 Task: Find connections with filter location Patancheru with filter topic #Energywith filter profile language Potuguese with filter current company Smartworks with filter school K J Somaiya Institute of Management with filter industry Janitorial Services with filter service category Demand Generation with filter keywords title Marketing Director
Action: Mouse moved to (685, 93)
Screenshot: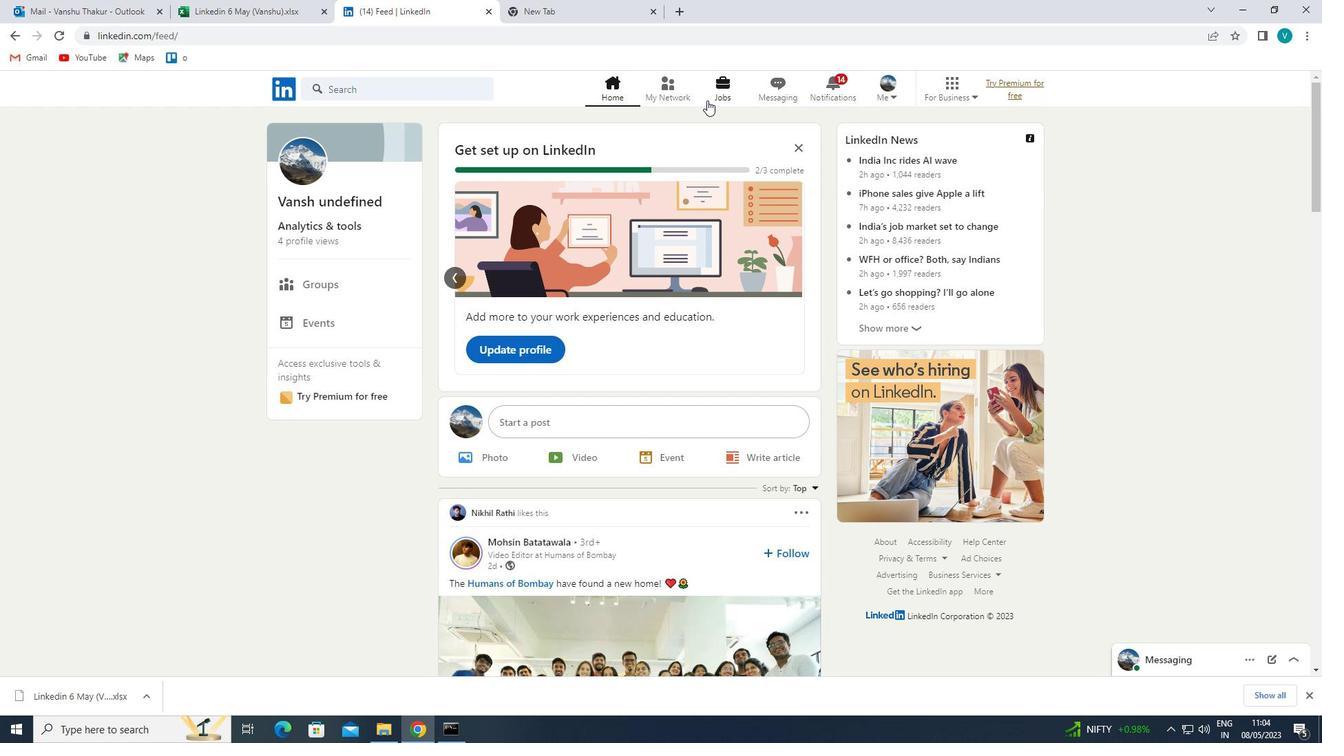 
Action: Mouse pressed left at (685, 93)
Screenshot: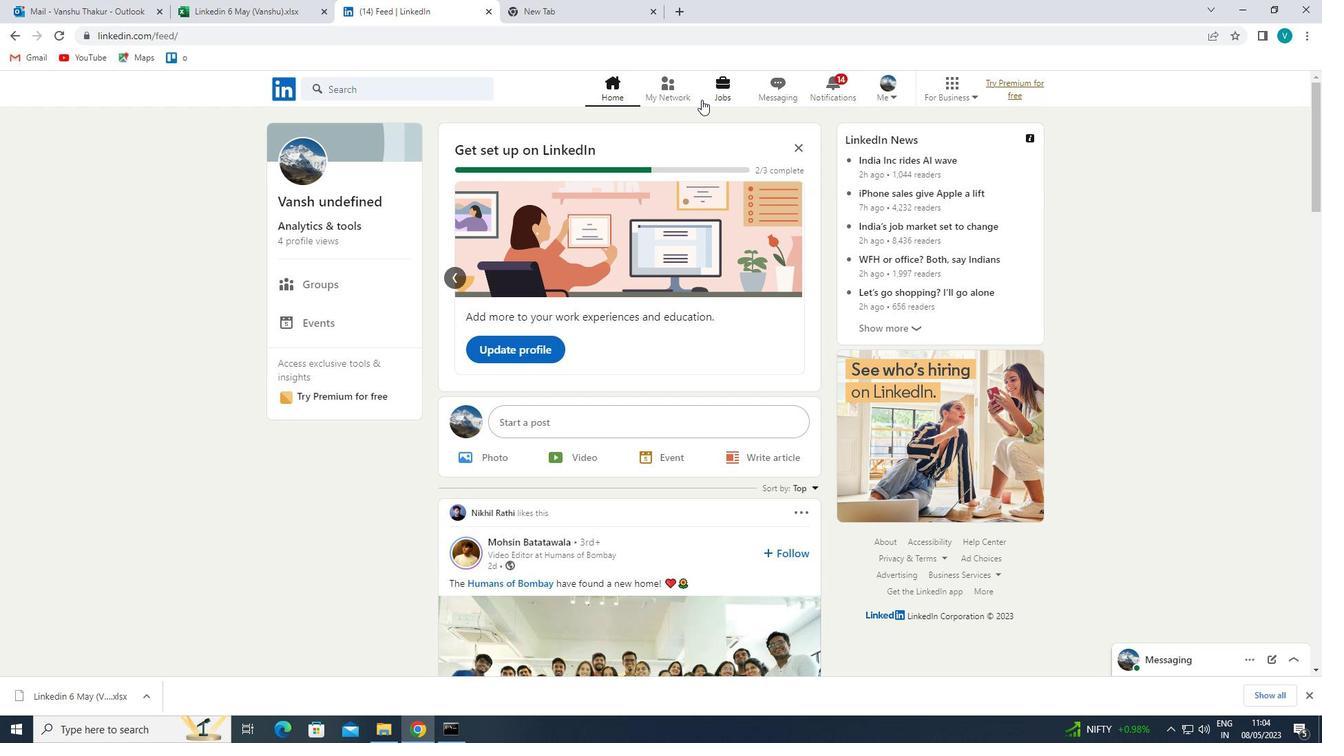 
Action: Mouse moved to (404, 163)
Screenshot: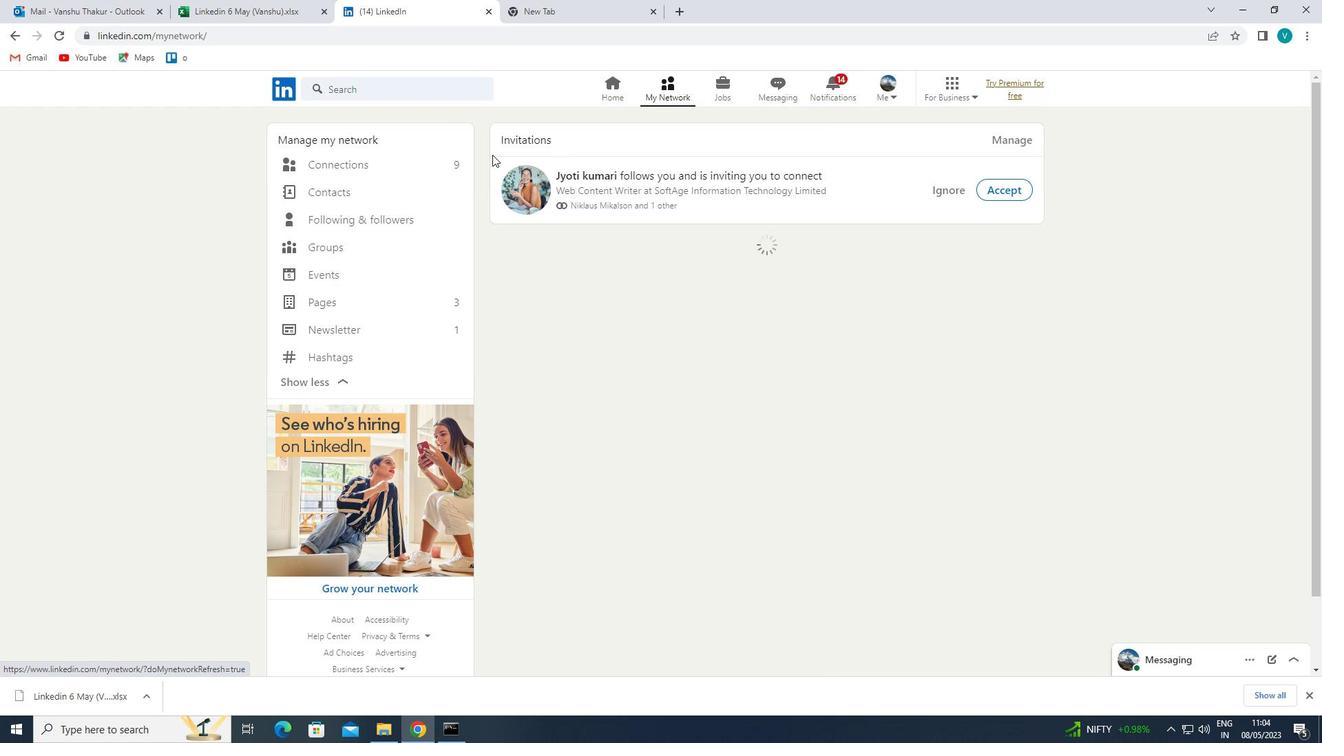 
Action: Mouse pressed left at (404, 163)
Screenshot: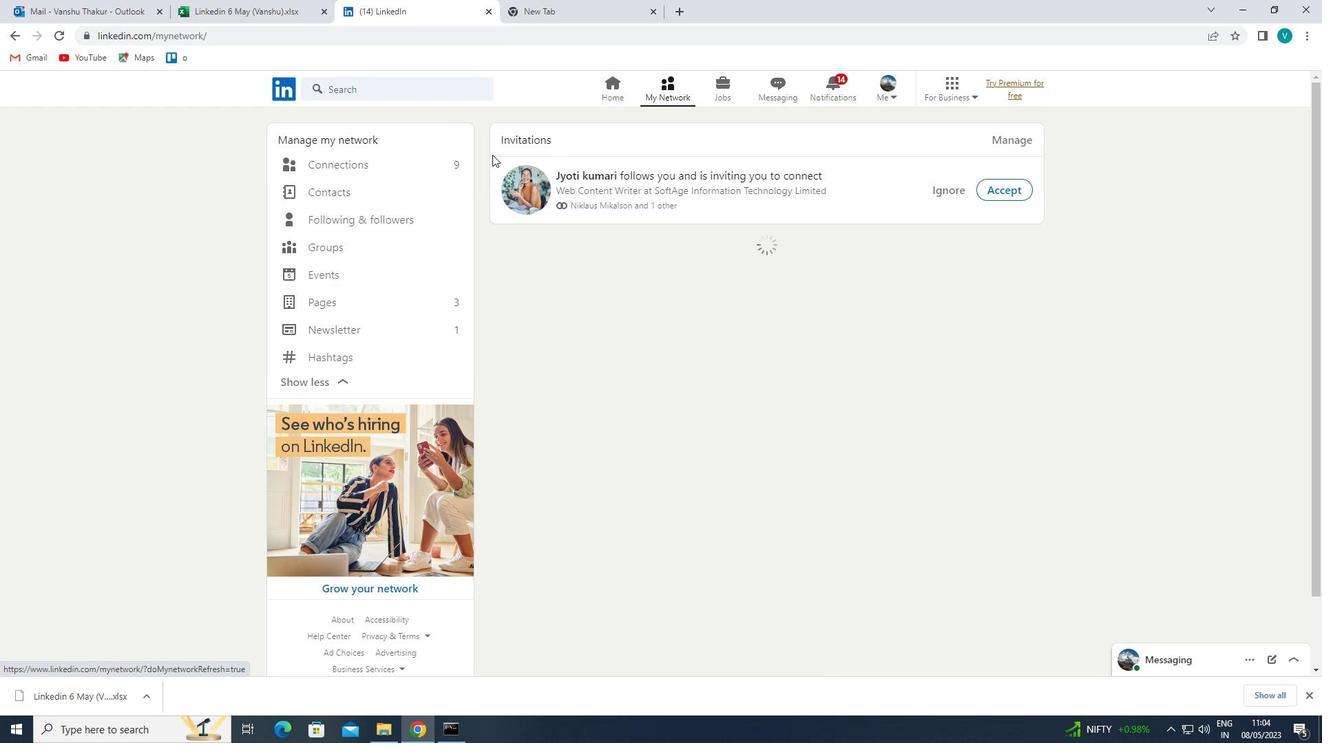 
Action: Mouse moved to (751, 168)
Screenshot: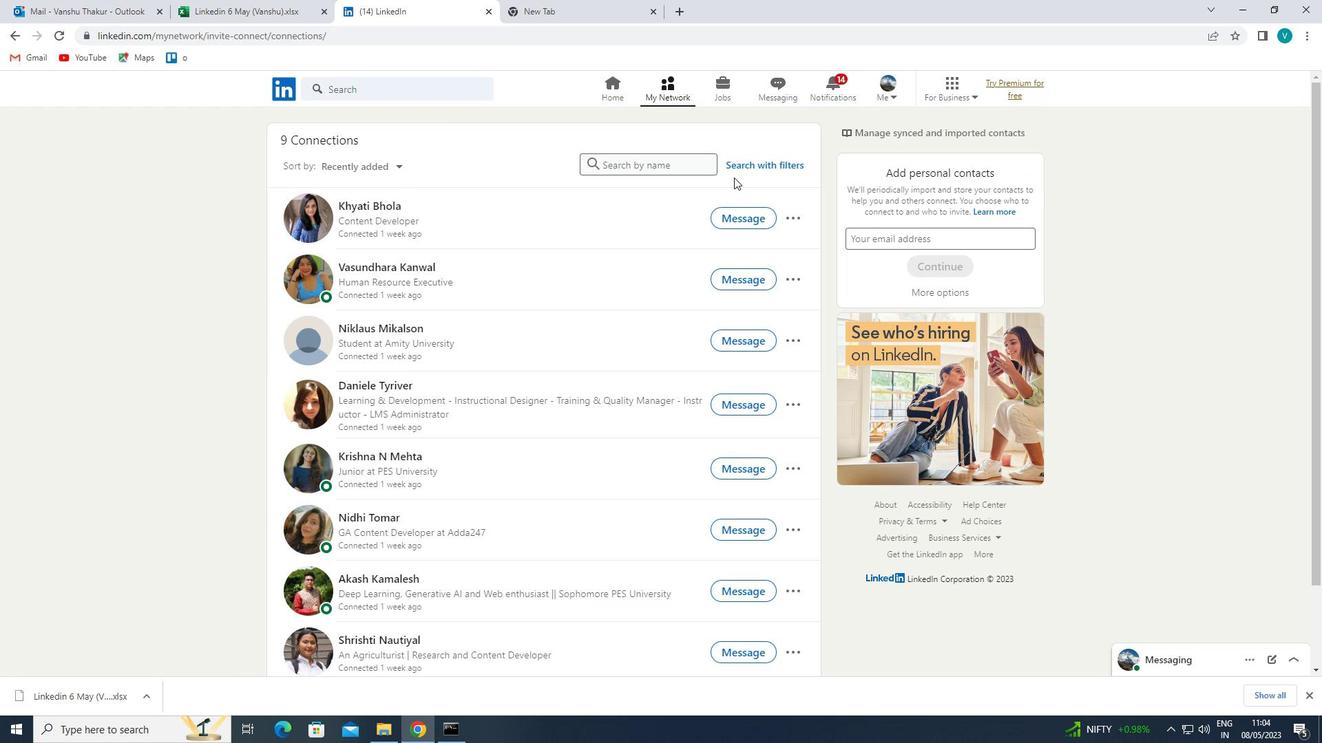 
Action: Mouse pressed left at (751, 168)
Screenshot: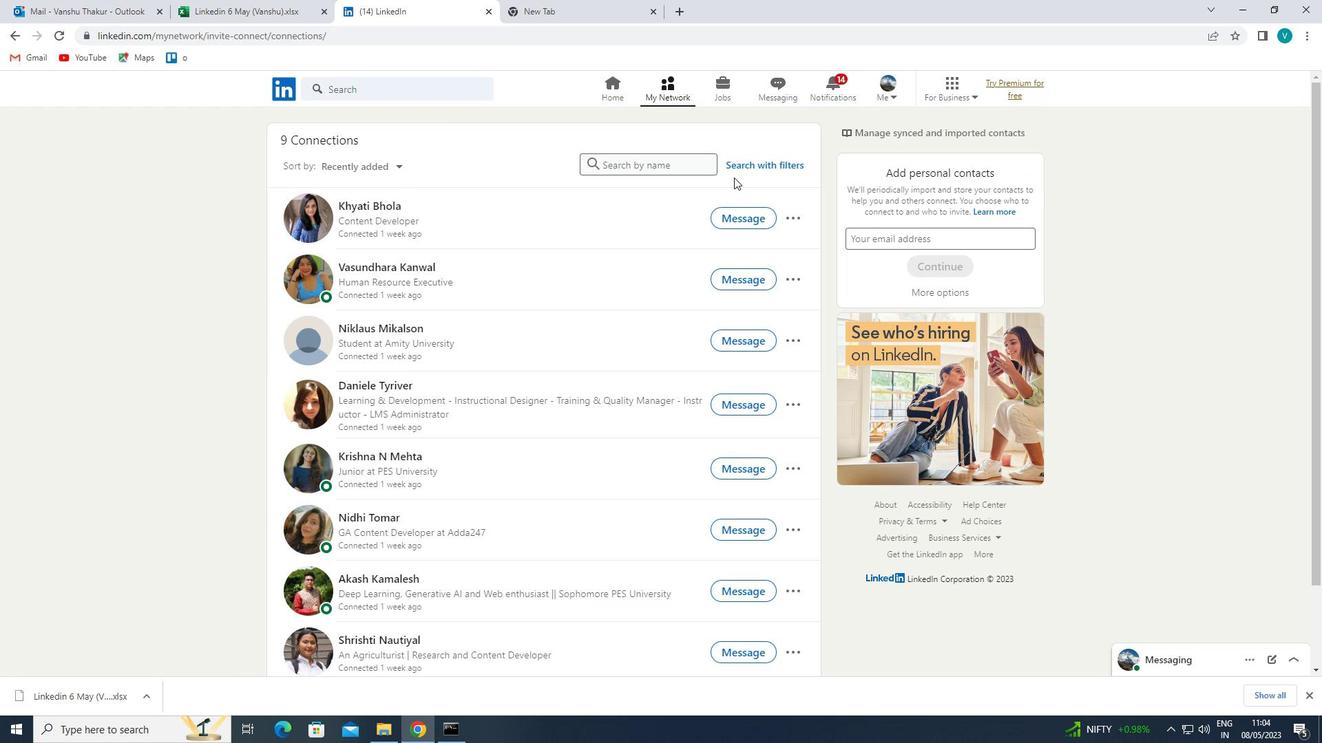 
Action: Mouse moved to (680, 129)
Screenshot: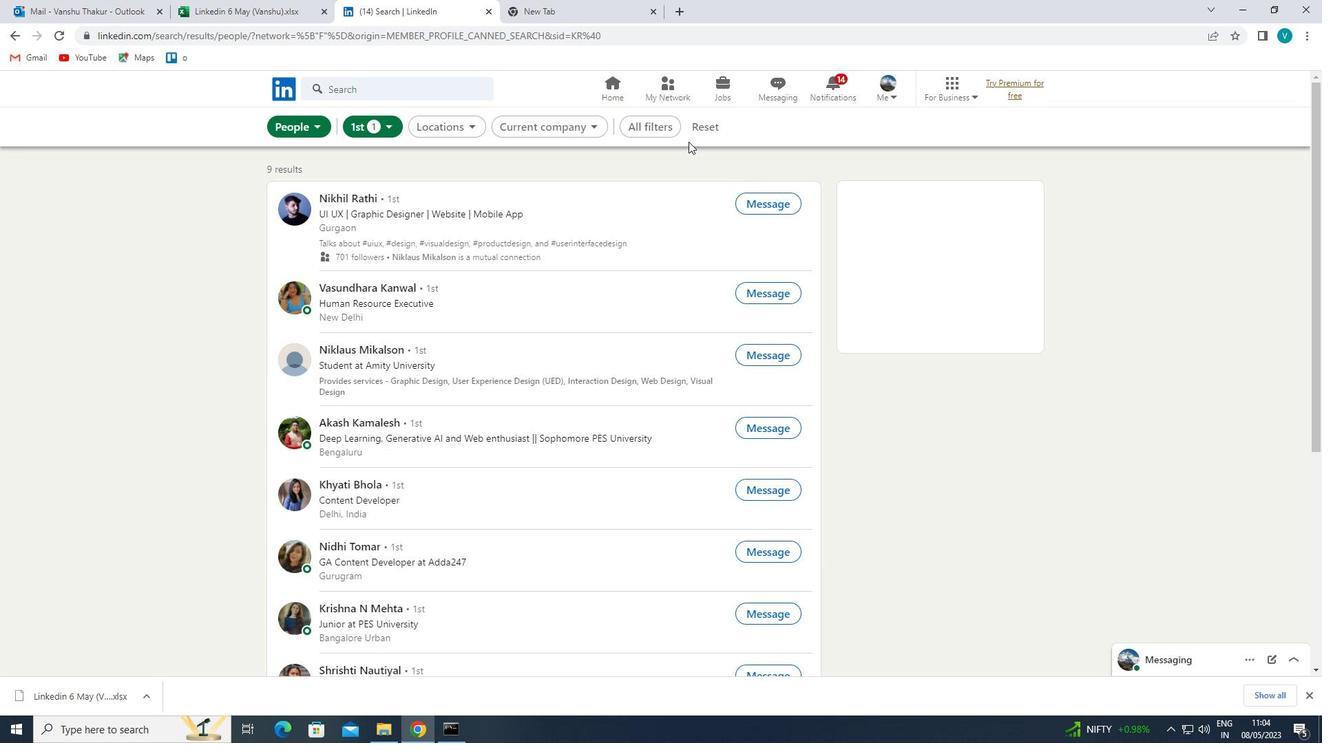 
Action: Mouse pressed left at (680, 129)
Screenshot: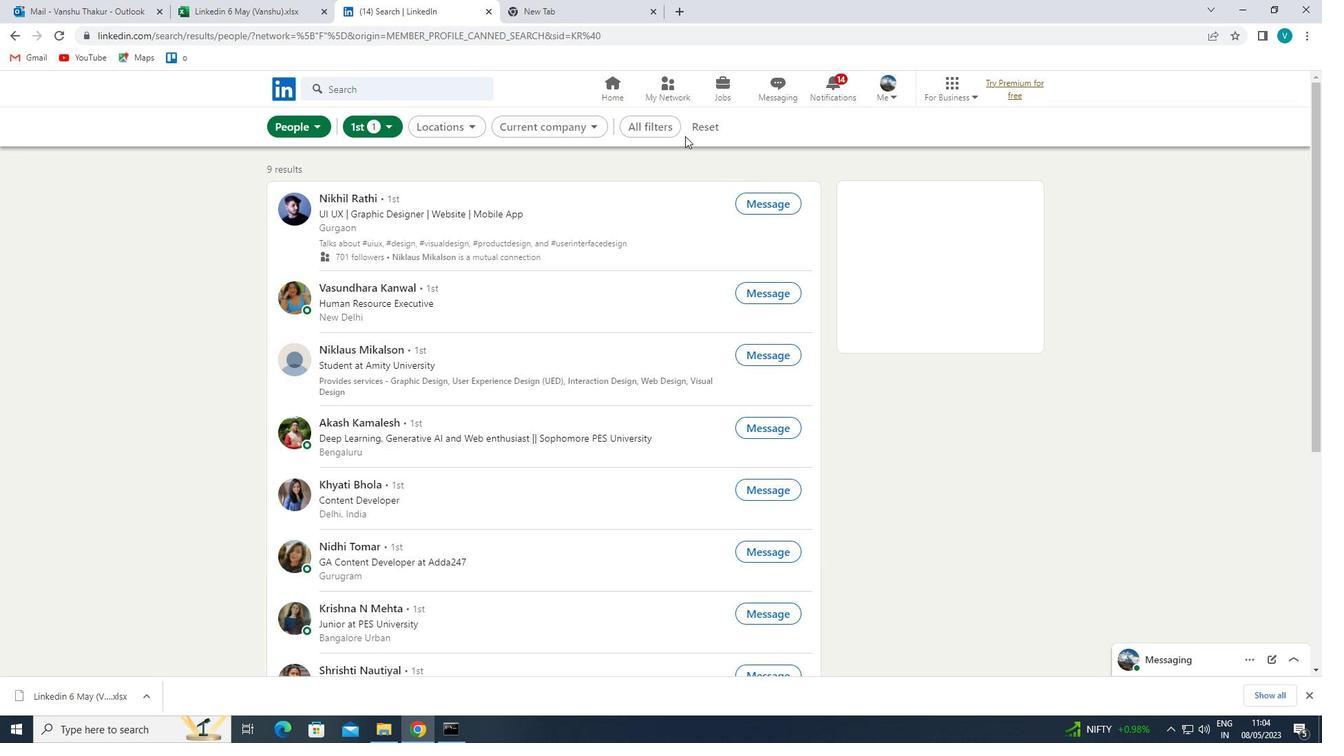 
Action: Mouse moved to (1126, 337)
Screenshot: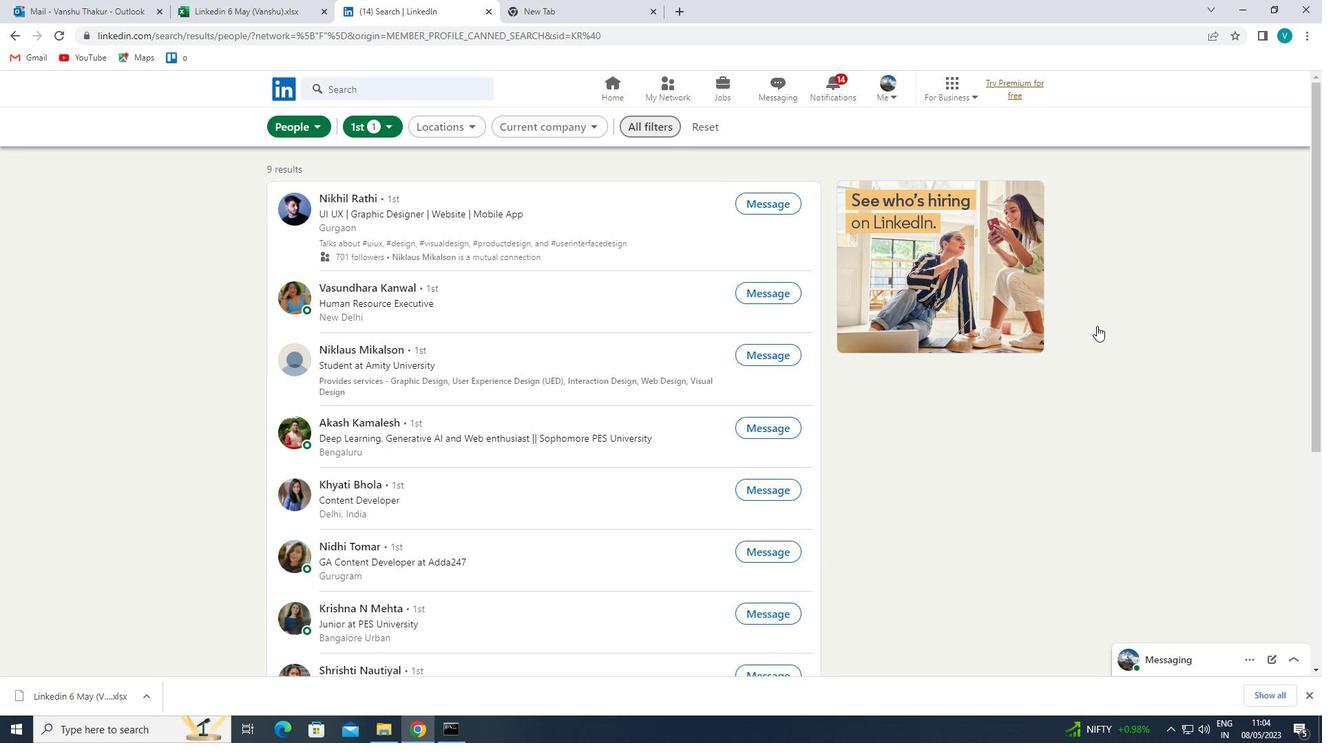 
Action: Mouse scrolled (1126, 336) with delta (0, 0)
Screenshot: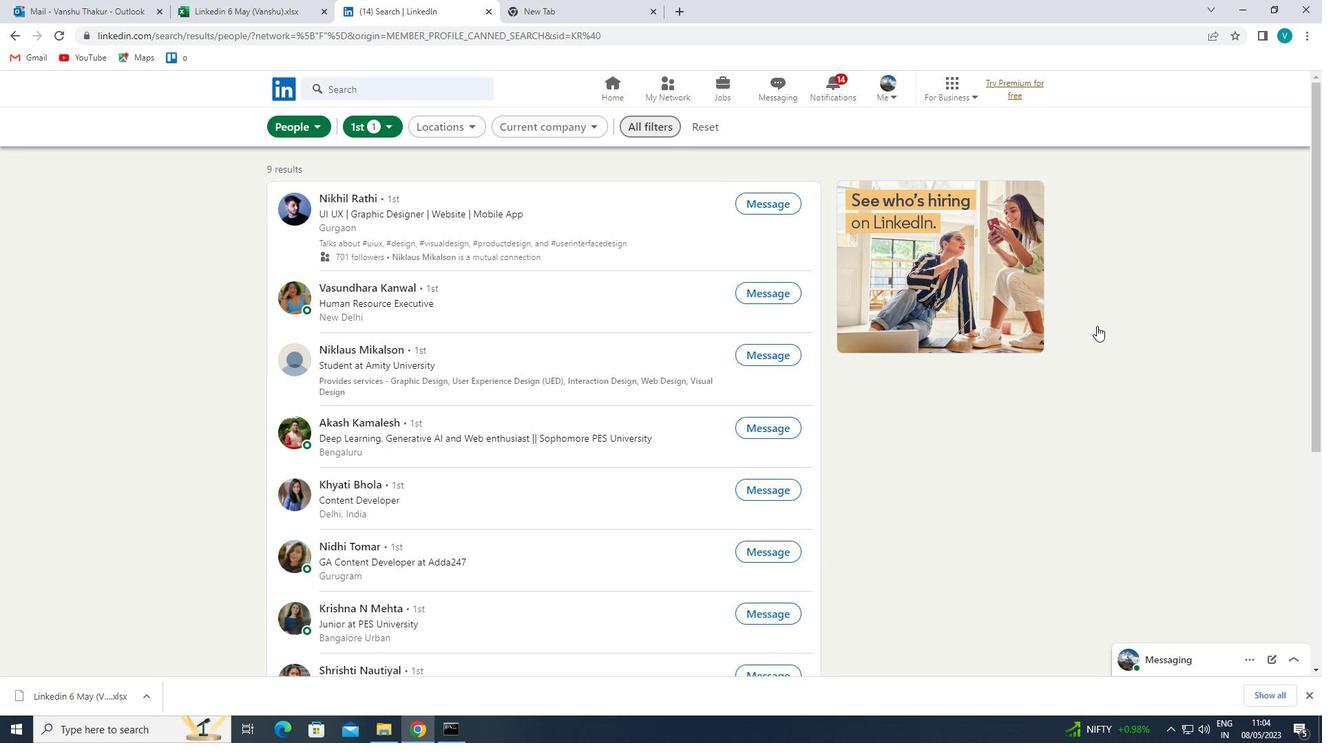 
Action: Mouse scrolled (1126, 336) with delta (0, 0)
Screenshot: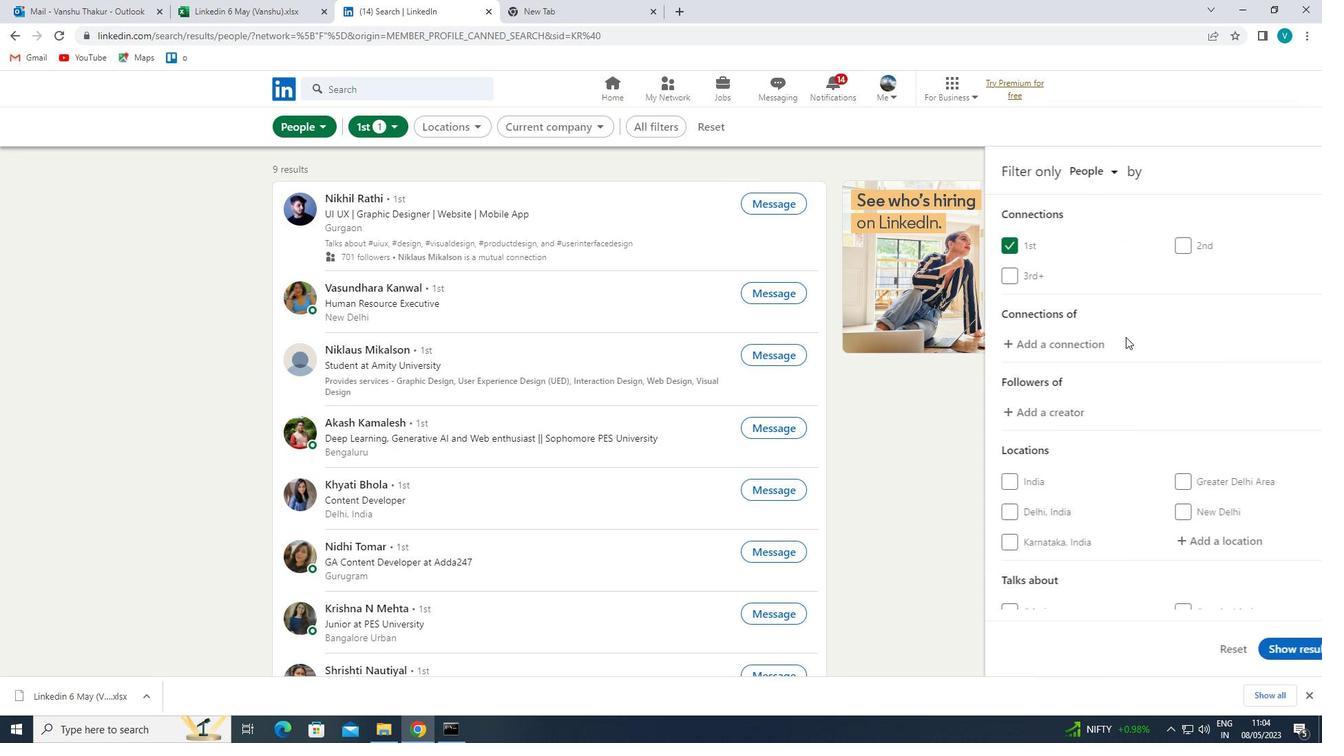 
Action: Mouse scrolled (1126, 336) with delta (0, 0)
Screenshot: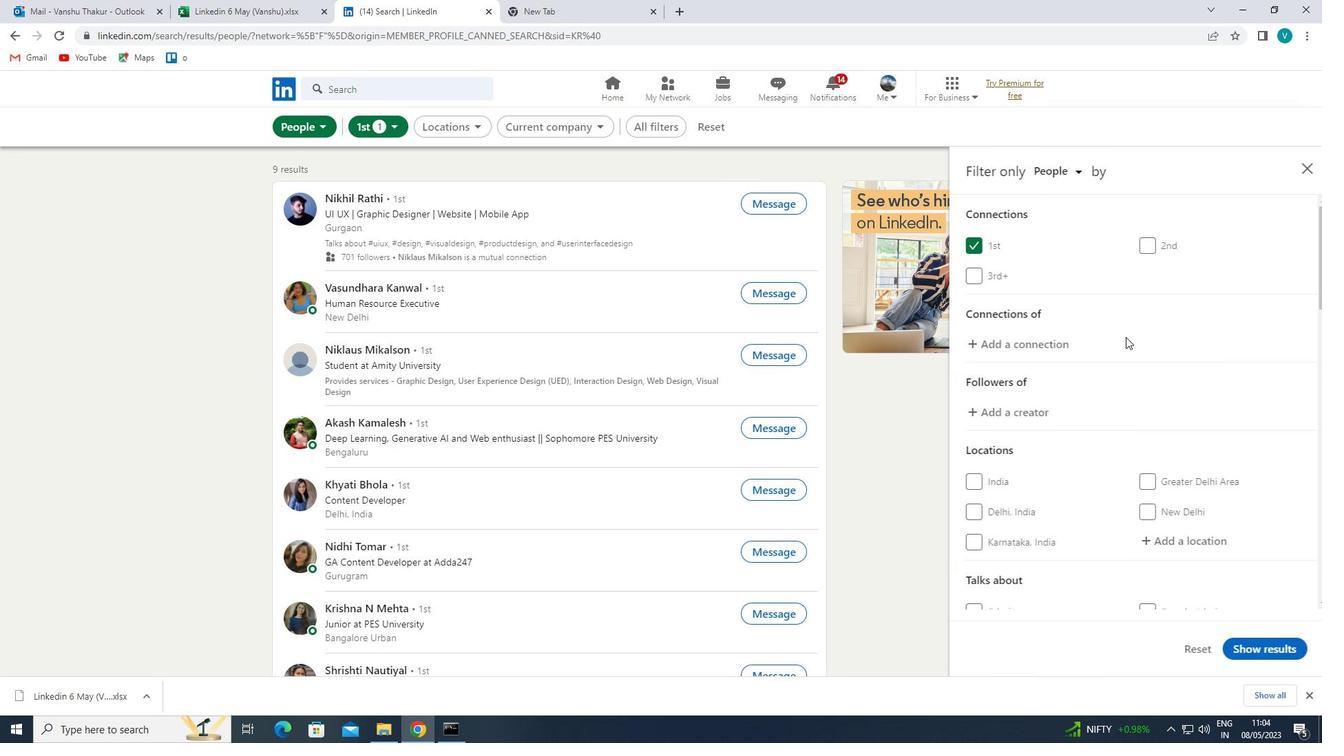 
Action: Mouse moved to (1165, 394)
Screenshot: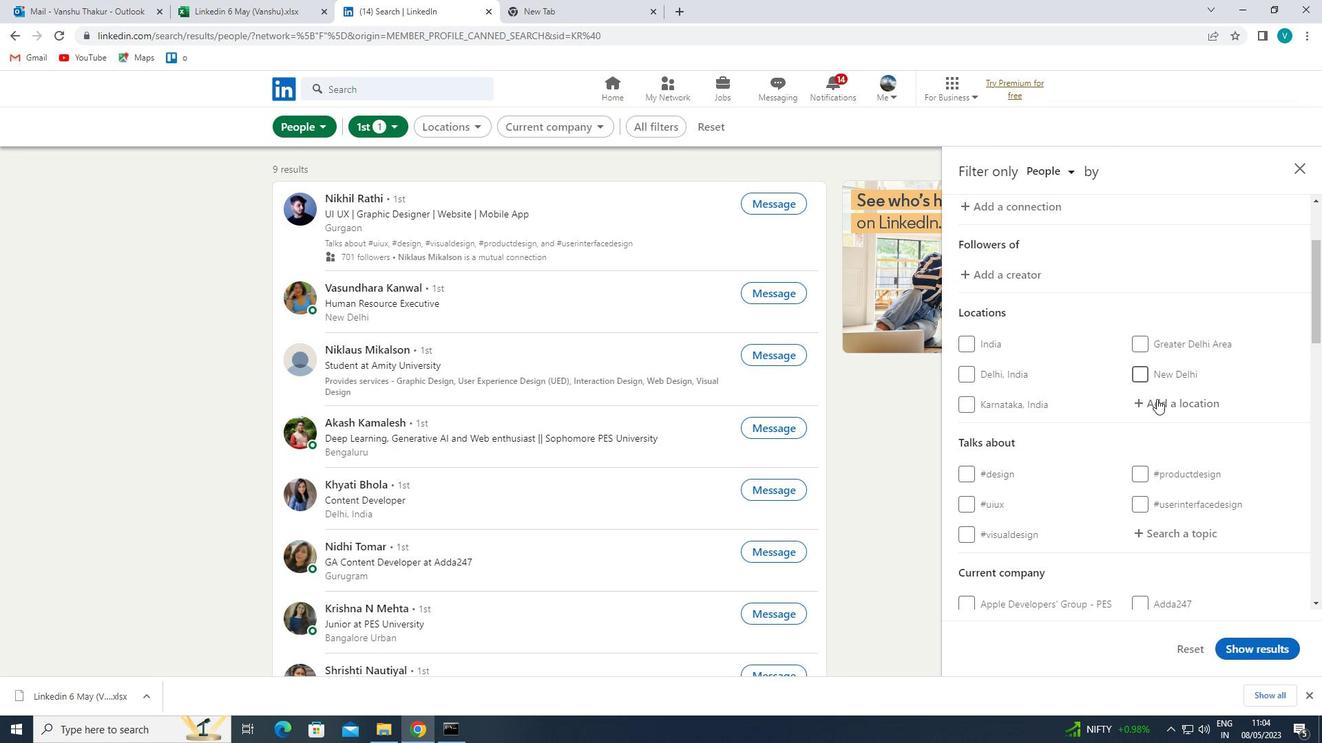 
Action: Mouse pressed left at (1165, 394)
Screenshot: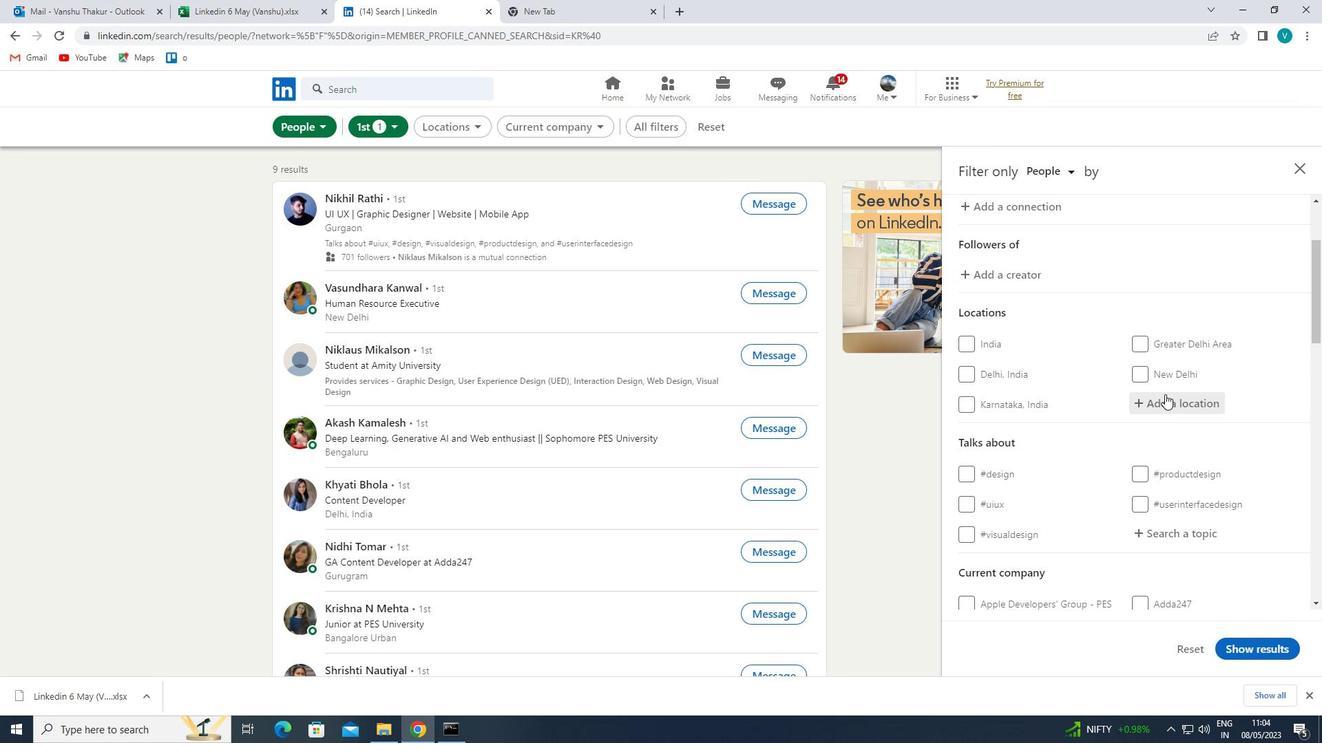 
Action: Mouse moved to (1053, 332)
Screenshot: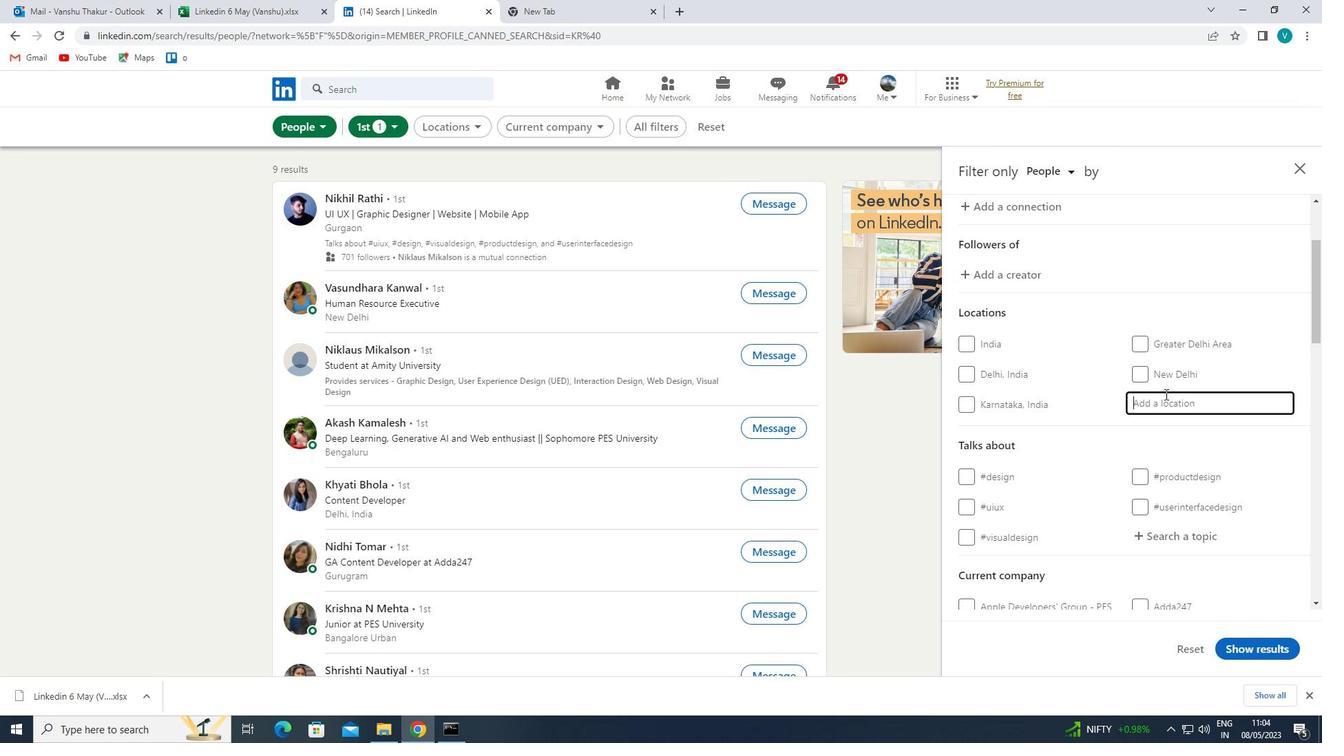 
Action: Key pressed <Key.shift>PATANCHERU
Screenshot: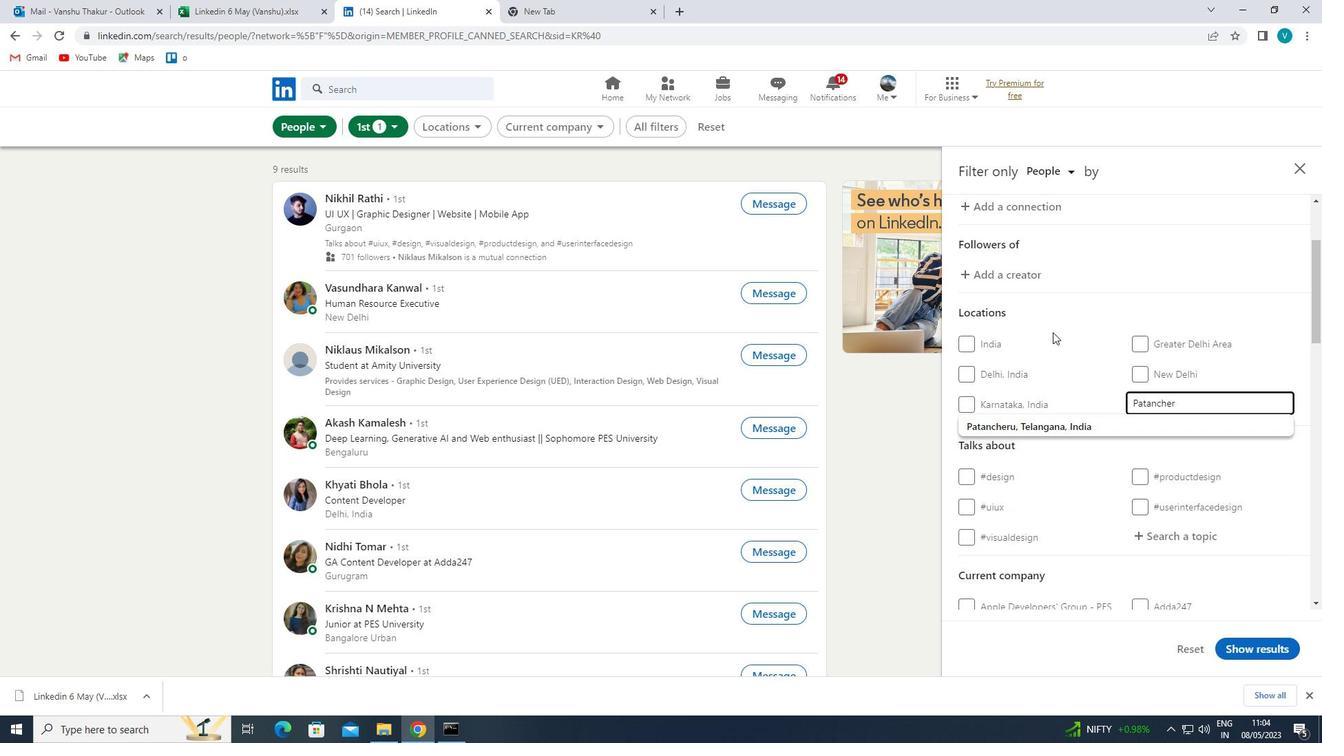 
Action: Mouse moved to (1075, 422)
Screenshot: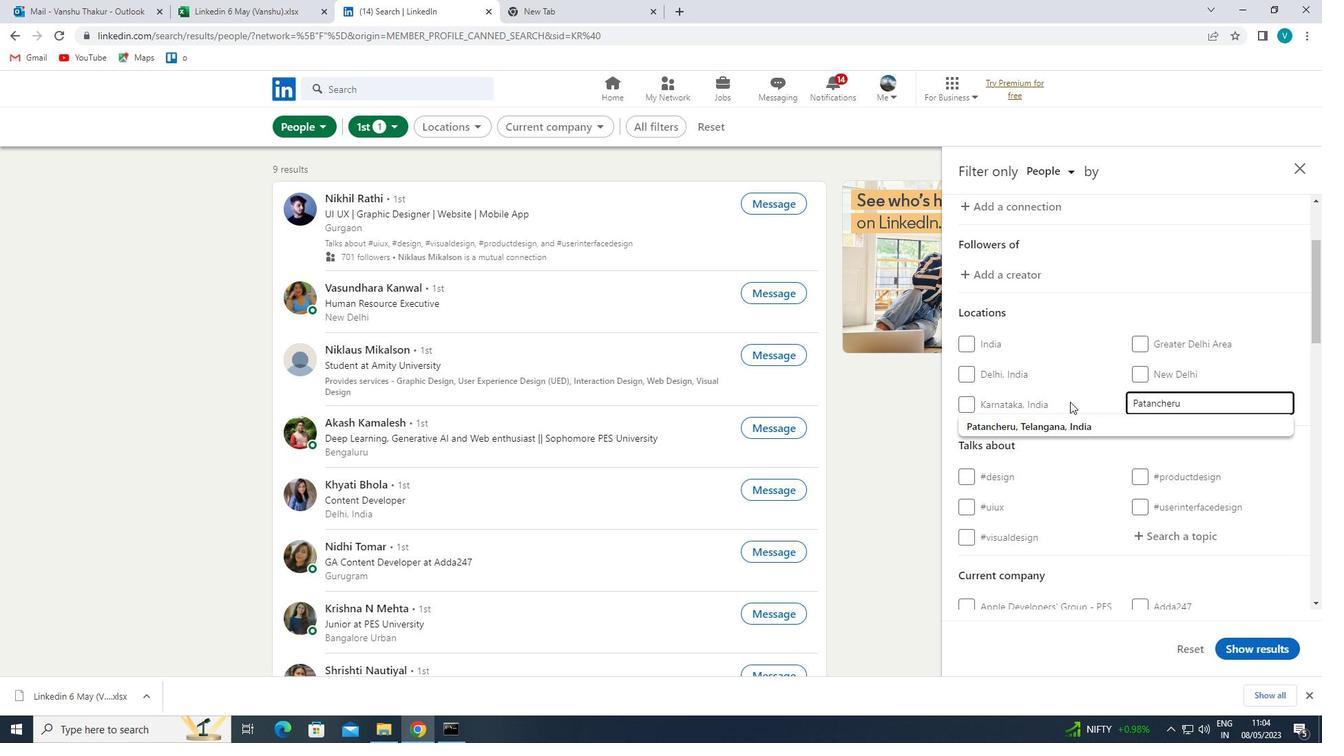 
Action: Mouse pressed left at (1075, 422)
Screenshot: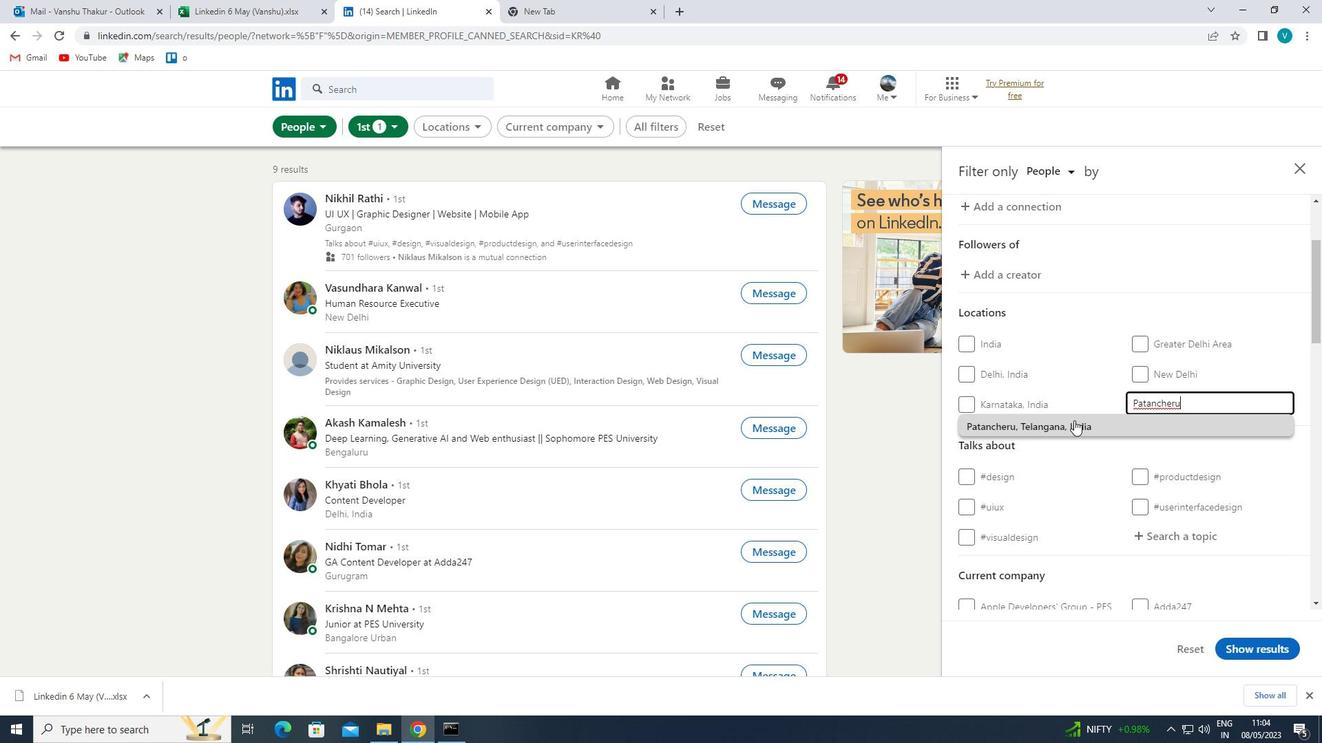 
Action: Mouse moved to (1078, 424)
Screenshot: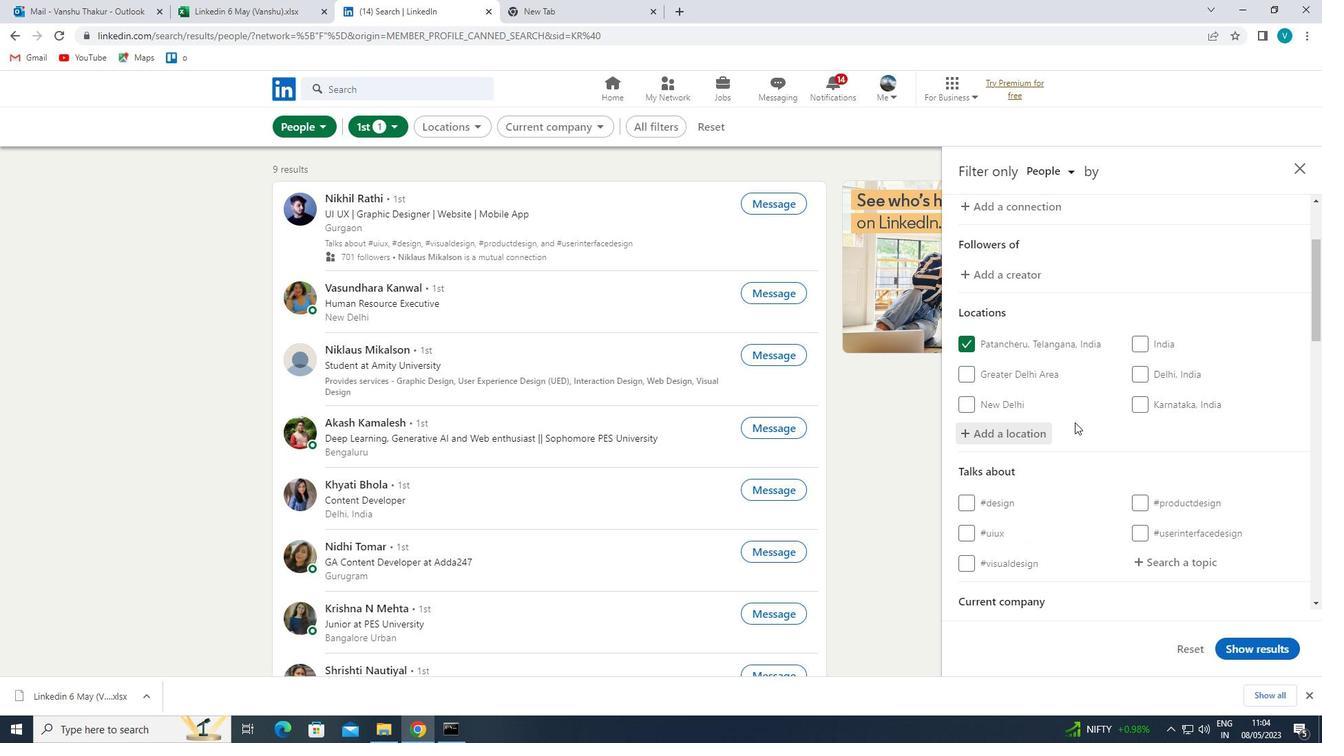 
Action: Mouse scrolled (1078, 423) with delta (0, 0)
Screenshot: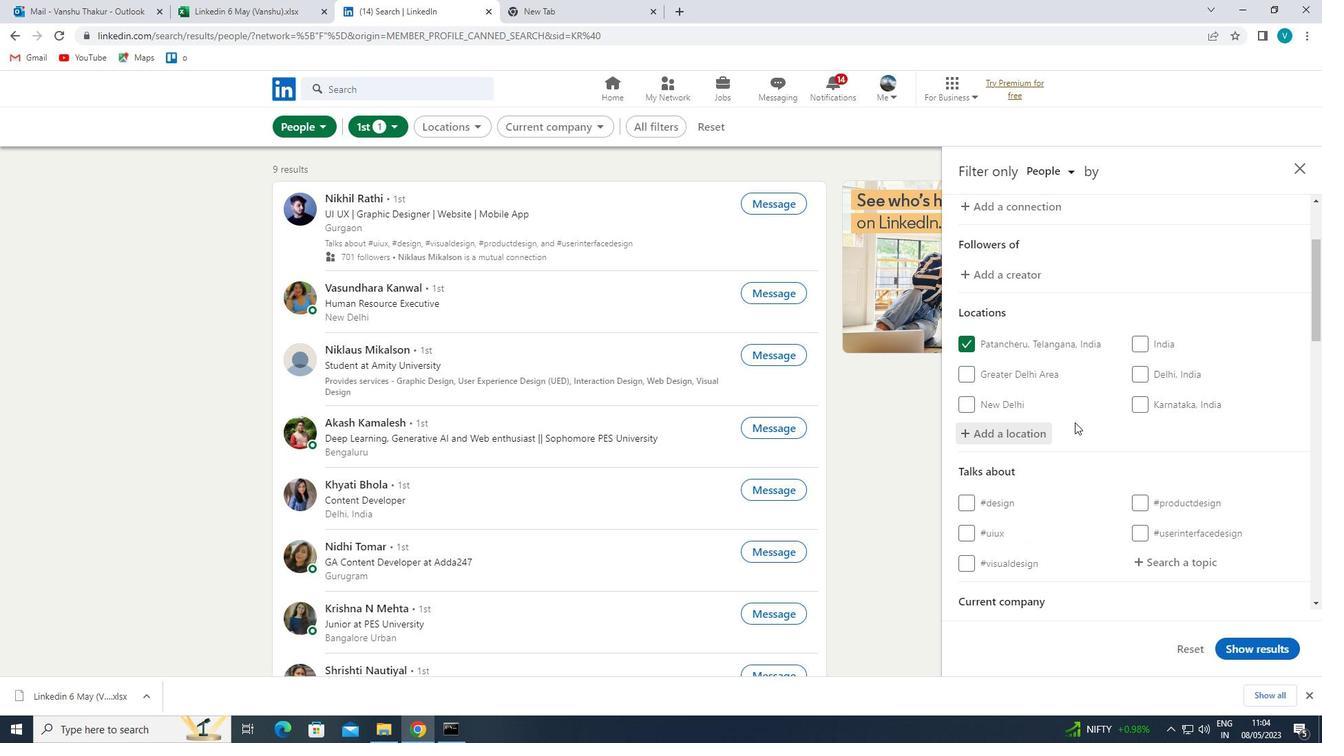 
Action: Mouse moved to (1090, 430)
Screenshot: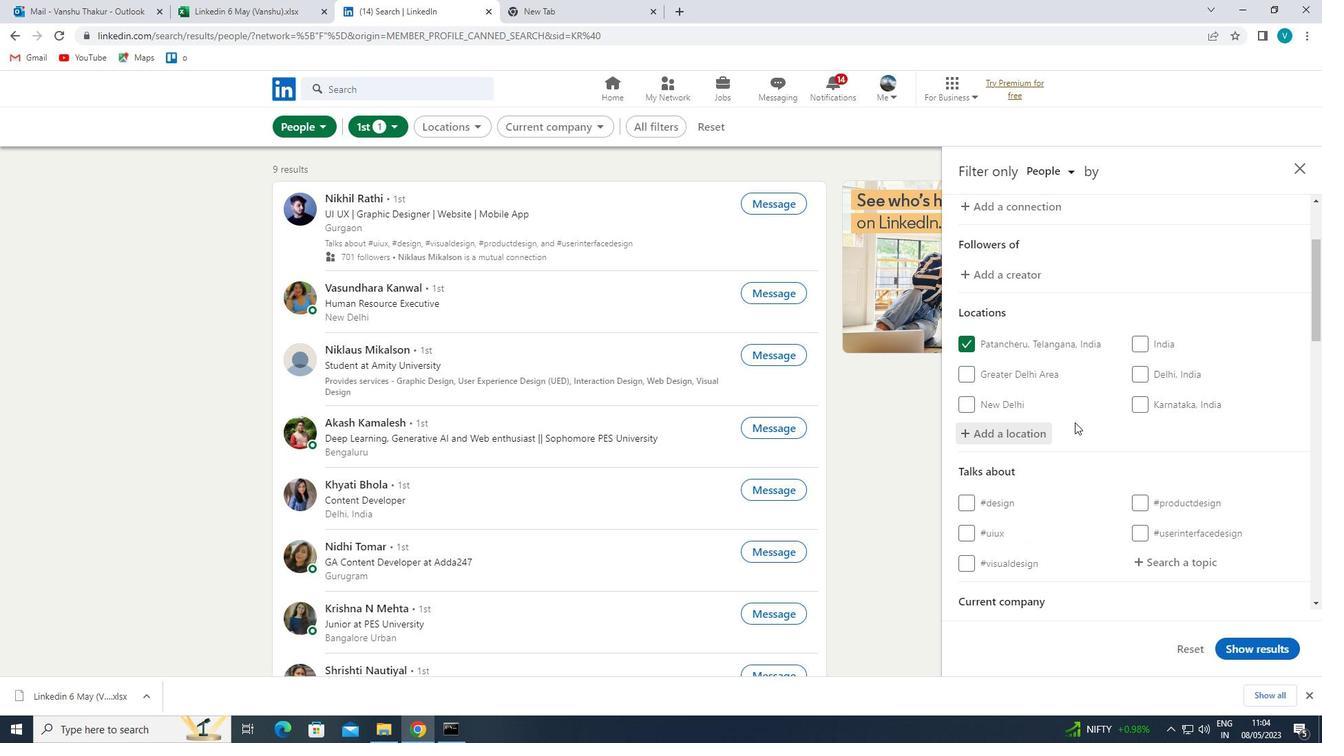 
Action: Mouse scrolled (1090, 429) with delta (0, 0)
Screenshot: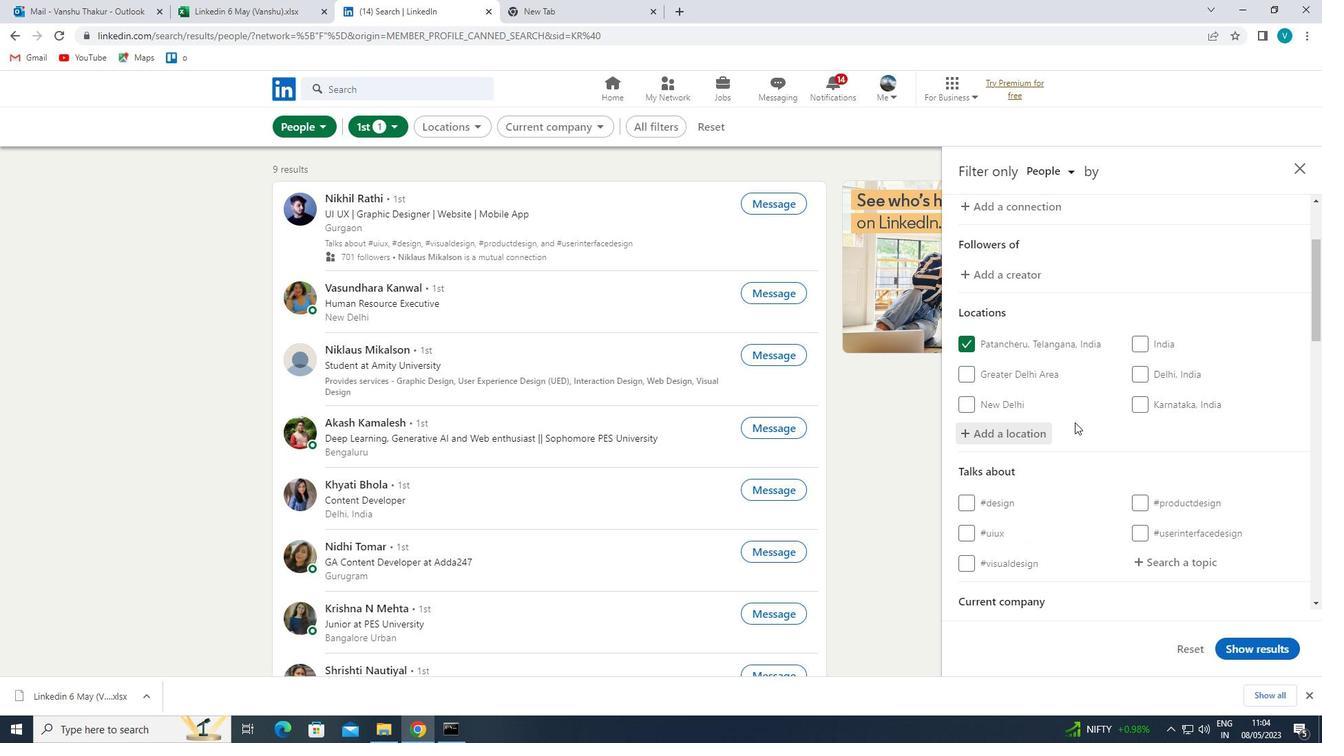 
Action: Mouse moved to (1161, 425)
Screenshot: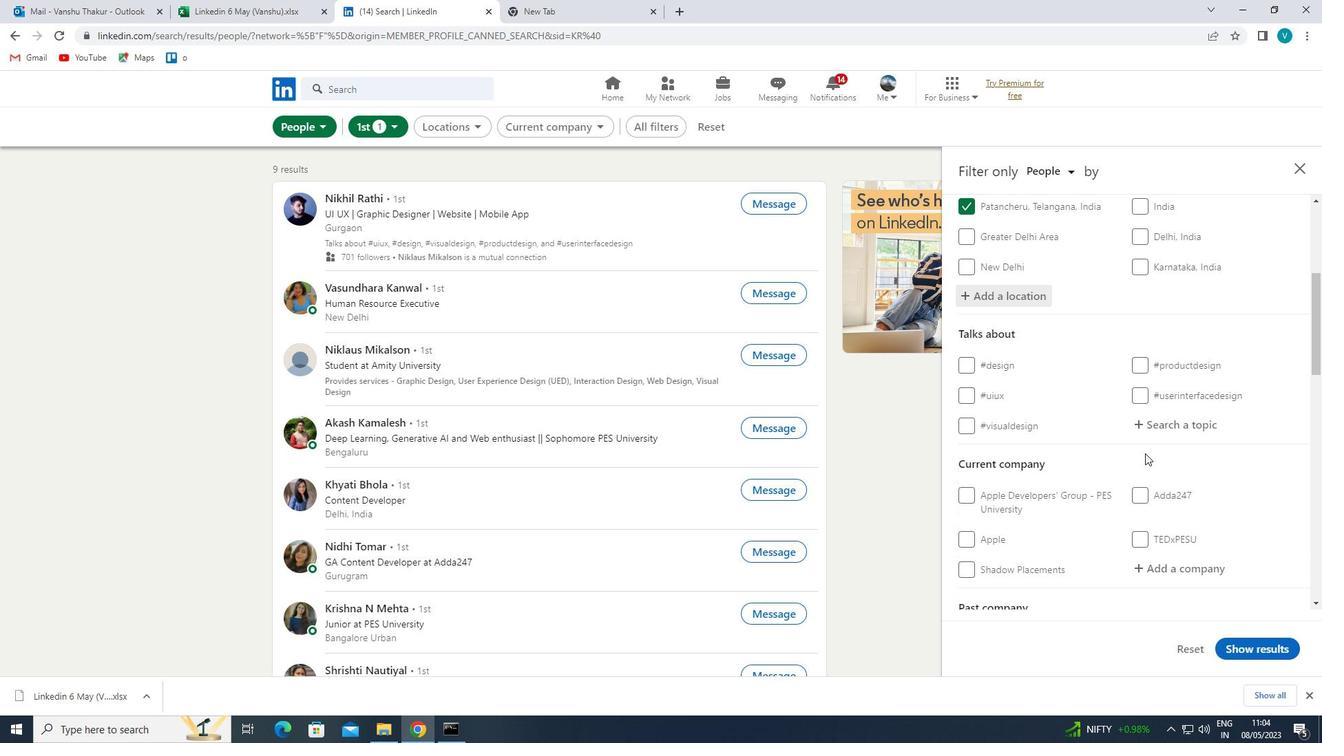 
Action: Mouse pressed left at (1161, 425)
Screenshot: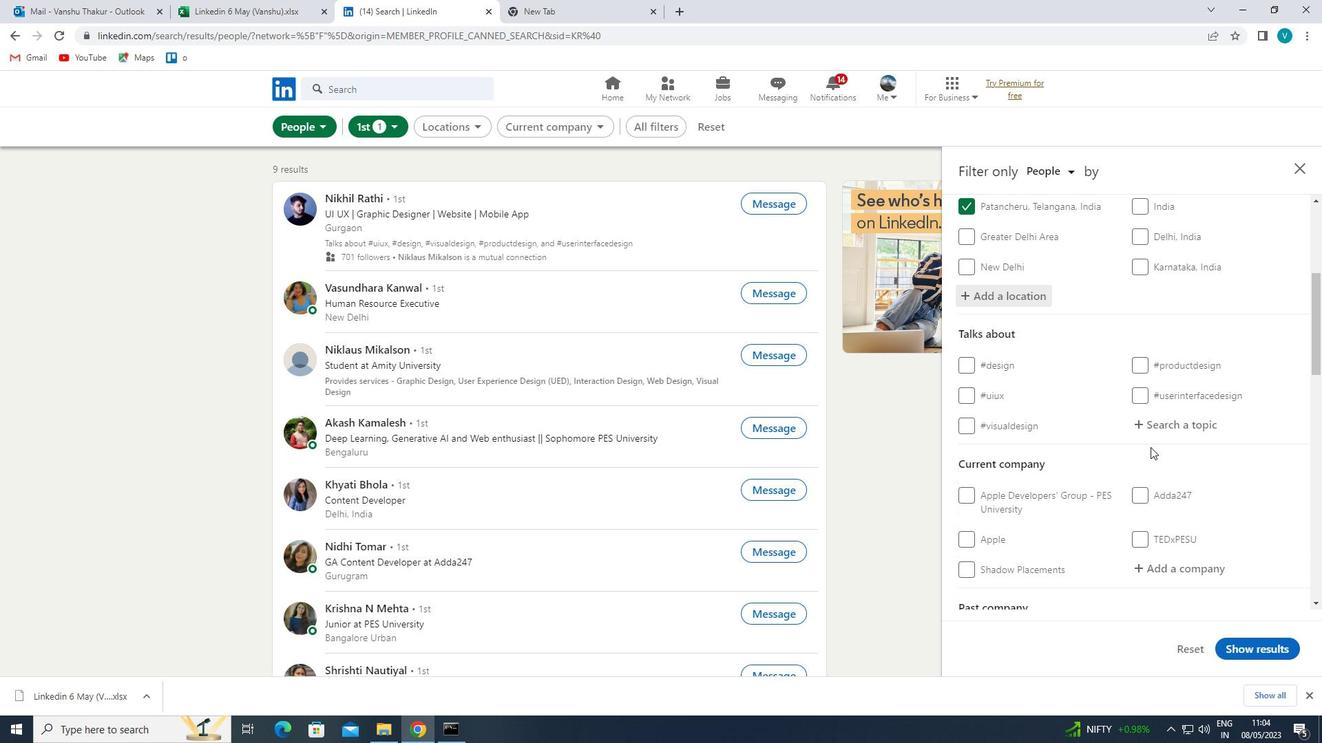 
Action: Key pressed ENERGY
Screenshot: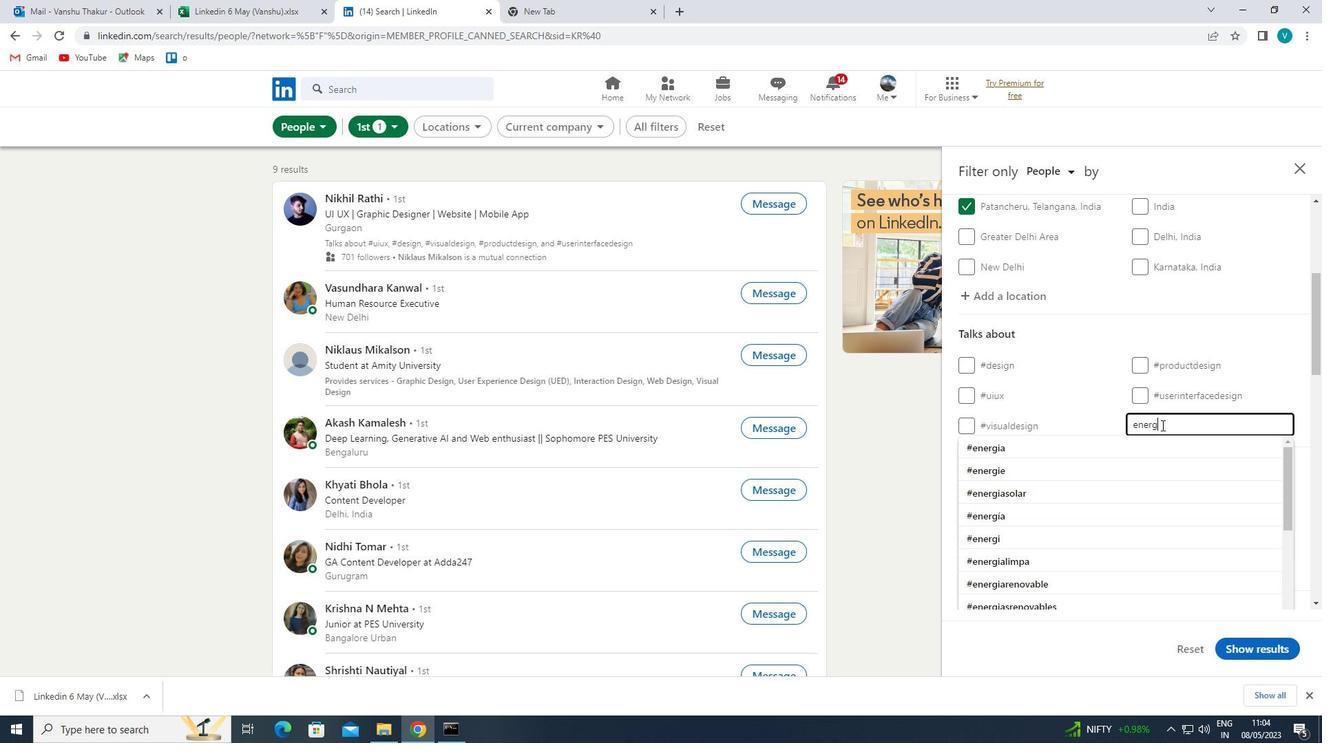 
Action: Mouse moved to (1137, 449)
Screenshot: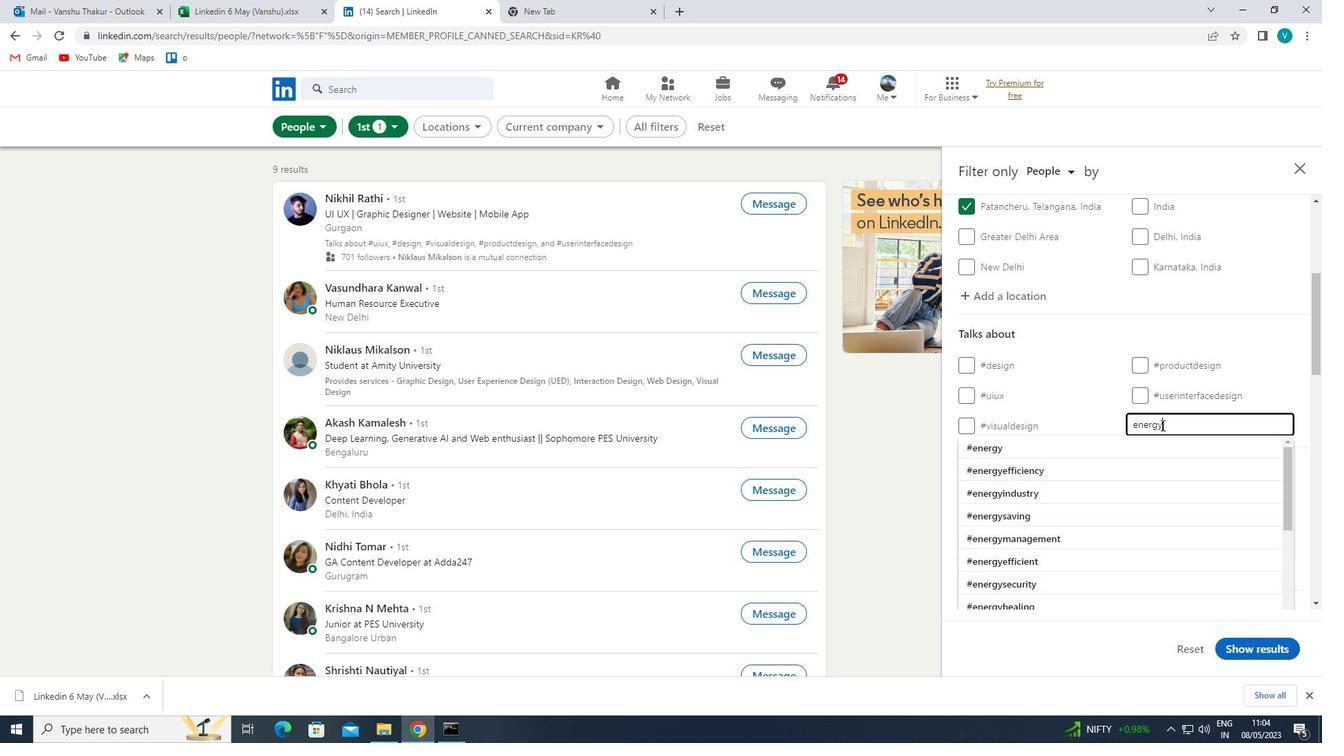 
Action: Mouse pressed left at (1137, 449)
Screenshot: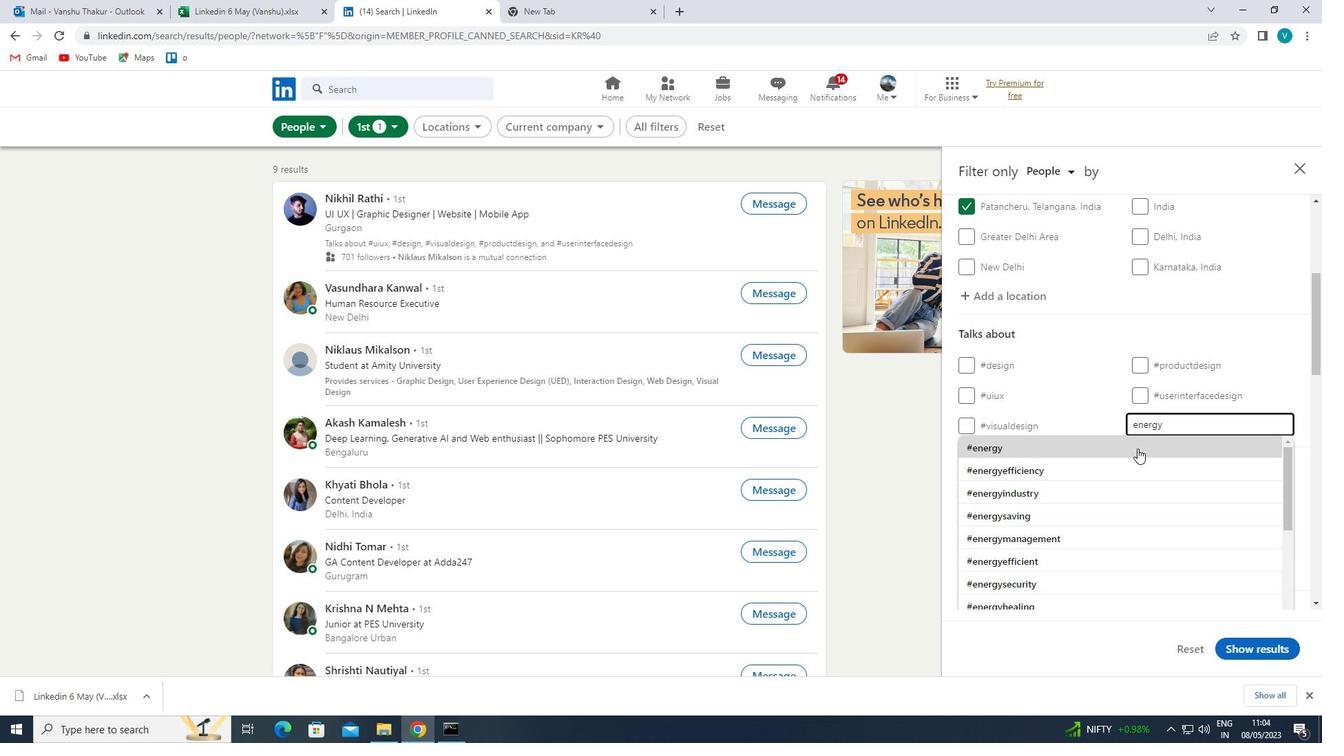 
Action: Mouse scrolled (1137, 448) with delta (0, 0)
Screenshot: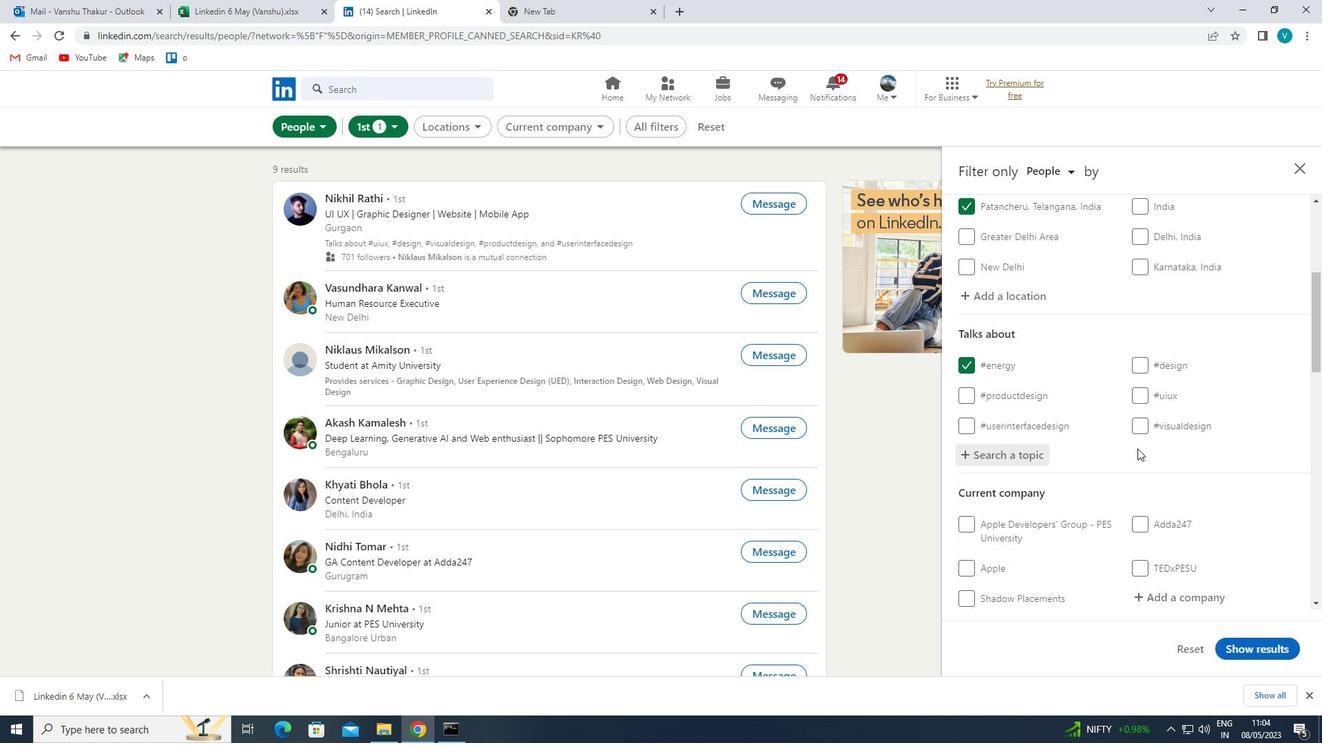 
Action: Mouse scrolled (1137, 448) with delta (0, 0)
Screenshot: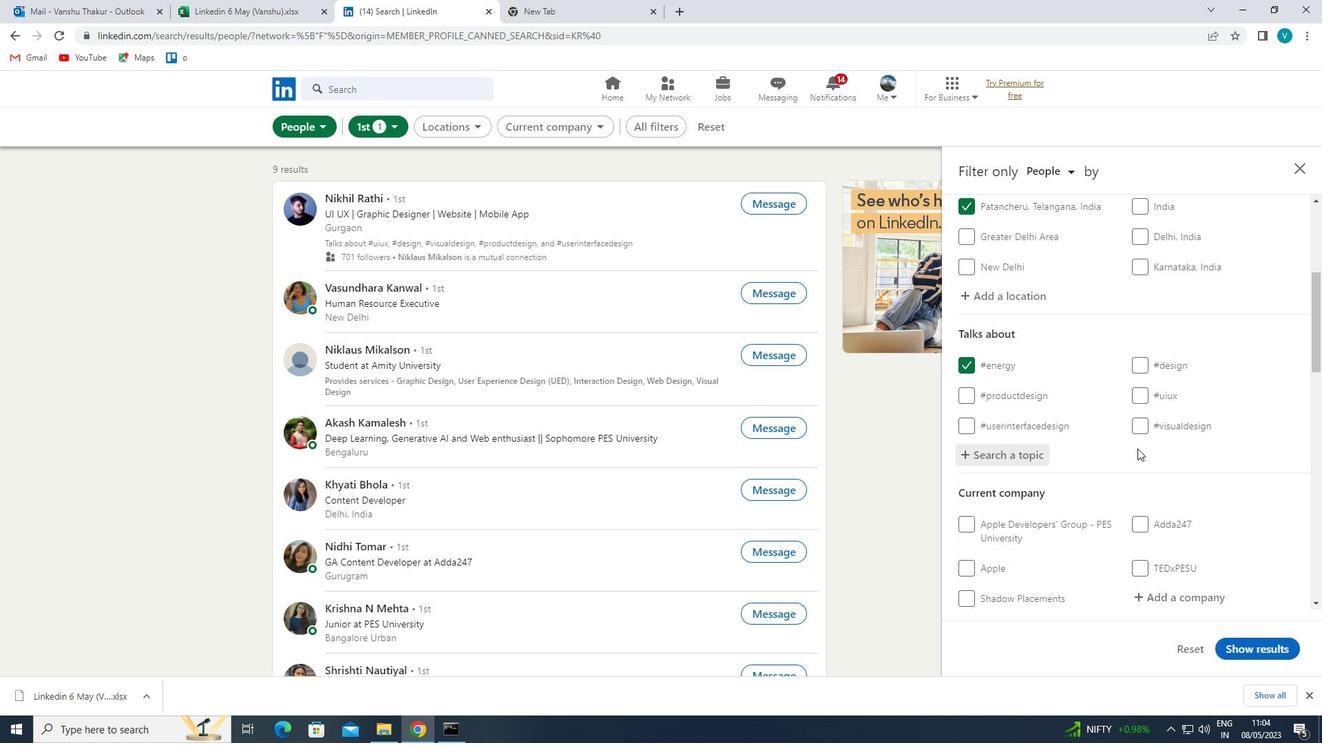 
Action: Mouse moved to (1151, 451)
Screenshot: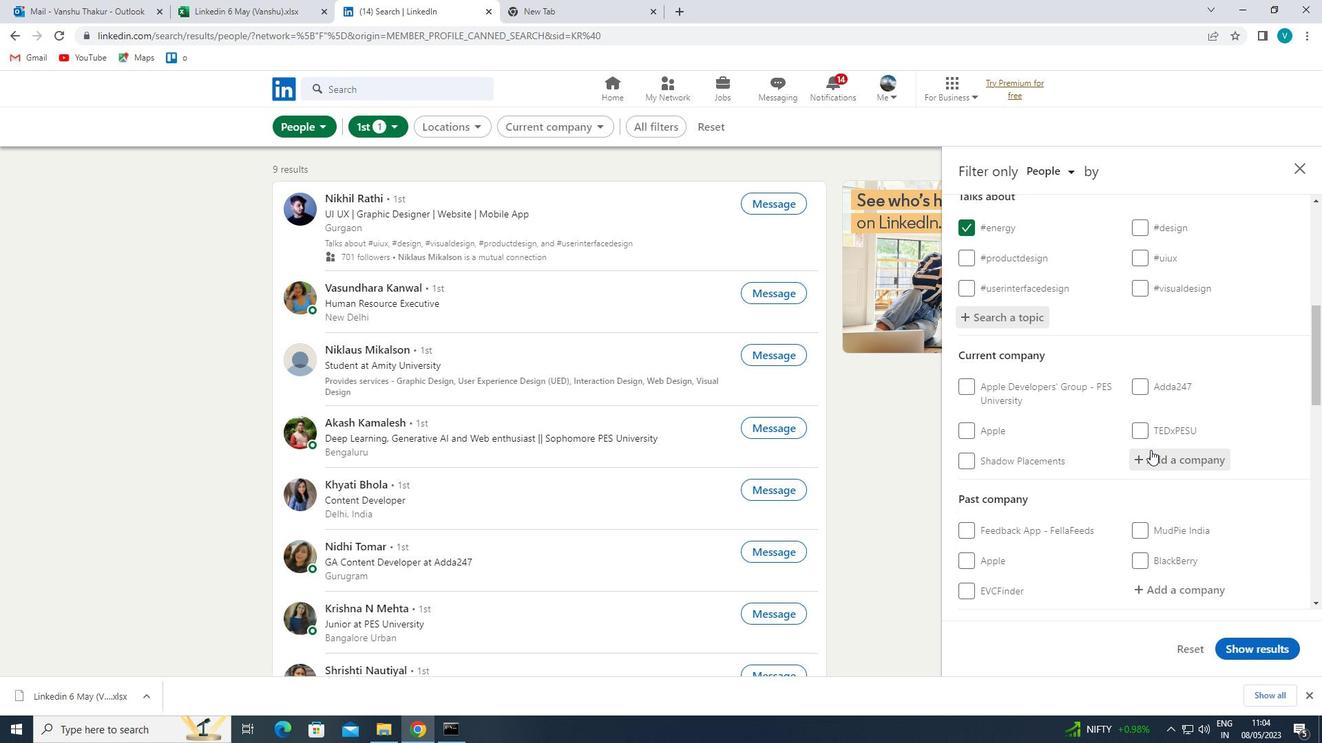 
Action: Mouse pressed left at (1151, 451)
Screenshot: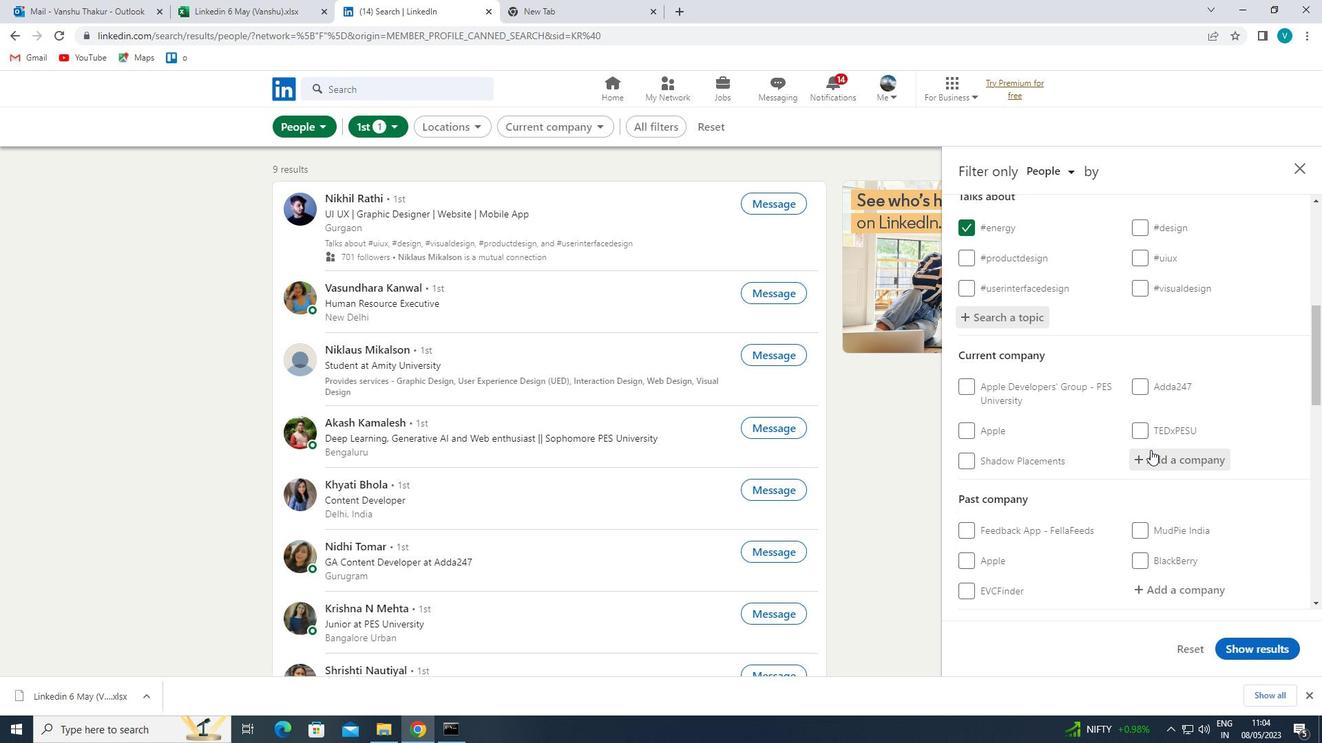 
Action: Key pressed <Key.shift>SMARTWORKS
Screenshot: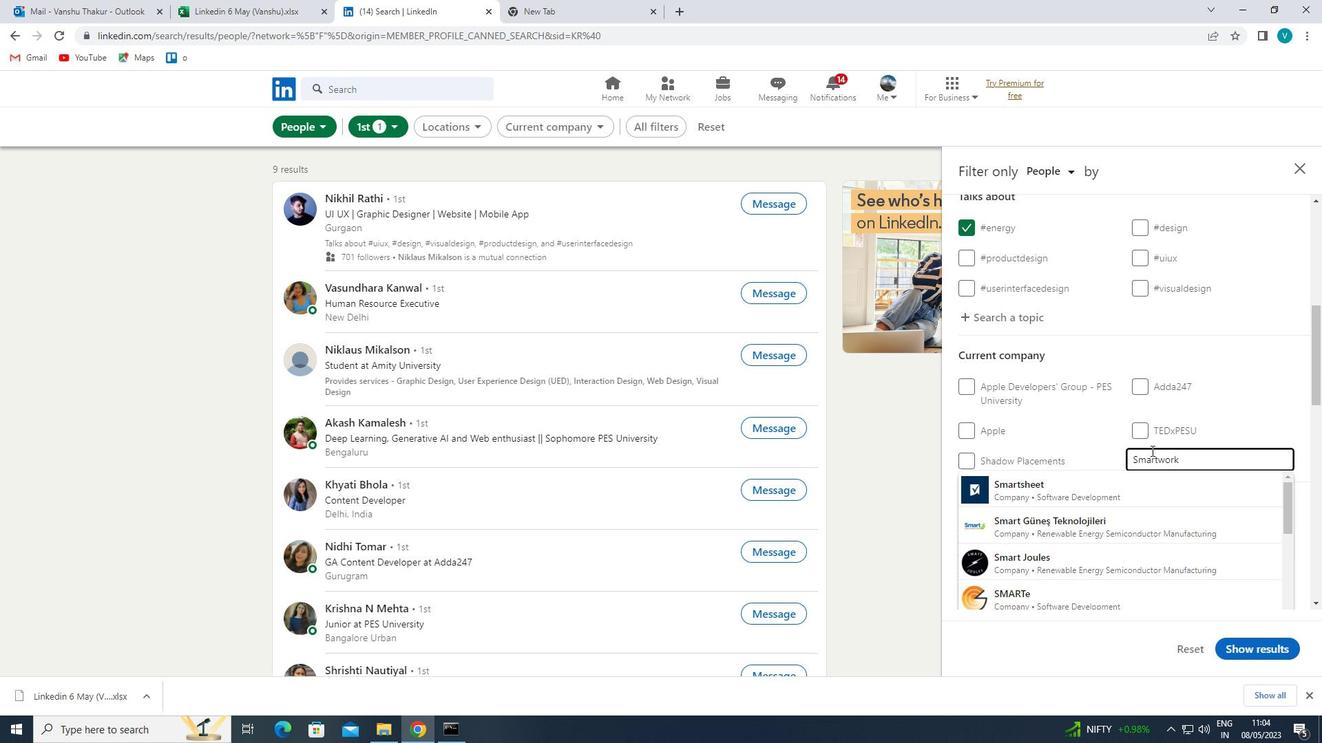 
Action: Mouse moved to (1136, 493)
Screenshot: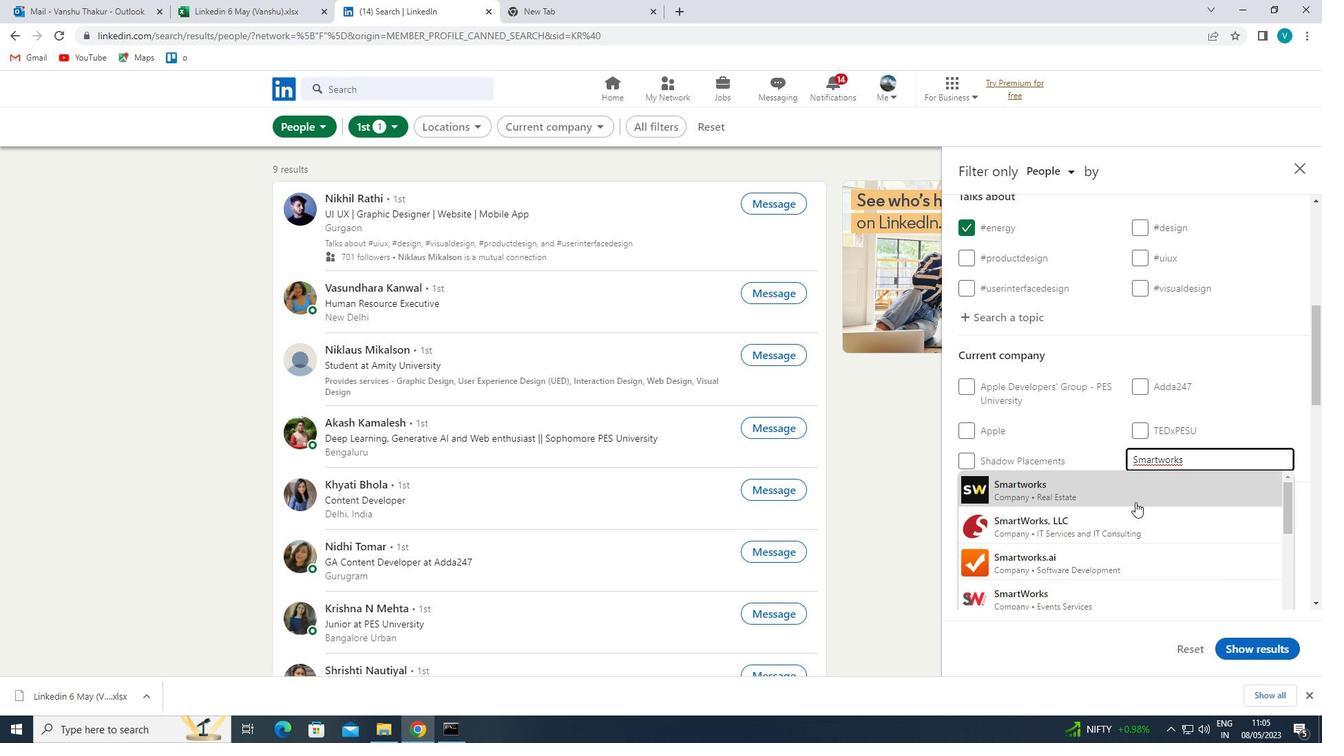 
Action: Mouse pressed left at (1136, 493)
Screenshot: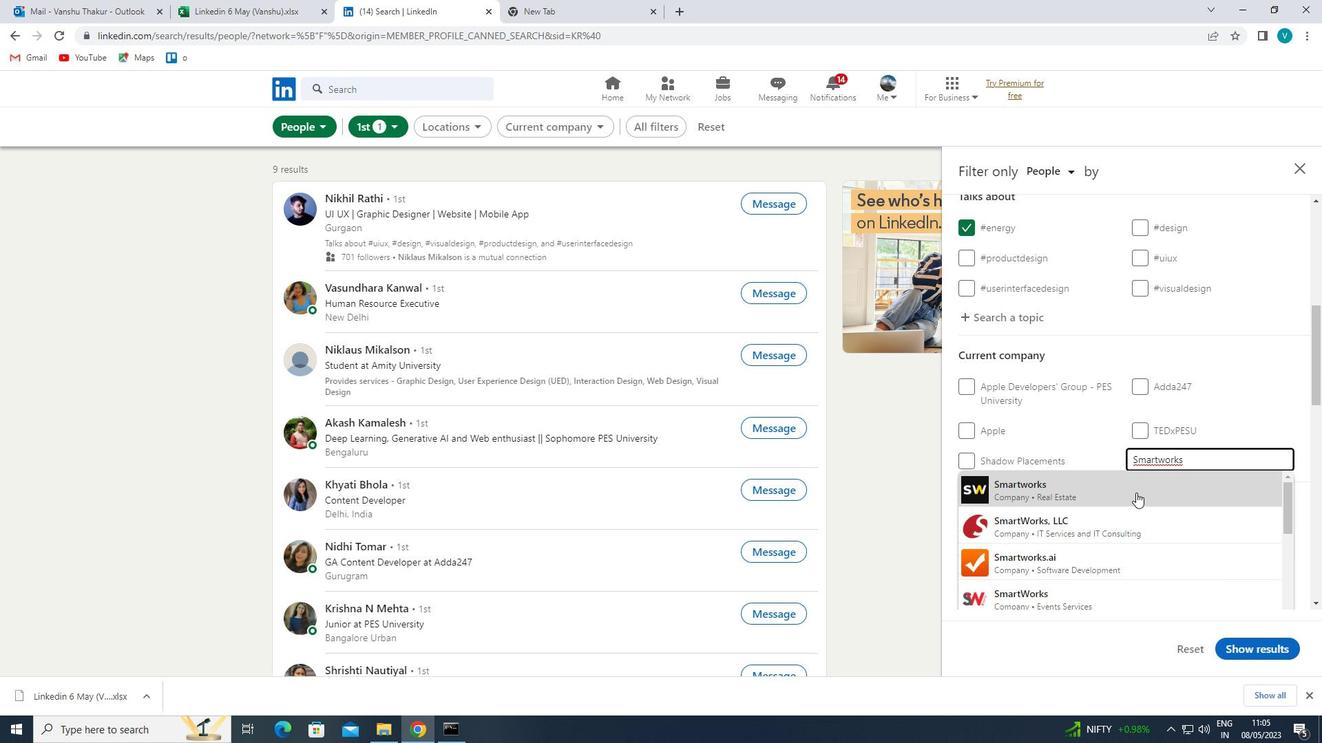 
Action: Mouse moved to (1137, 491)
Screenshot: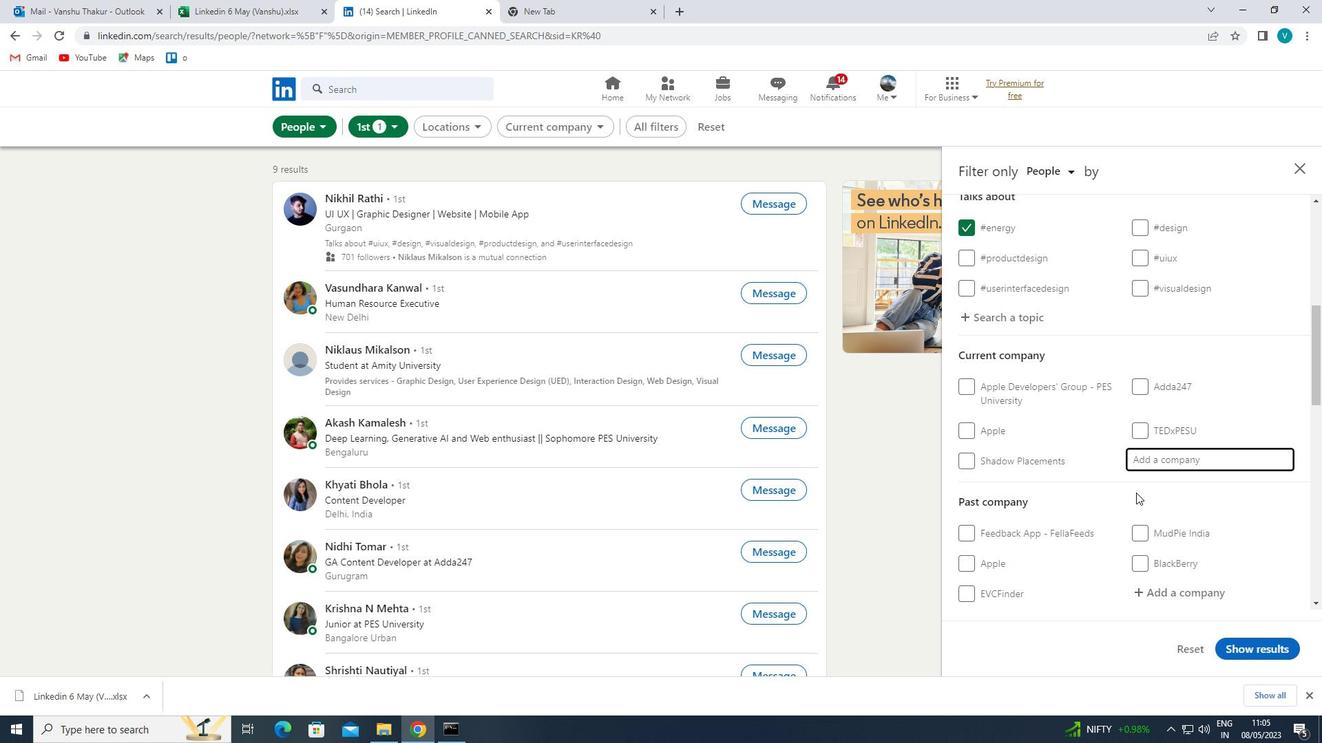 
Action: Mouse scrolled (1137, 491) with delta (0, 0)
Screenshot: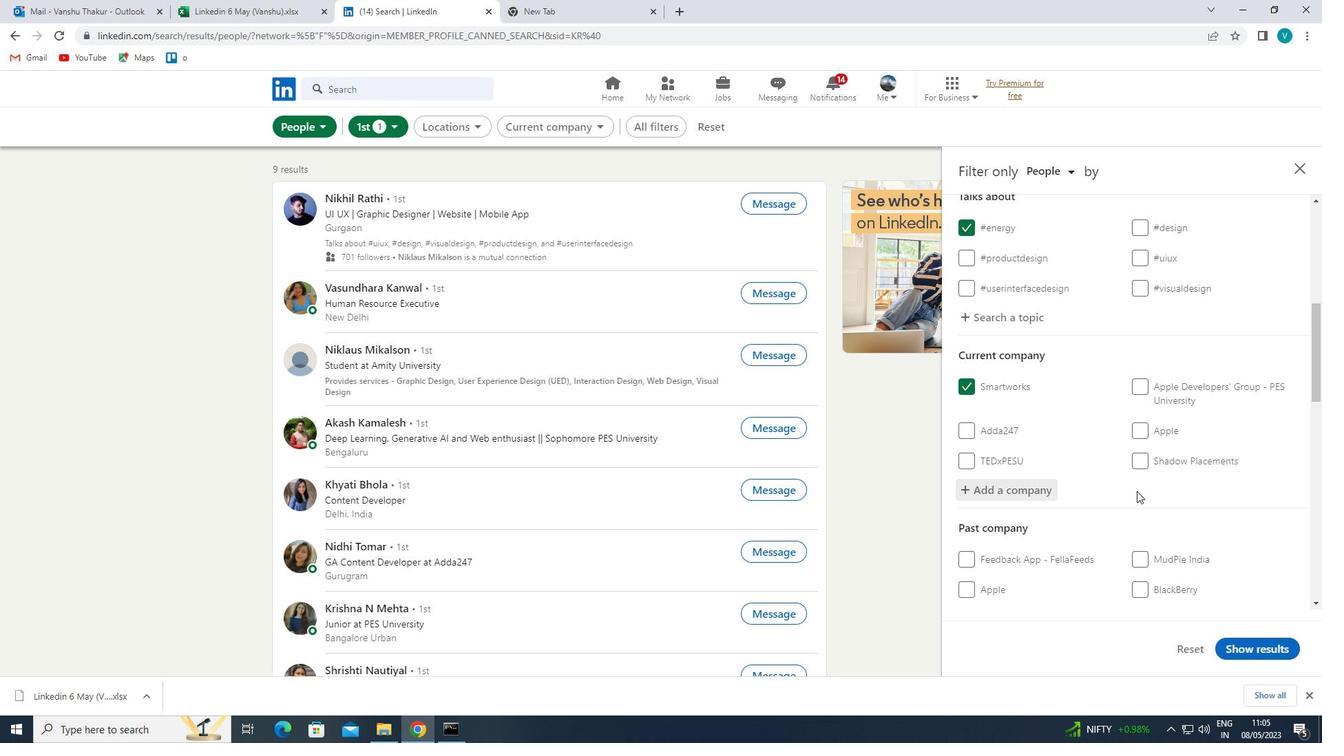 
Action: Mouse scrolled (1137, 491) with delta (0, 0)
Screenshot: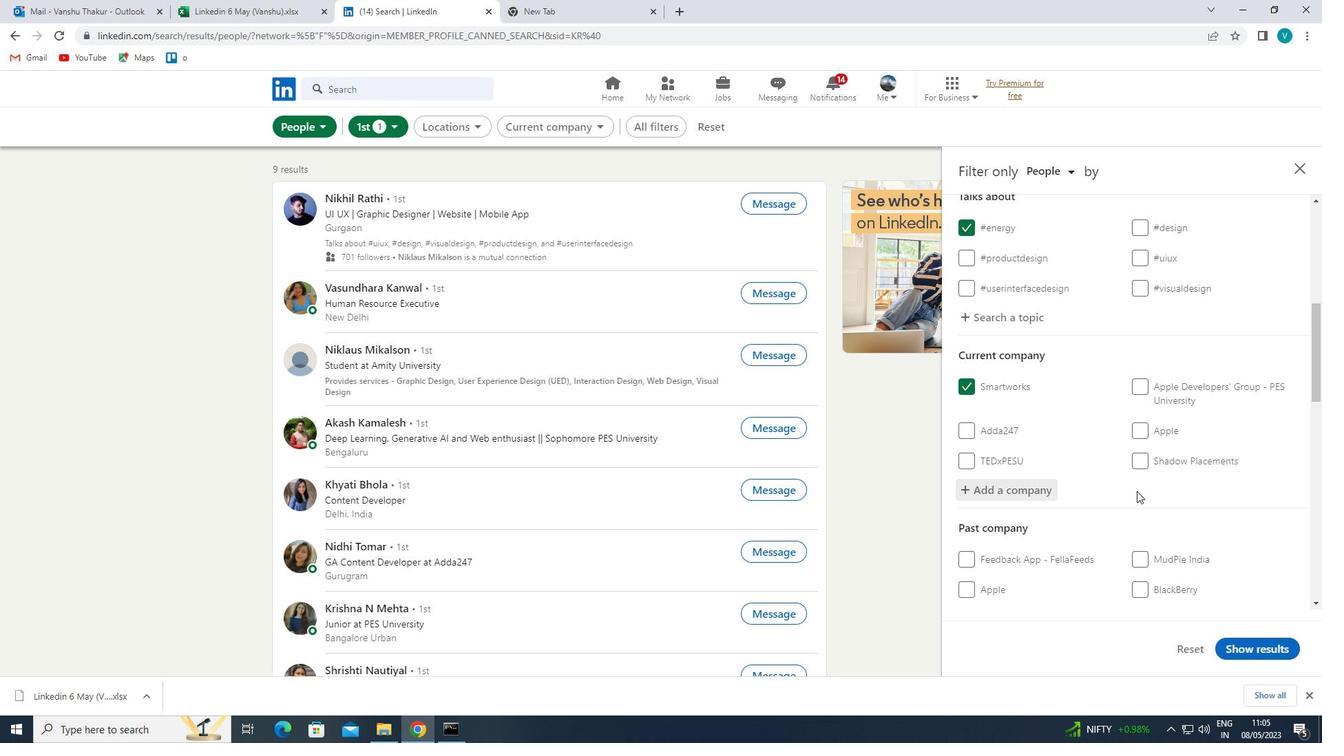 
Action: Mouse scrolled (1137, 491) with delta (0, 0)
Screenshot: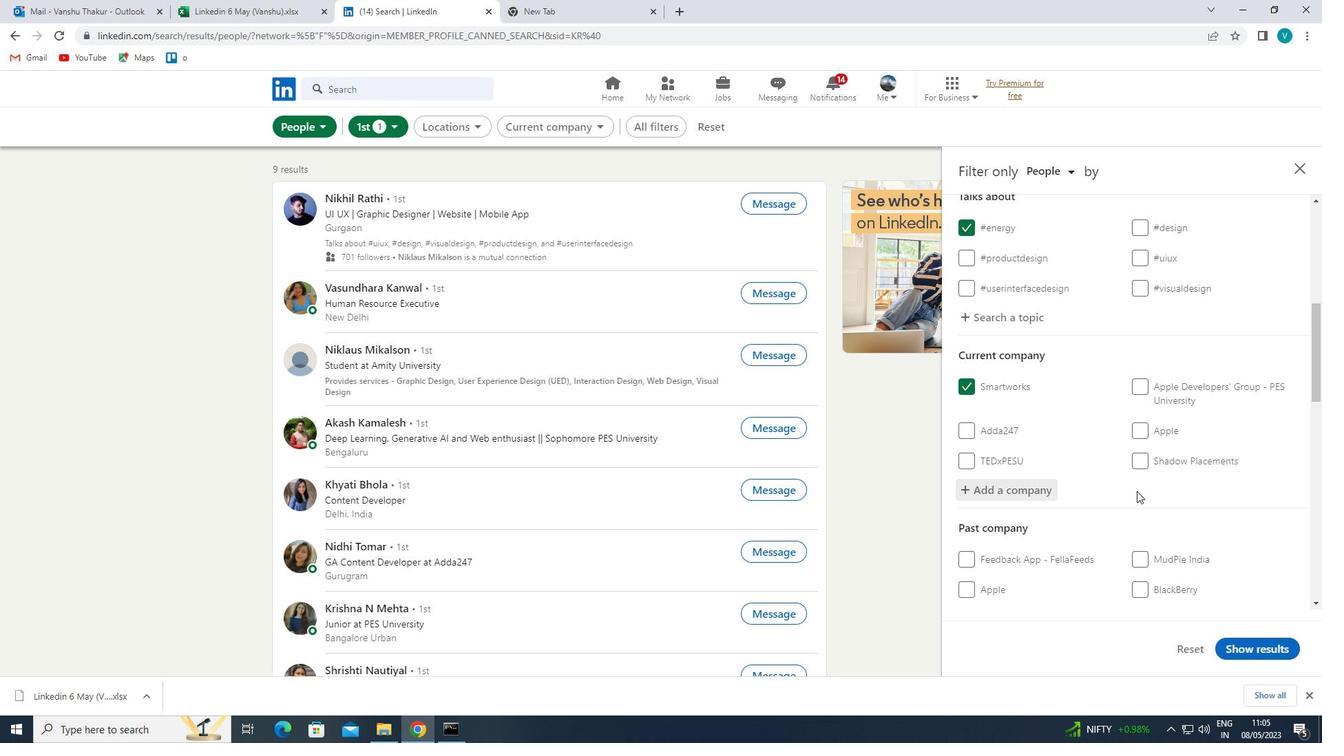 
Action: Mouse scrolled (1137, 491) with delta (0, 0)
Screenshot: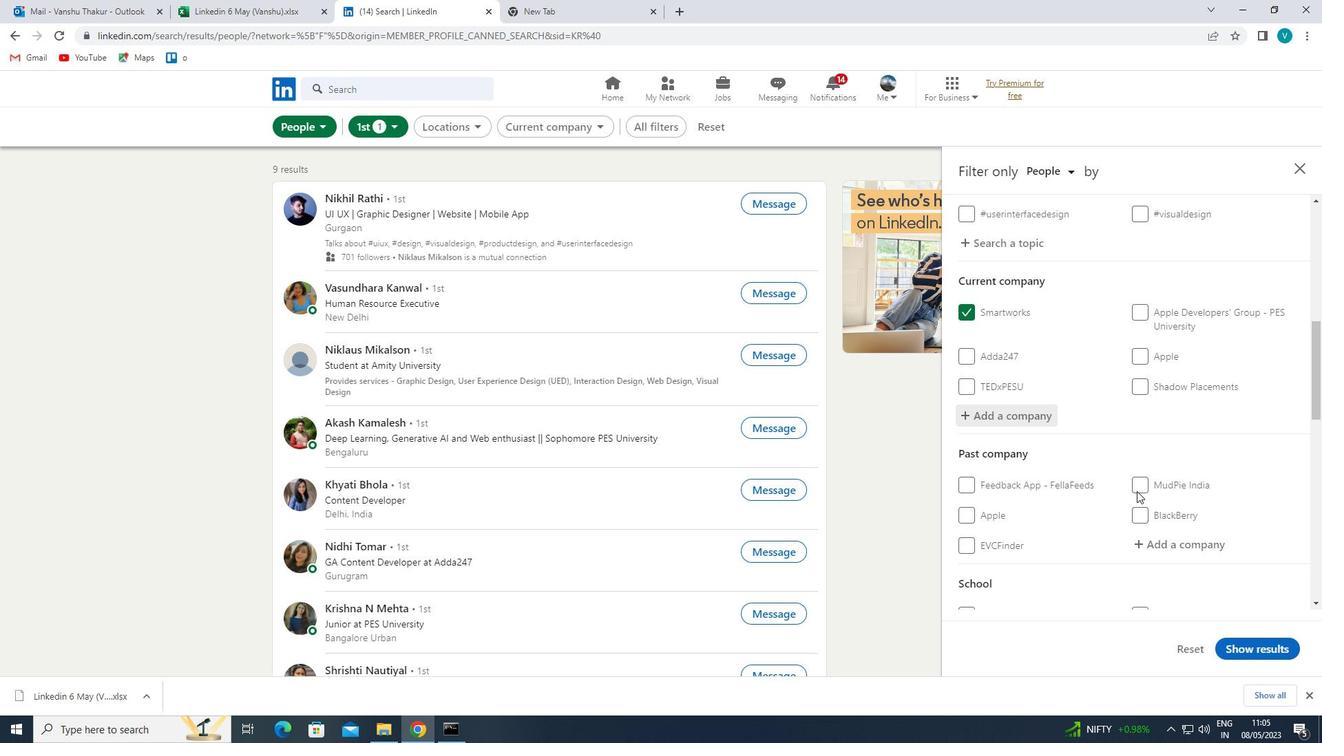 
Action: Mouse moved to (1150, 516)
Screenshot: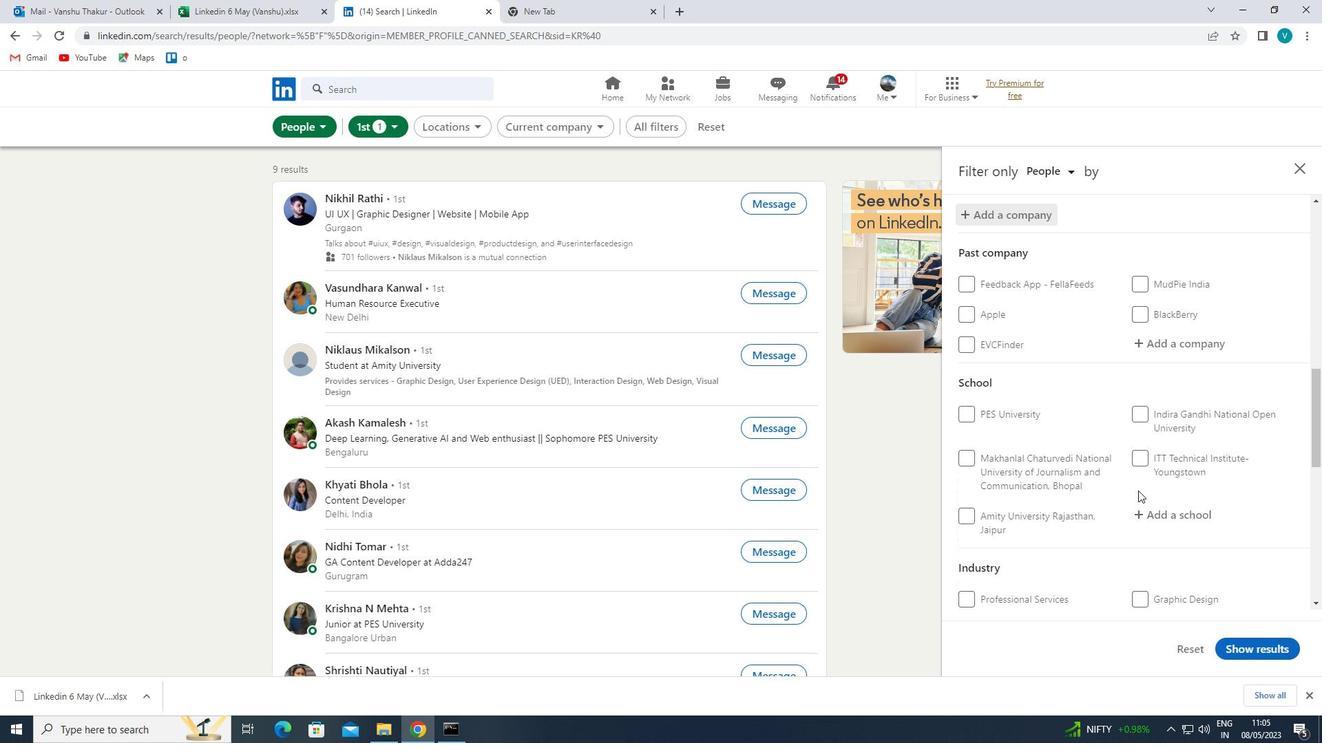 
Action: Mouse pressed left at (1150, 516)
Screenshot: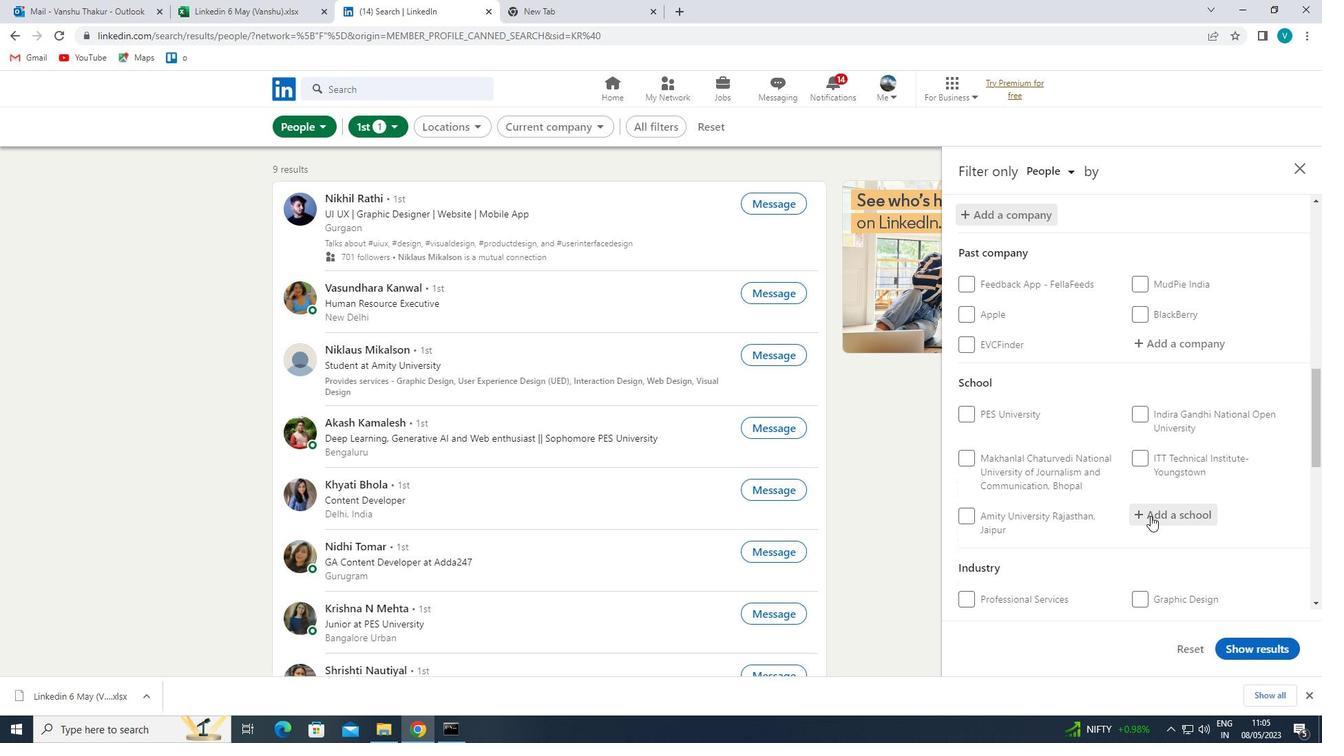
Action: Key pressed <Key.shift><Key.shift><Key.shift><Key.shift><Key.shift><Key.shift><Key.shift><Key.shift><Key.shift><Key.shift><Key.shift><Key.shift><Key.shift><Key.shift><Key.shift><Key.shift><Key.shift><Key.shift><Key.shift><Key.backspace><Key.shift>K<Key.space><Key.shift>J<Key.space><Key.shift>SOMAIYA
Screenshot: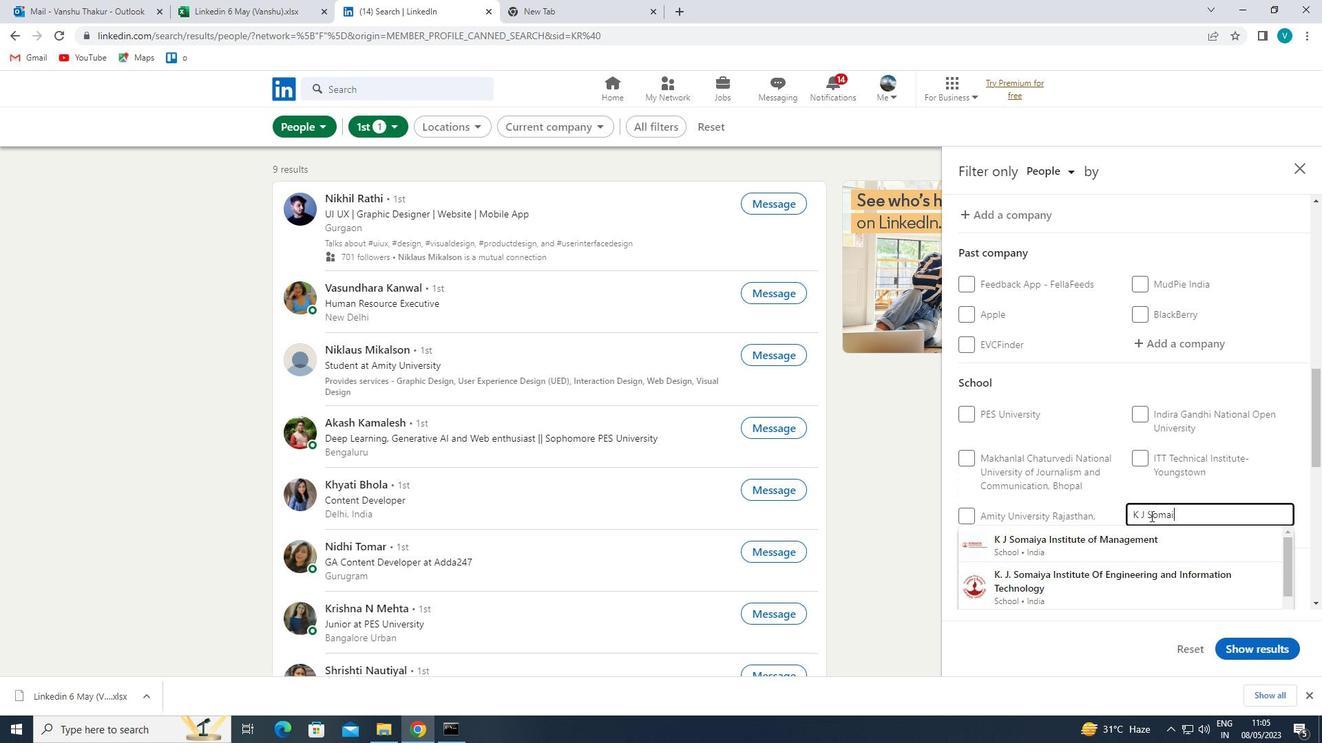 
Action: Mouse moved to (1148, 535)
Screenshot: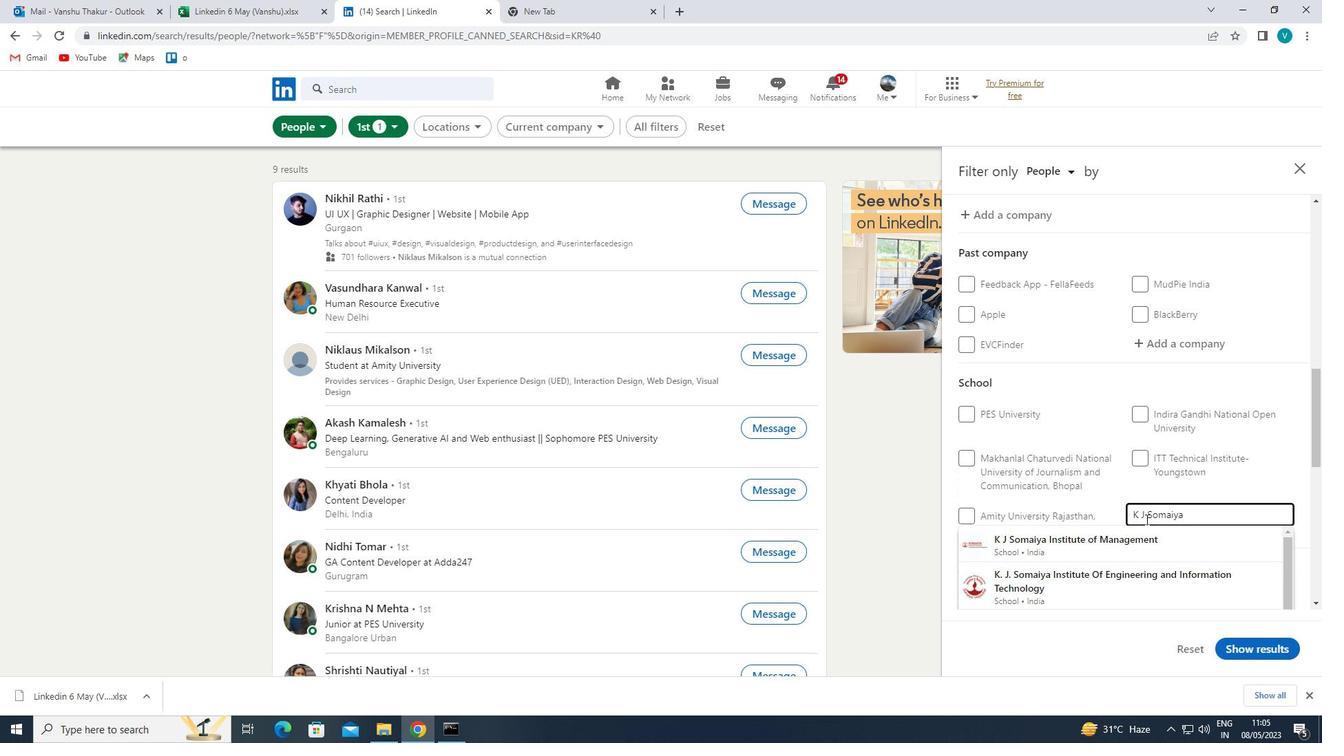 
Action: Mouse pressed left at (1148, 535)
Screenshot: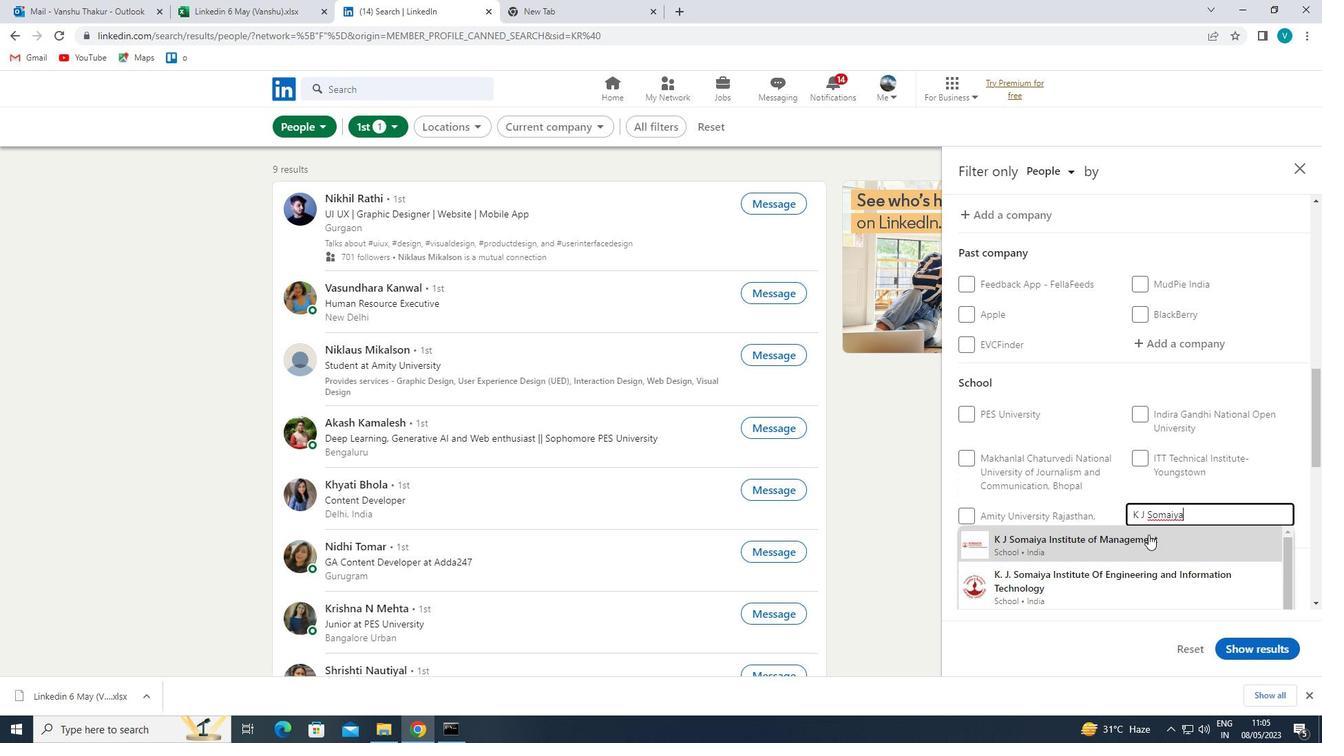
Action: Mouse scrolled (1148, 534) with delta (0, 0)
Screenshot: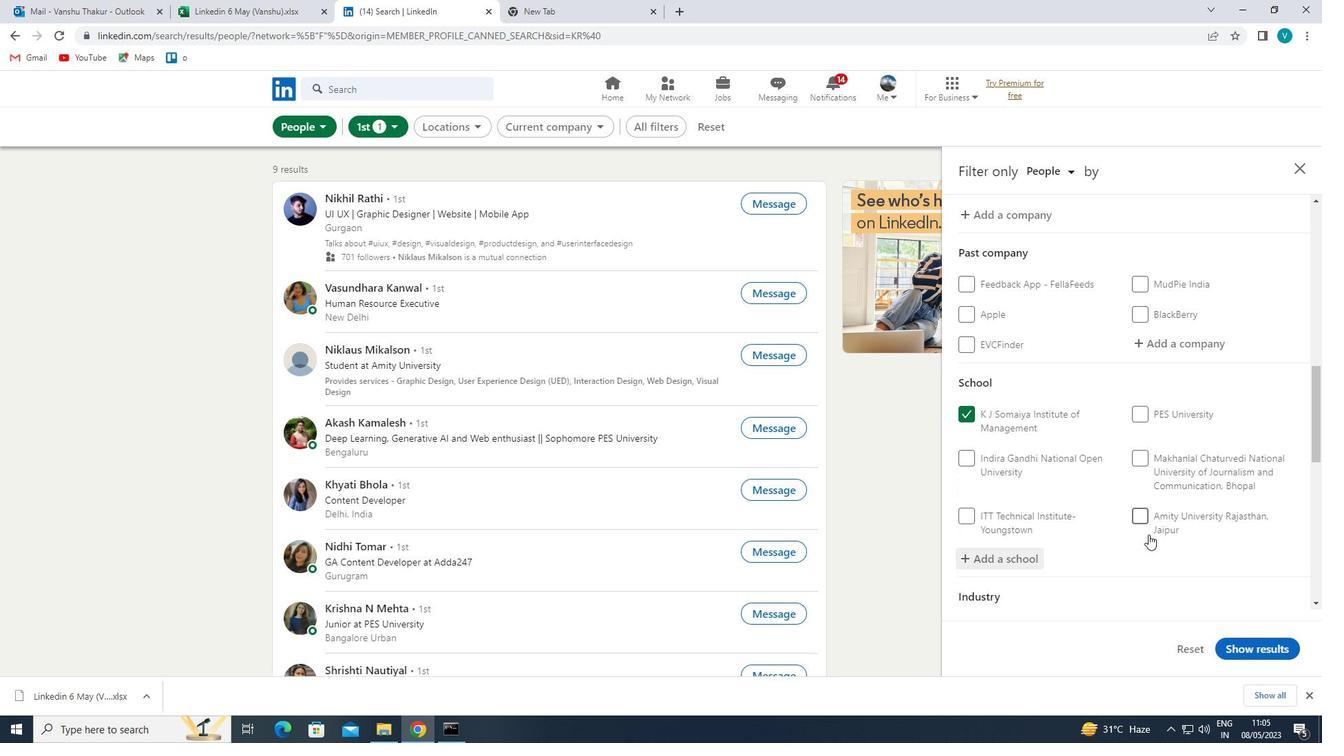 
Action: Mouse scrolled (1148, 534) with delta (0, 0)
Screenshot: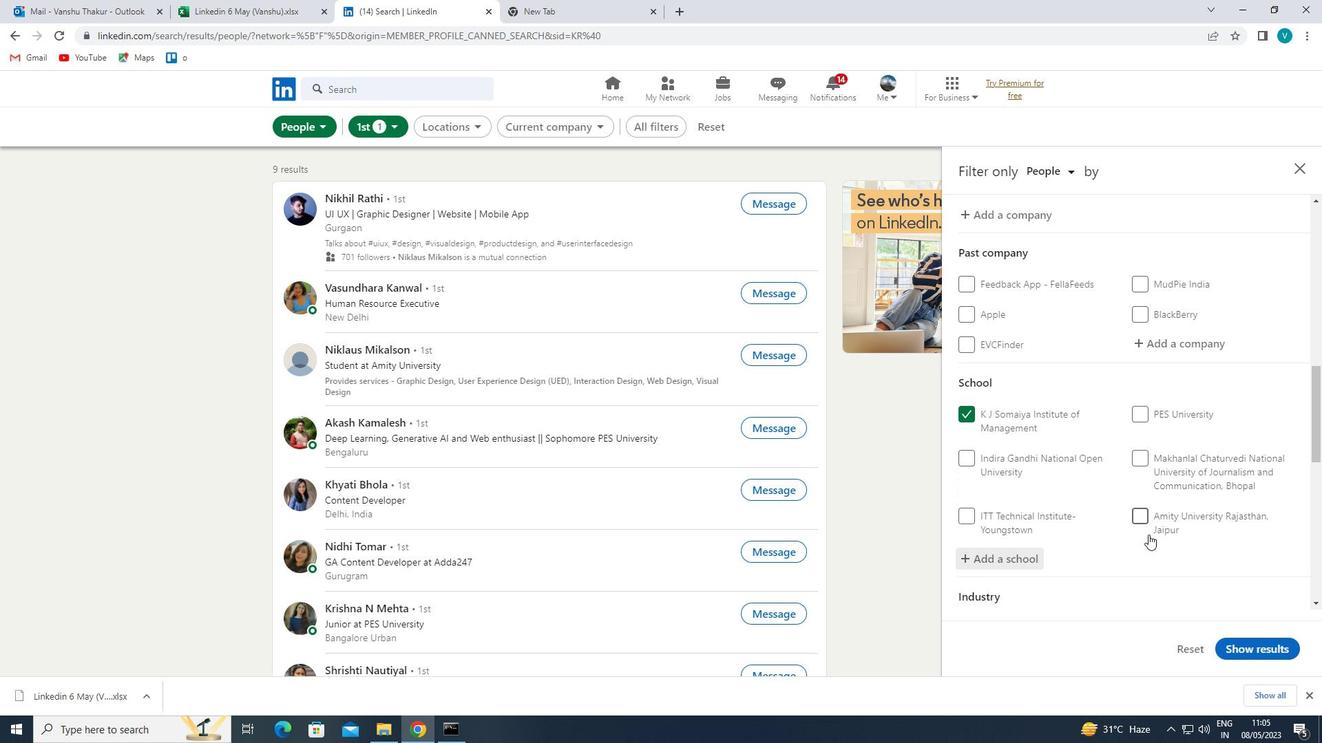 
Action: Mouse scrolled (1148, 534) with delta (0, 0)
Screenshot: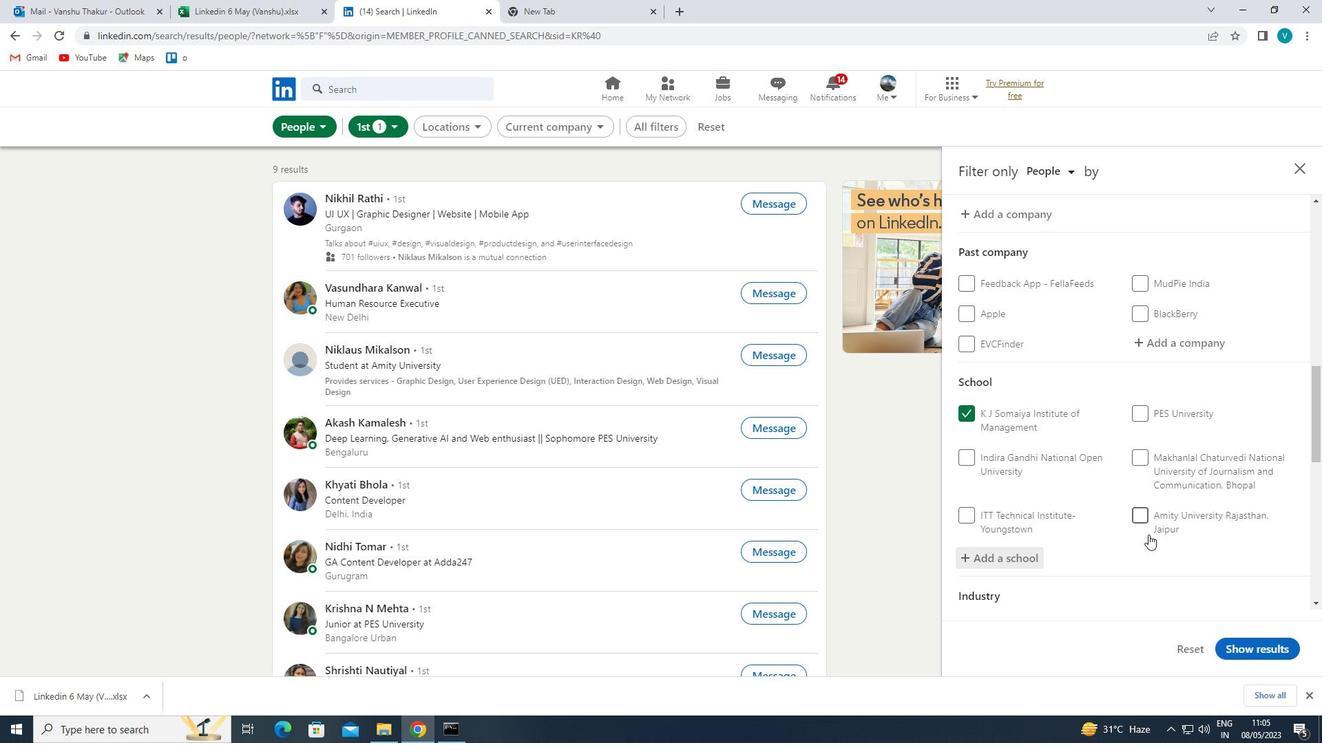 
Action: Mouse scrolled (1148, 534) with delta (0, 0)
Screenshot: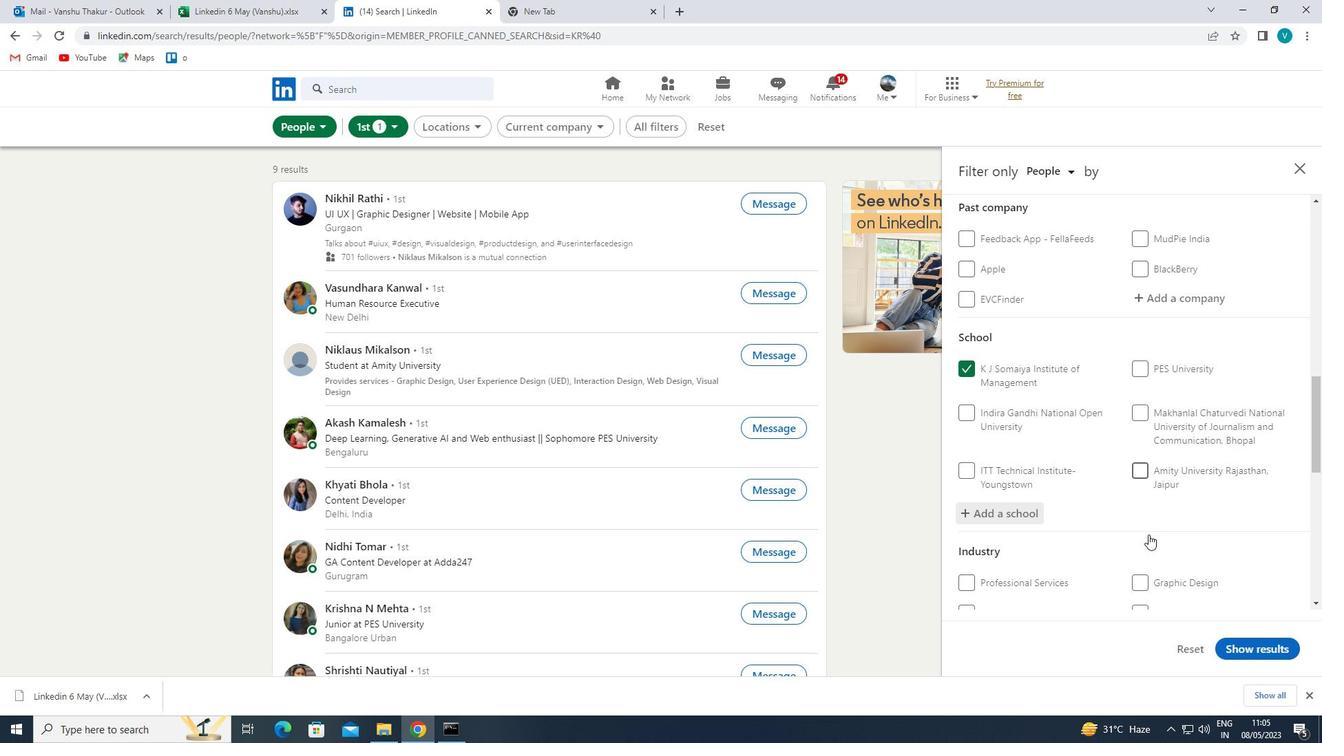 
Action: Mouse moved to (1188, 424)
Screenshot: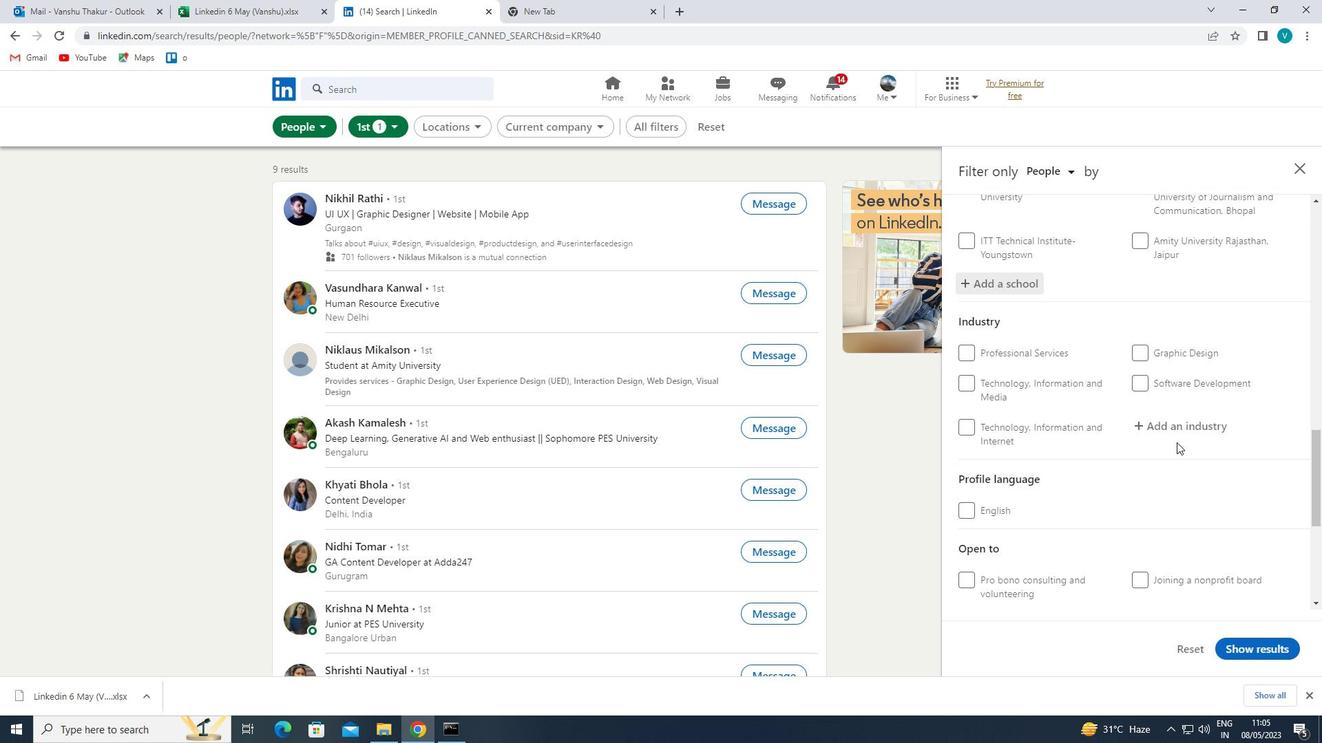 
Action: Mouse pressed left at (1188, 424)
Screenshot: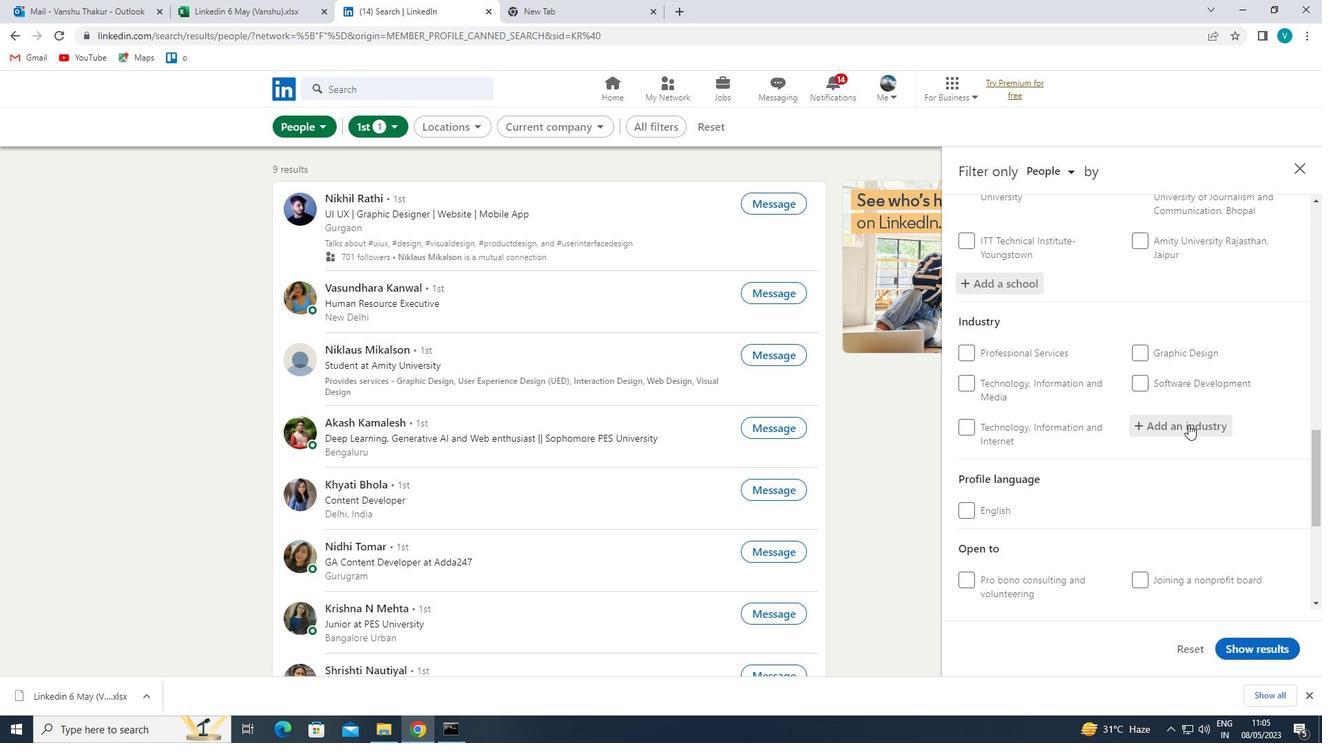 
Action: Key pressed <Key.shift>JANITOT<Key.backspace>RIAL
Screenshot: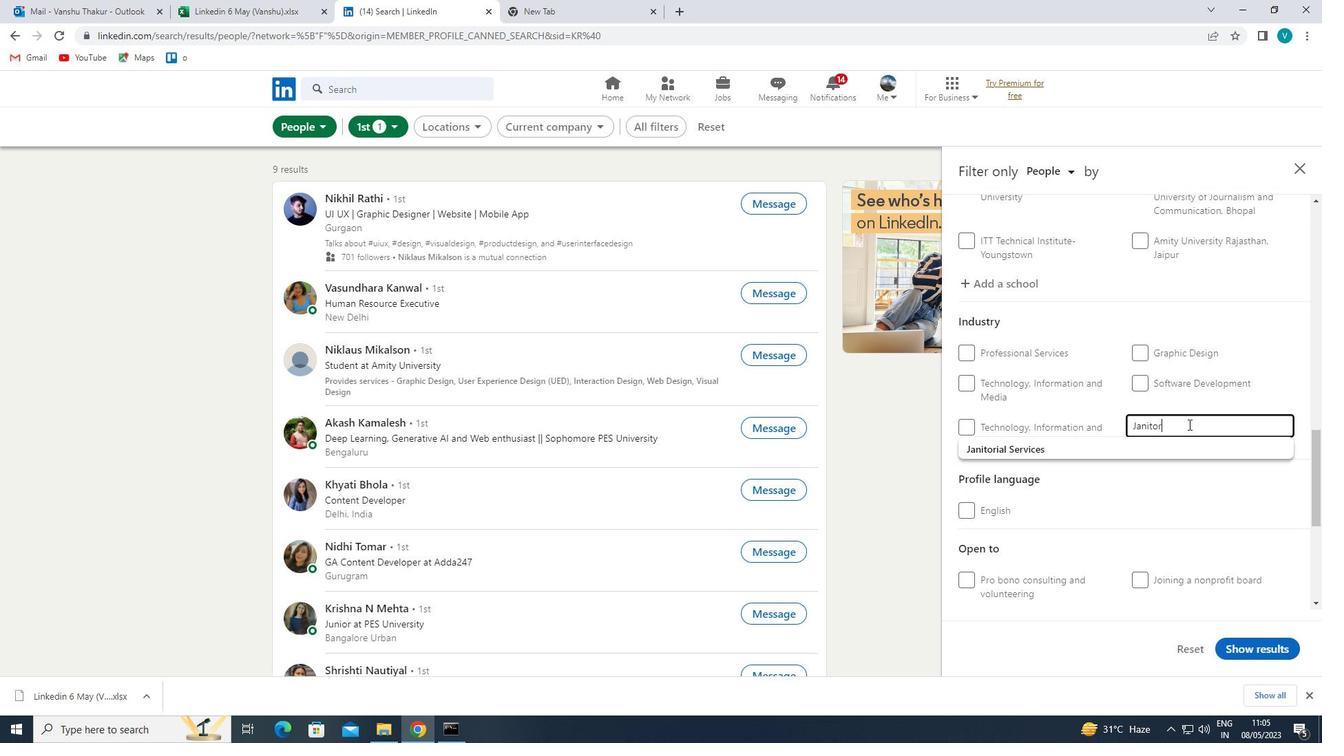 
Action: Mouse moved to (1164, 449)
Screenshot: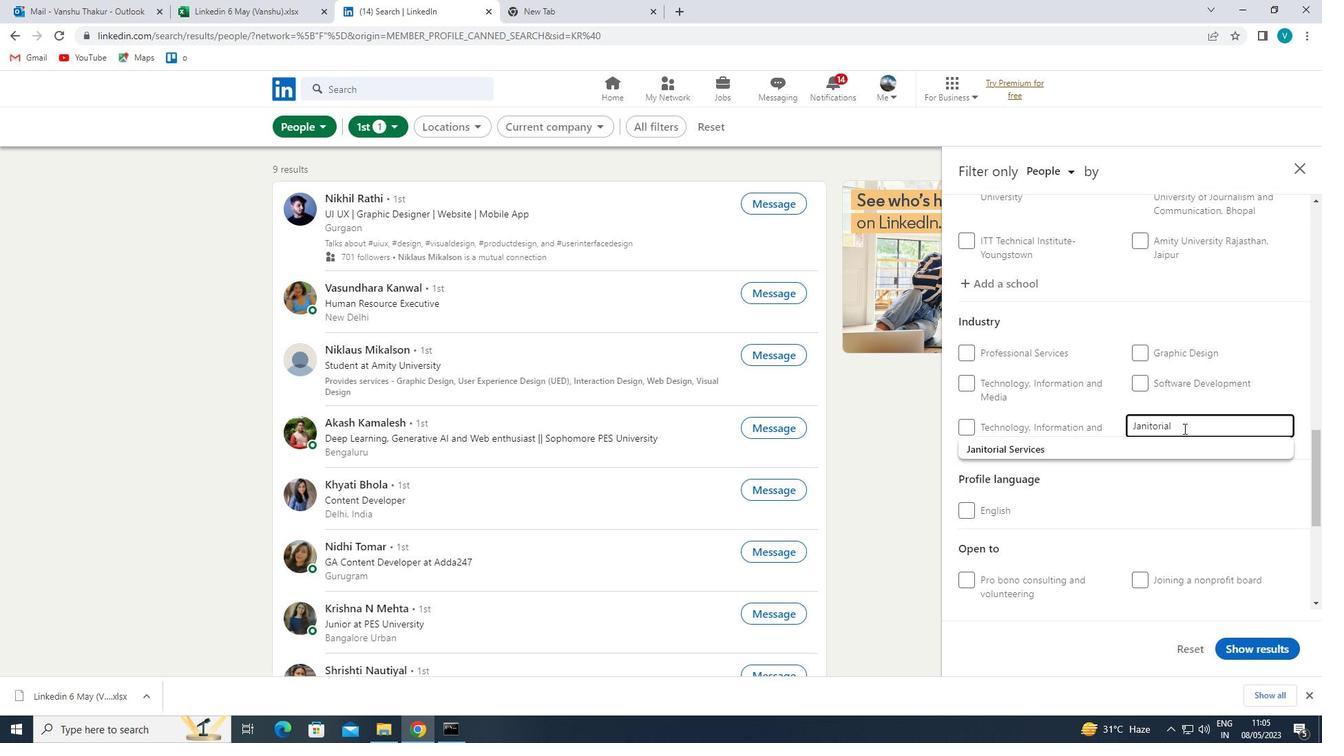 
Action: Mouse pressed left at (1164, 449)
Screenshot: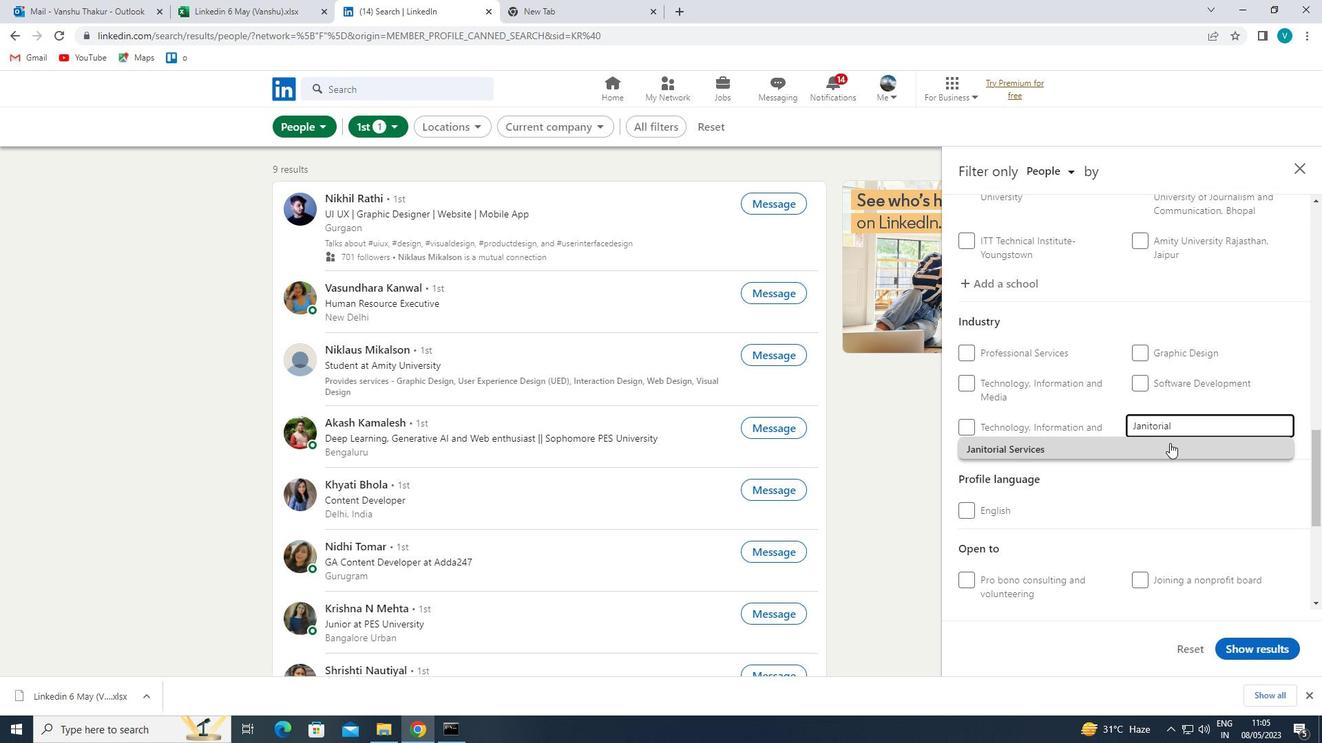 
Action: Mouse moved to (1164, 451)
Screenshot: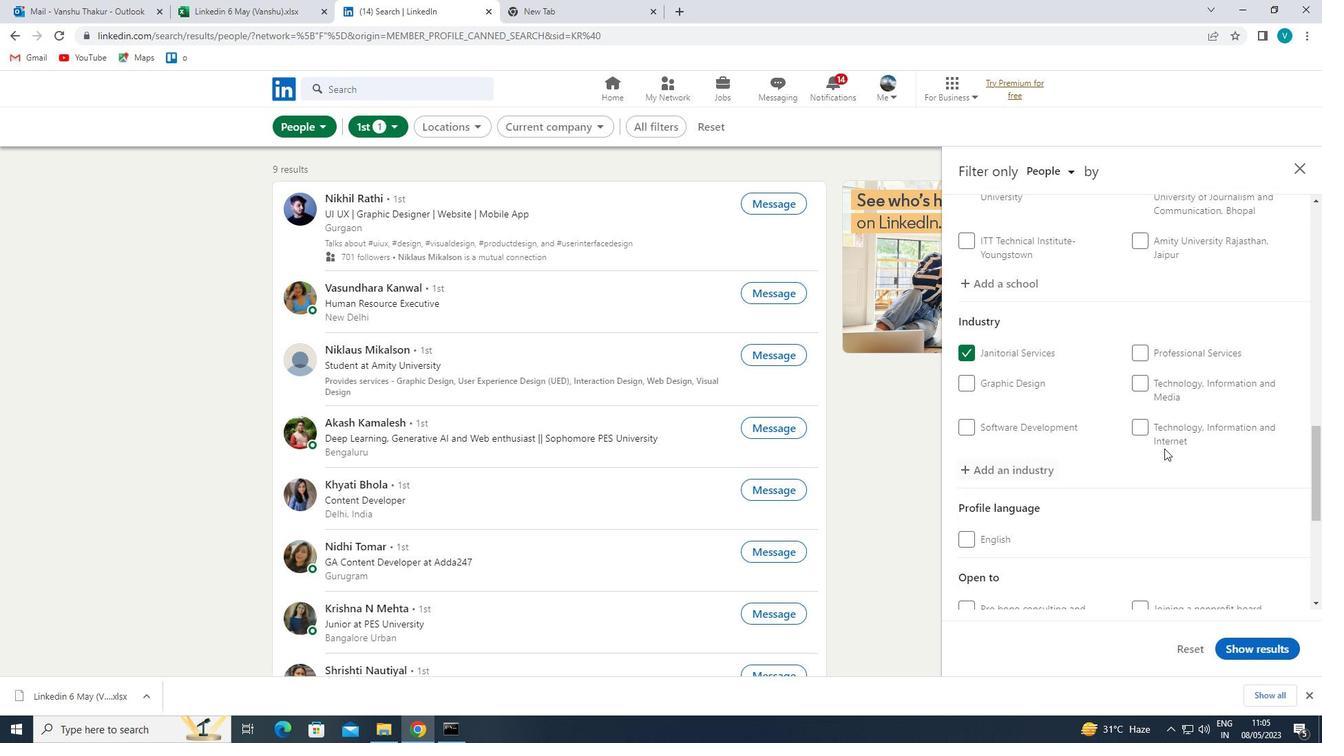 
Action: Mouse scrolled (1164, 450) with delta (0, 0)
Screenshot: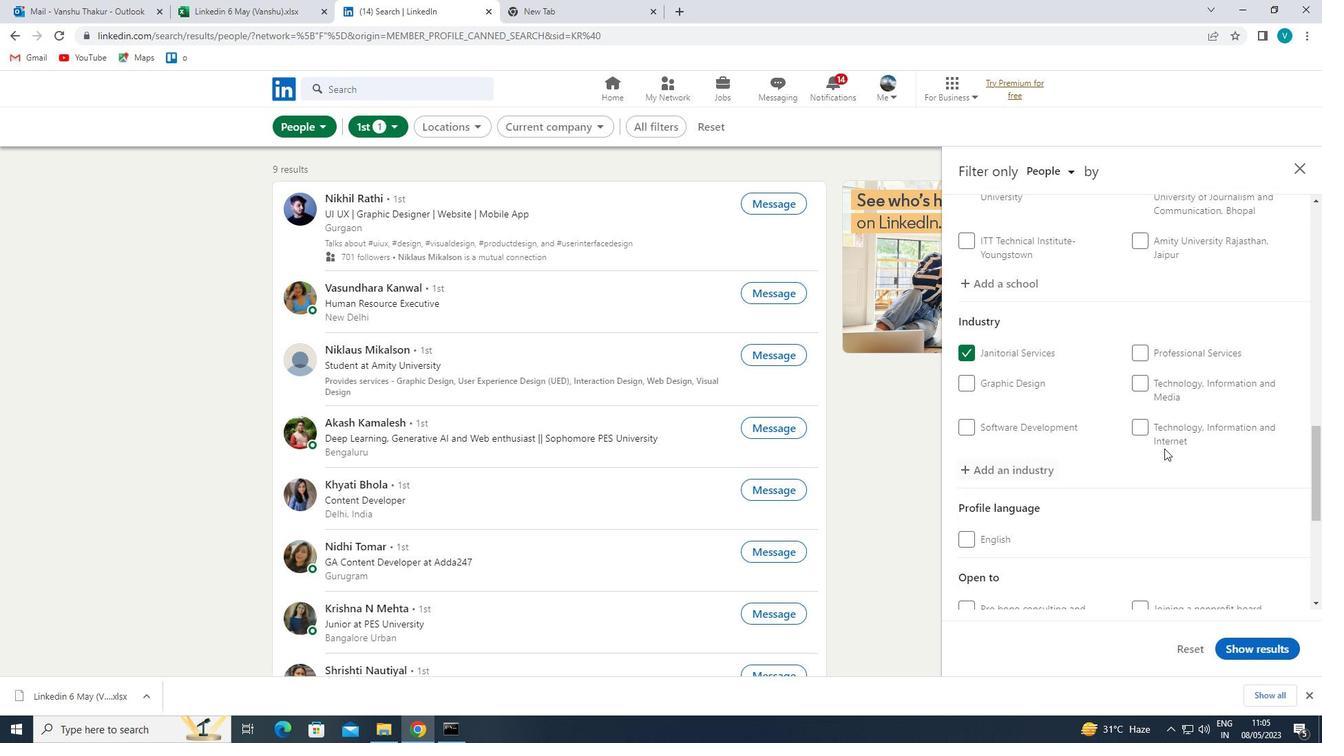 
Action: Mouse moved to (1164, 453)
Screenshot: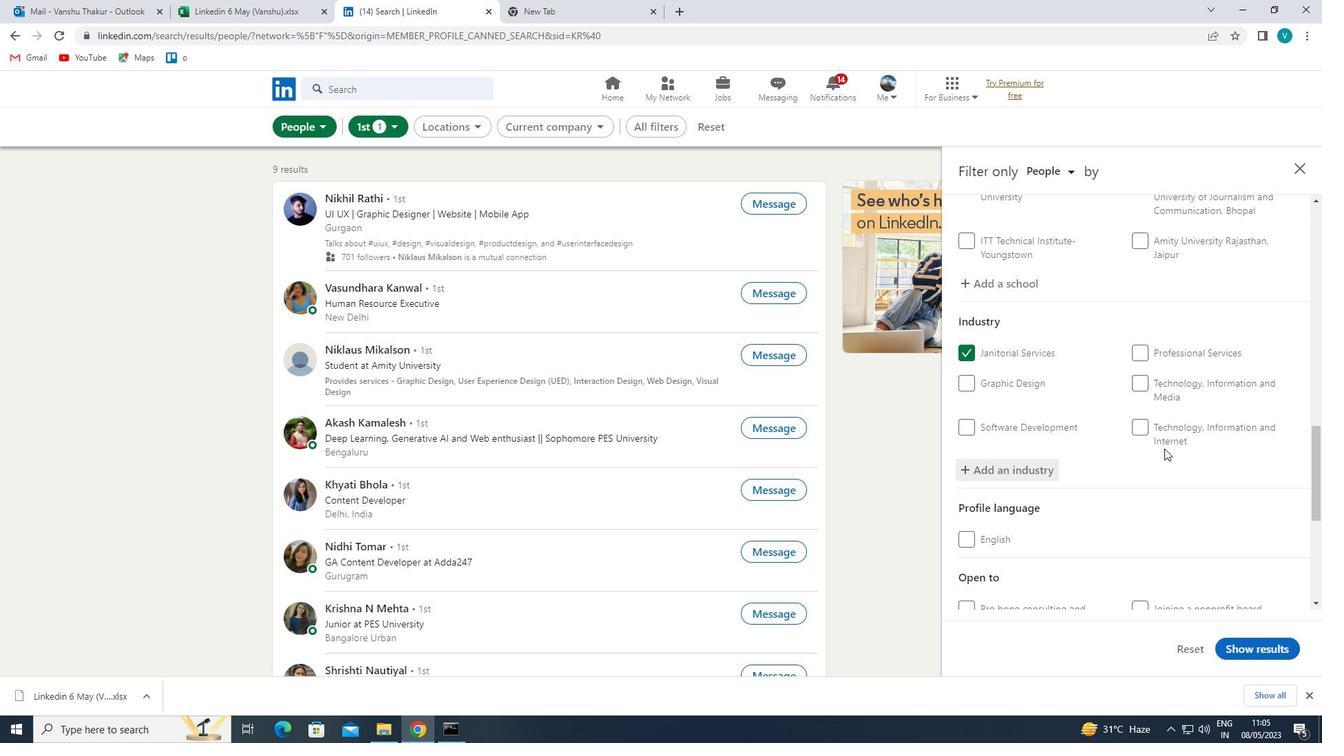 
Action: Mouse scrolled (1164, 452) with delta (0, 0)
Screenshot: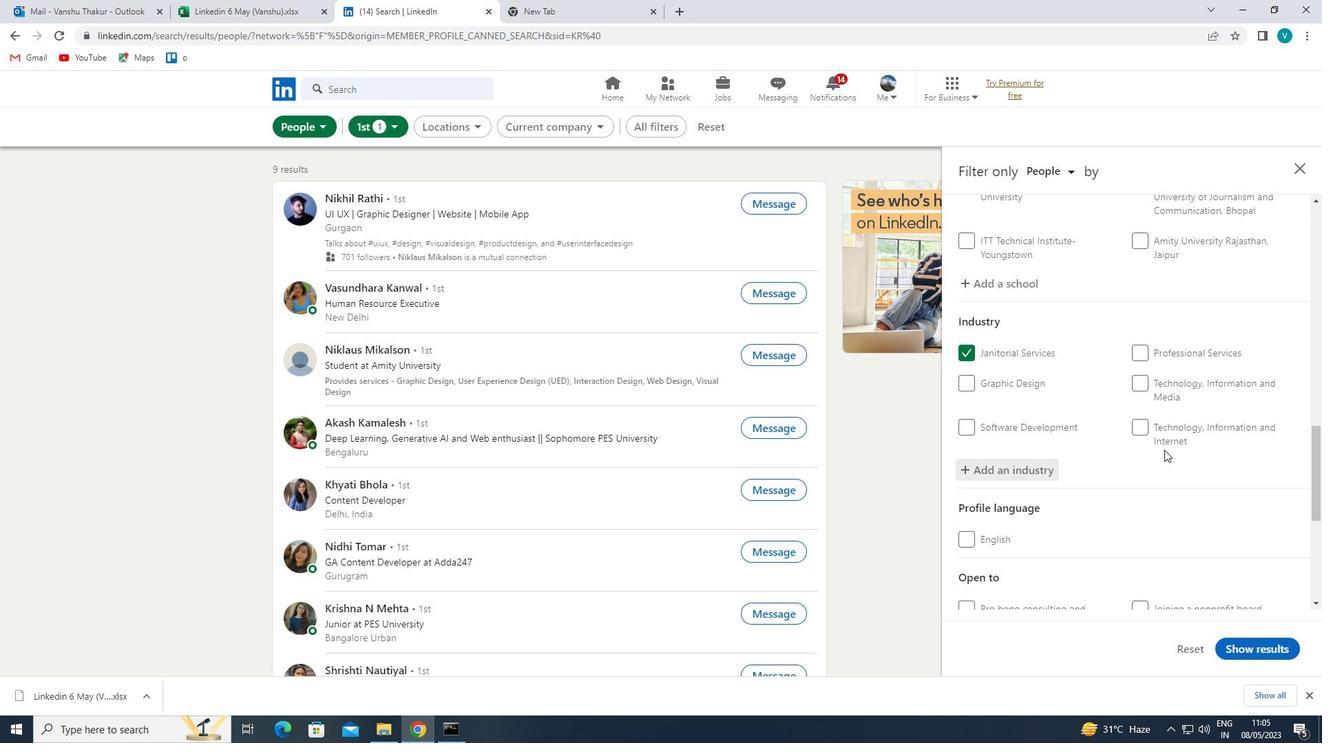 
Action: Mouse moved to (1164, 453)
Screenshot: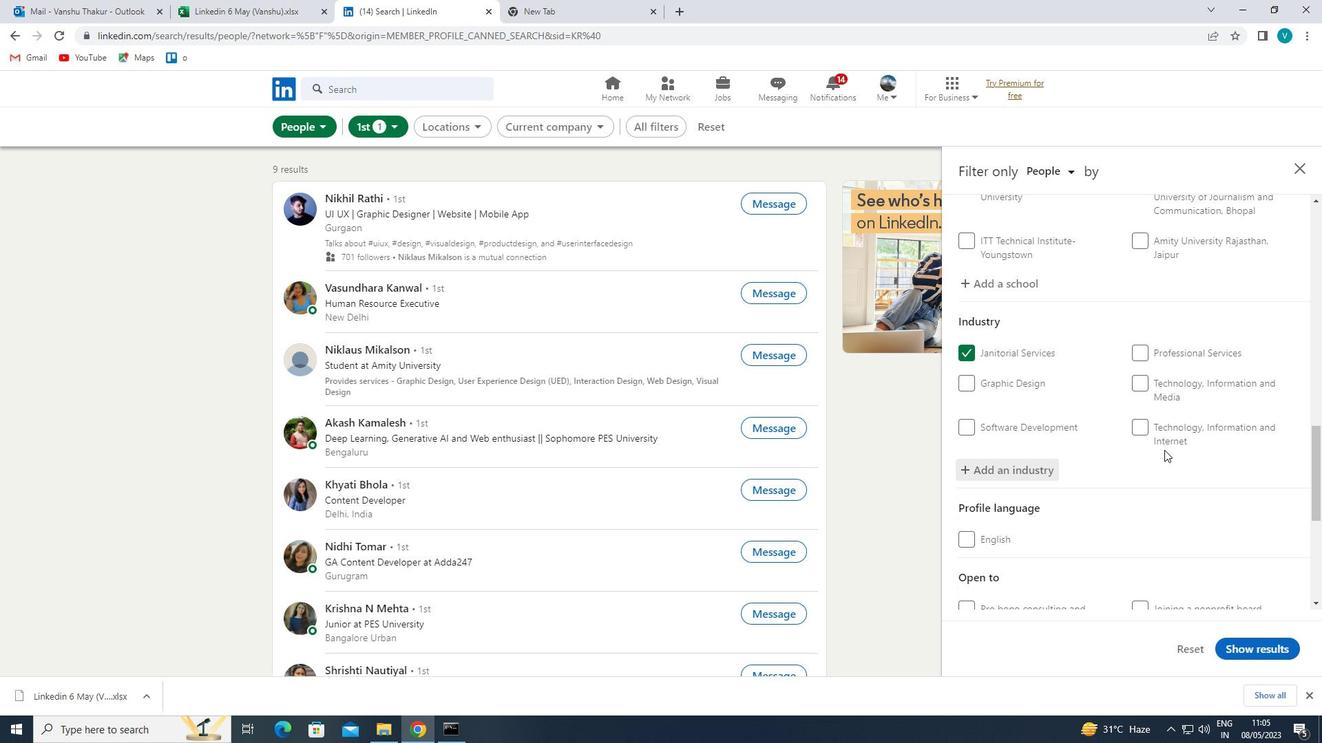 
Action: Mouse scrolled (1164, 453) with delta (0, 0)
Screenshot: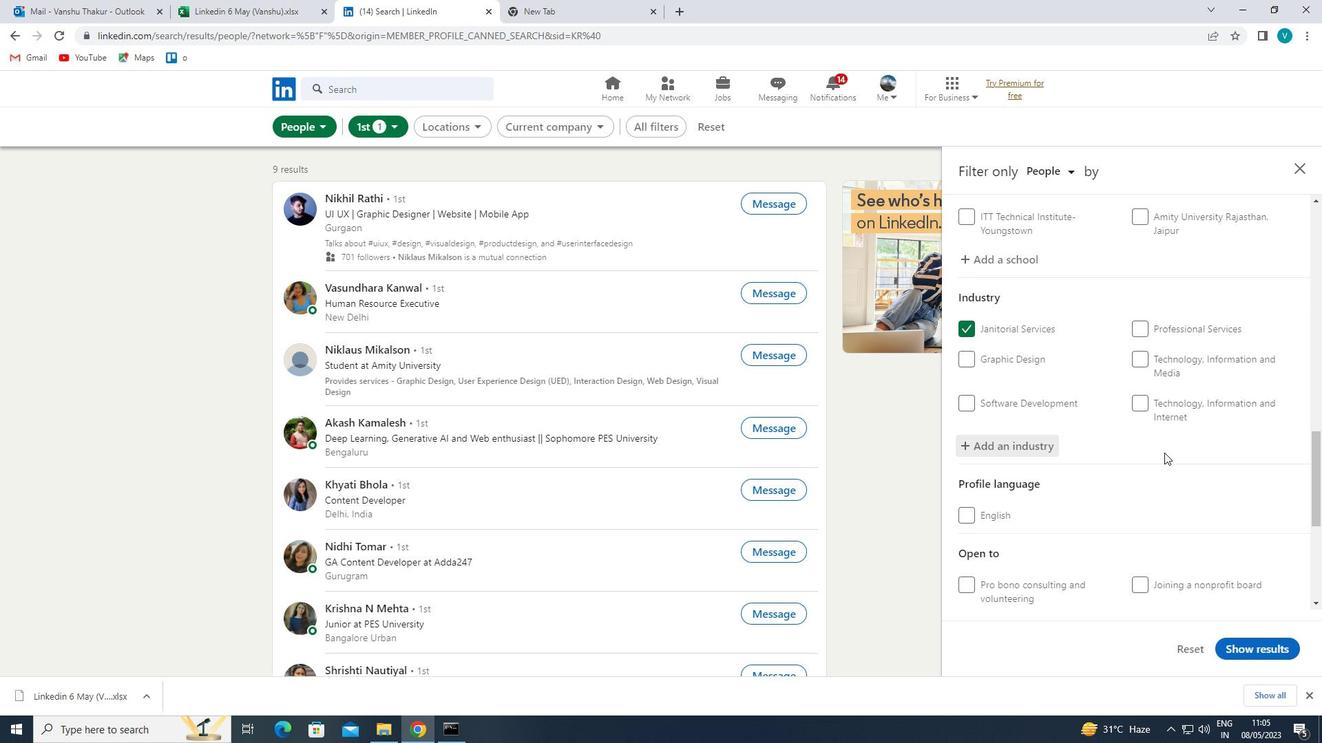 
Action: Mouse scrolled (1164, 453) with delta (0, 0)
Screenshot: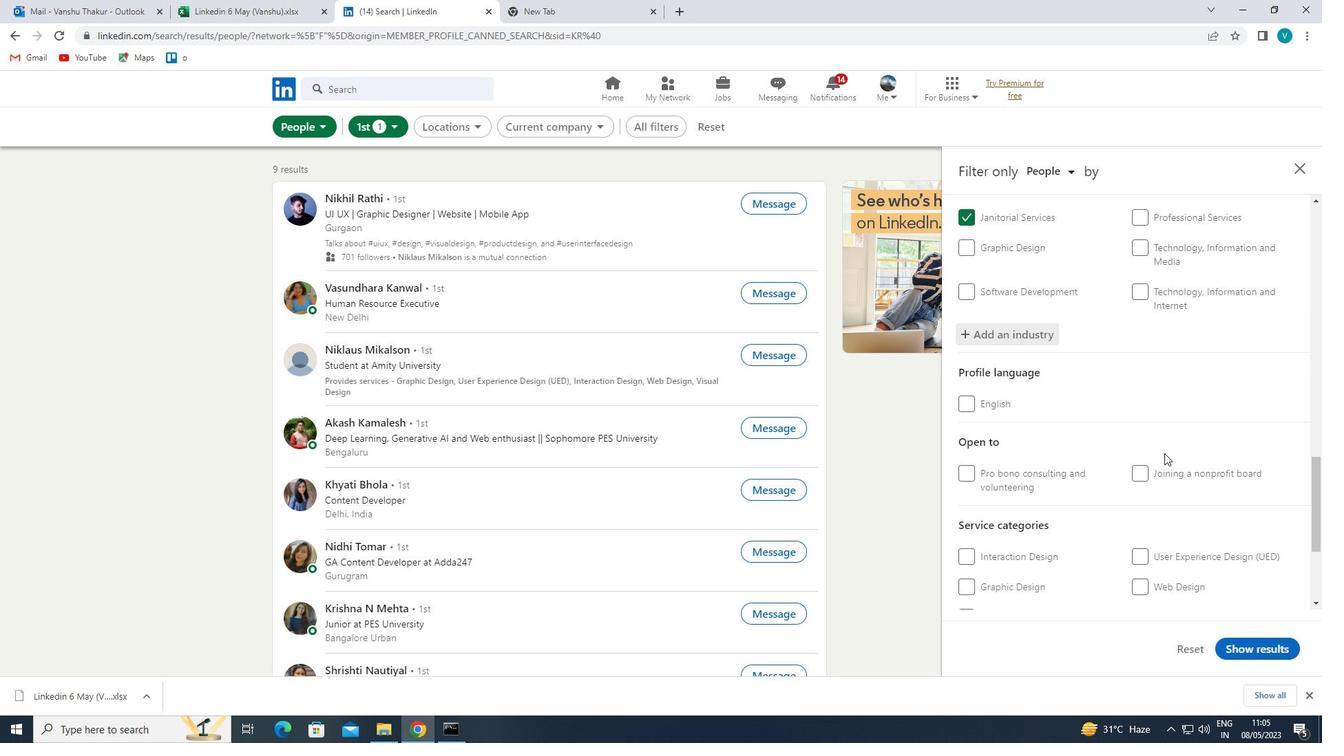 
Action: Mouse moved to (1165, 466)
Screenshot: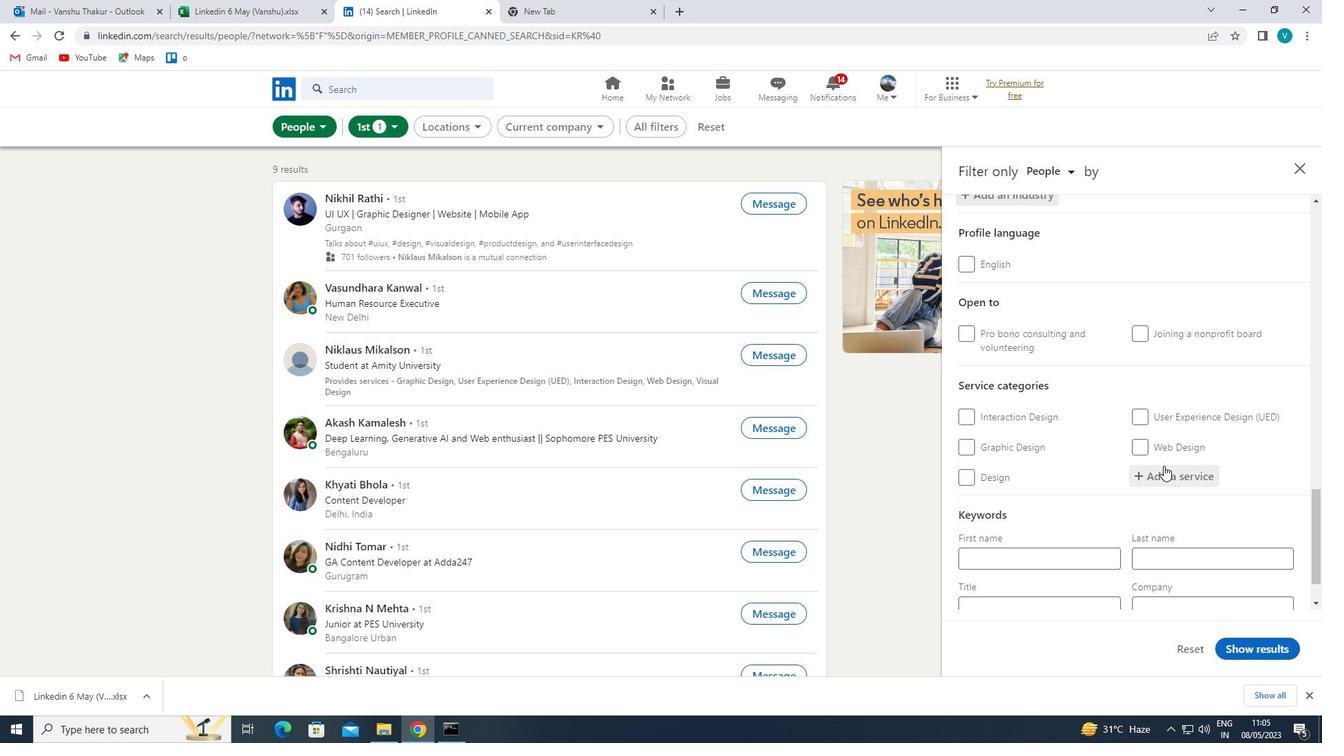 
Action: Mouse pressed left at (1165, 466)
Screenshot: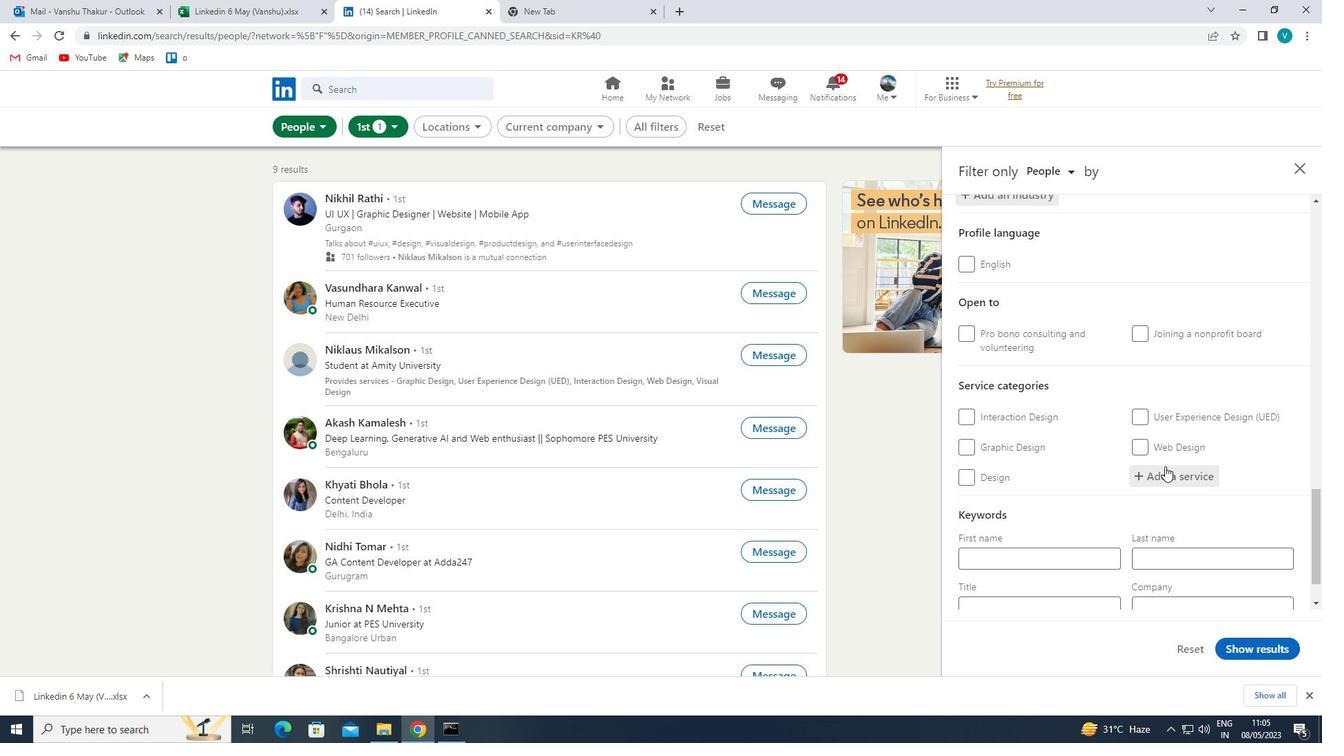 
Action: Key pressed <Key.shift>DEMAND
Screenshot: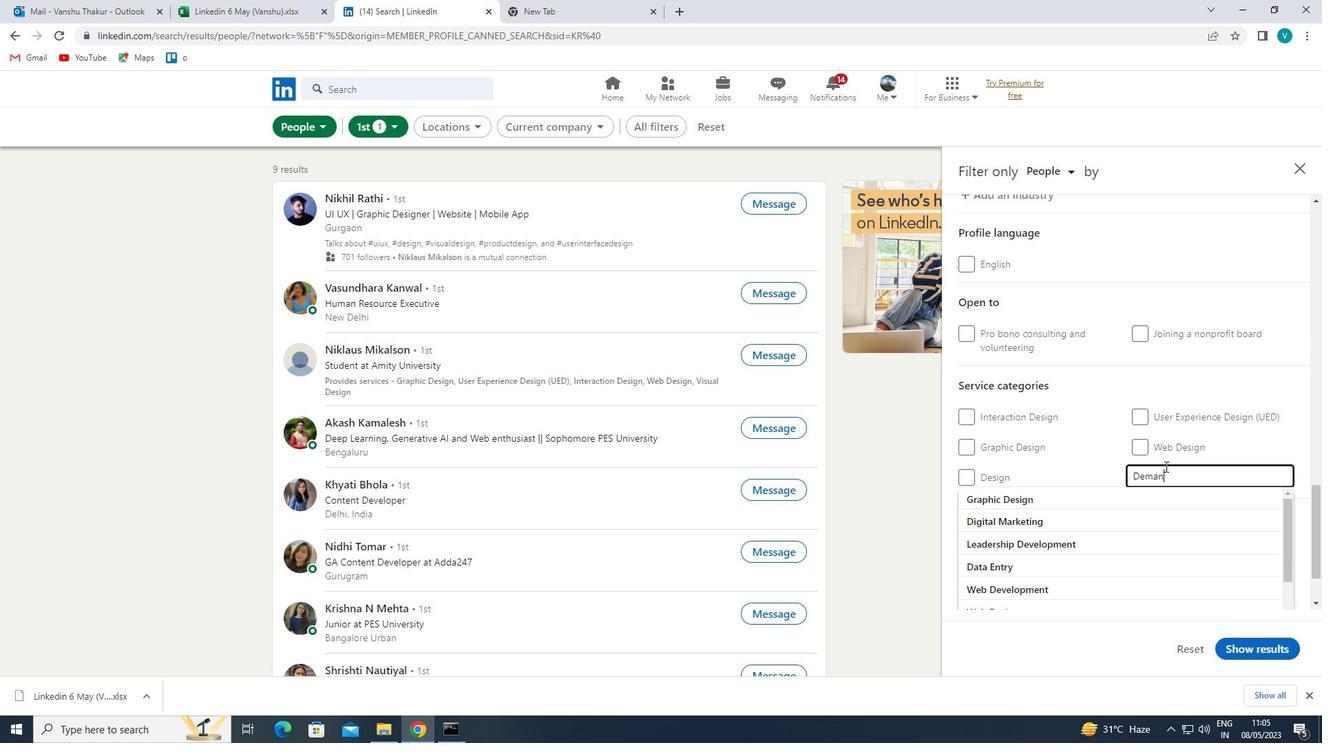 
Action: Mouse moved to (1153, 496)
Screenshot: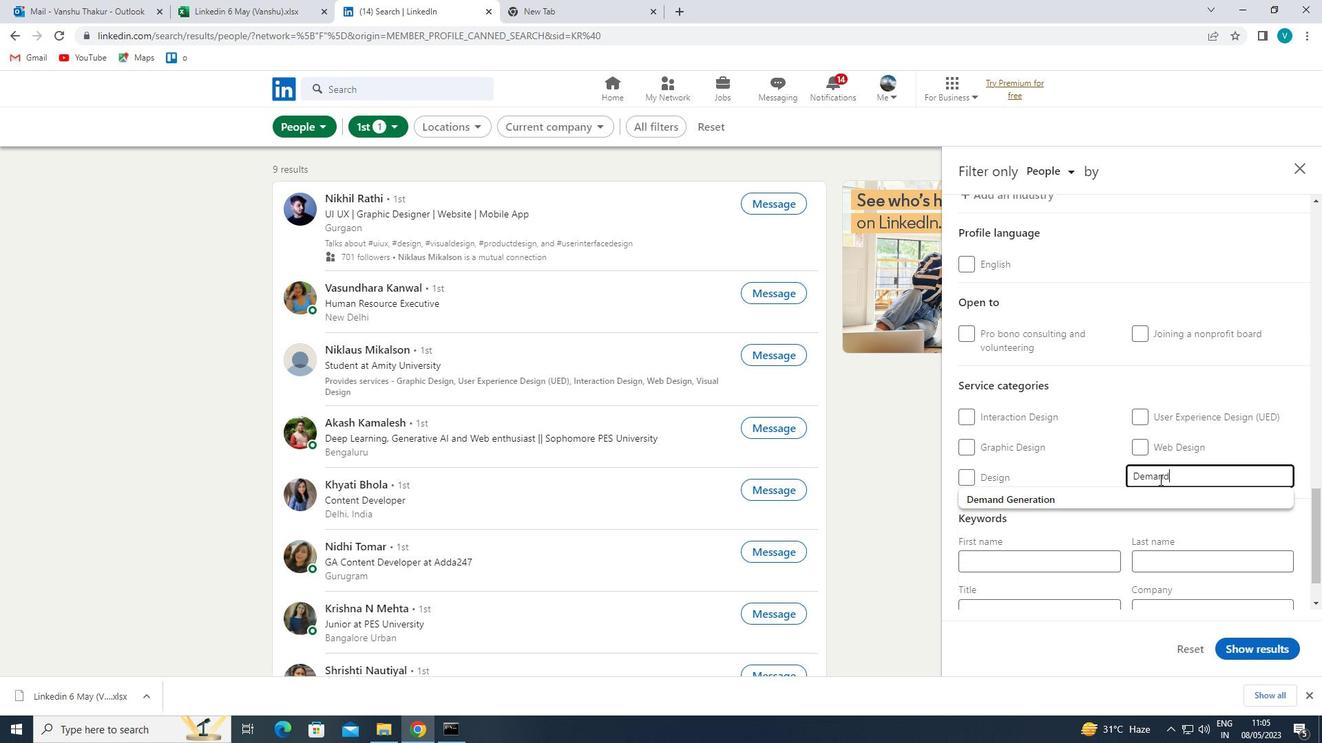
Action: Mouse pressed left at (1153, 496)
Screenshot: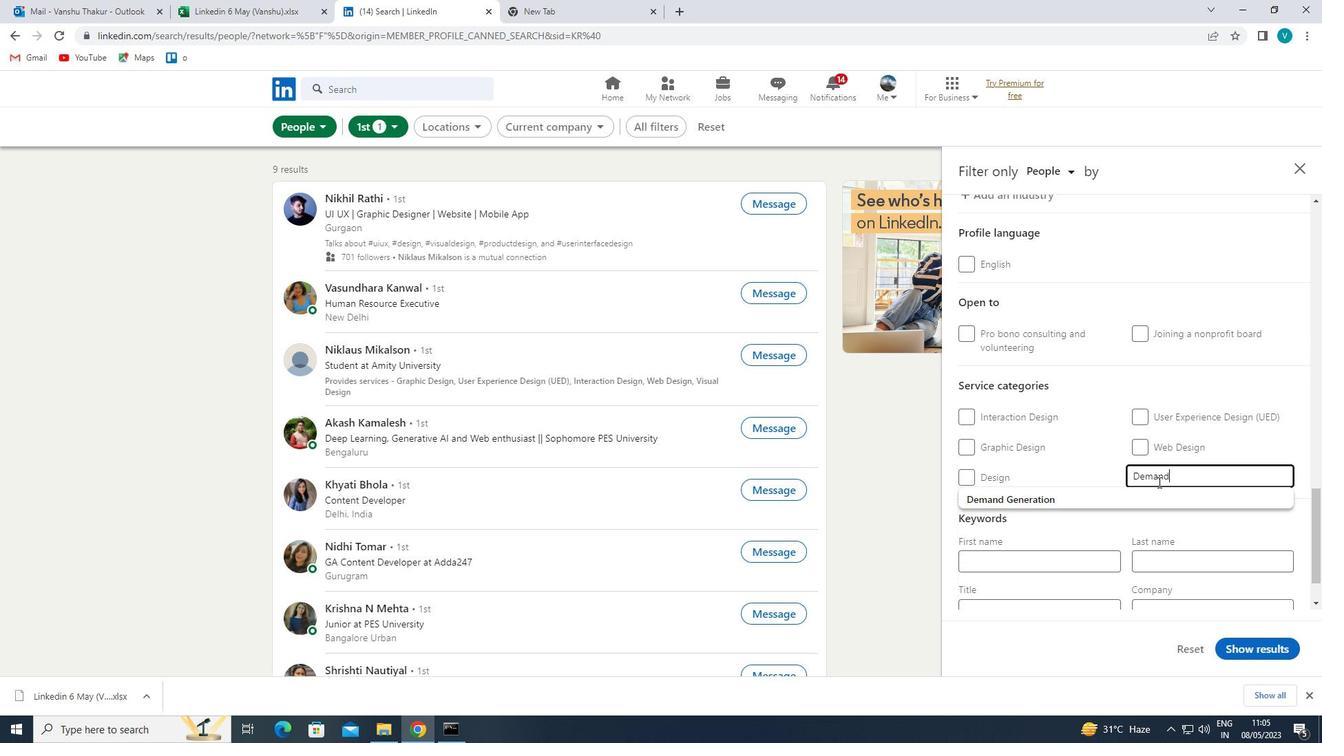 
Action: Mouse moved to (1152, 497)
Screenshot: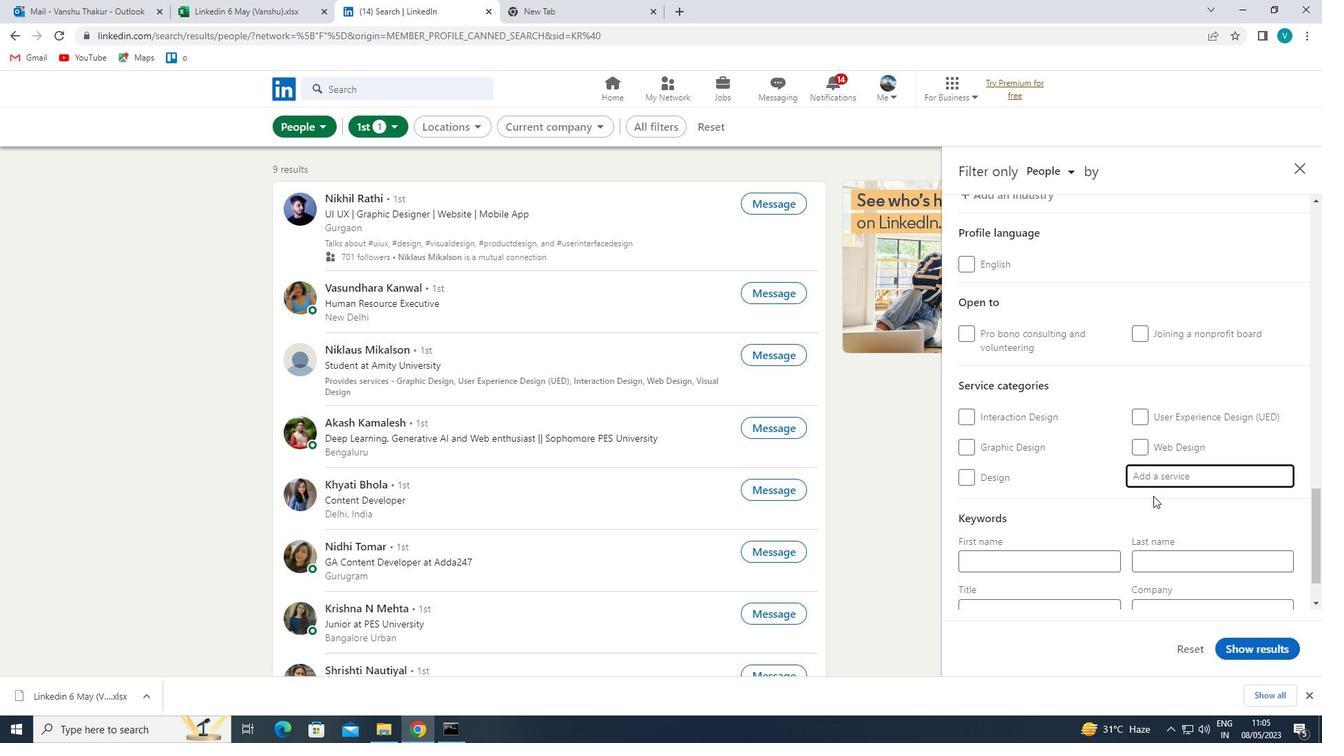
Action: Mouse scrolled (1152, 496) with delta (0, 0)
Screenshot: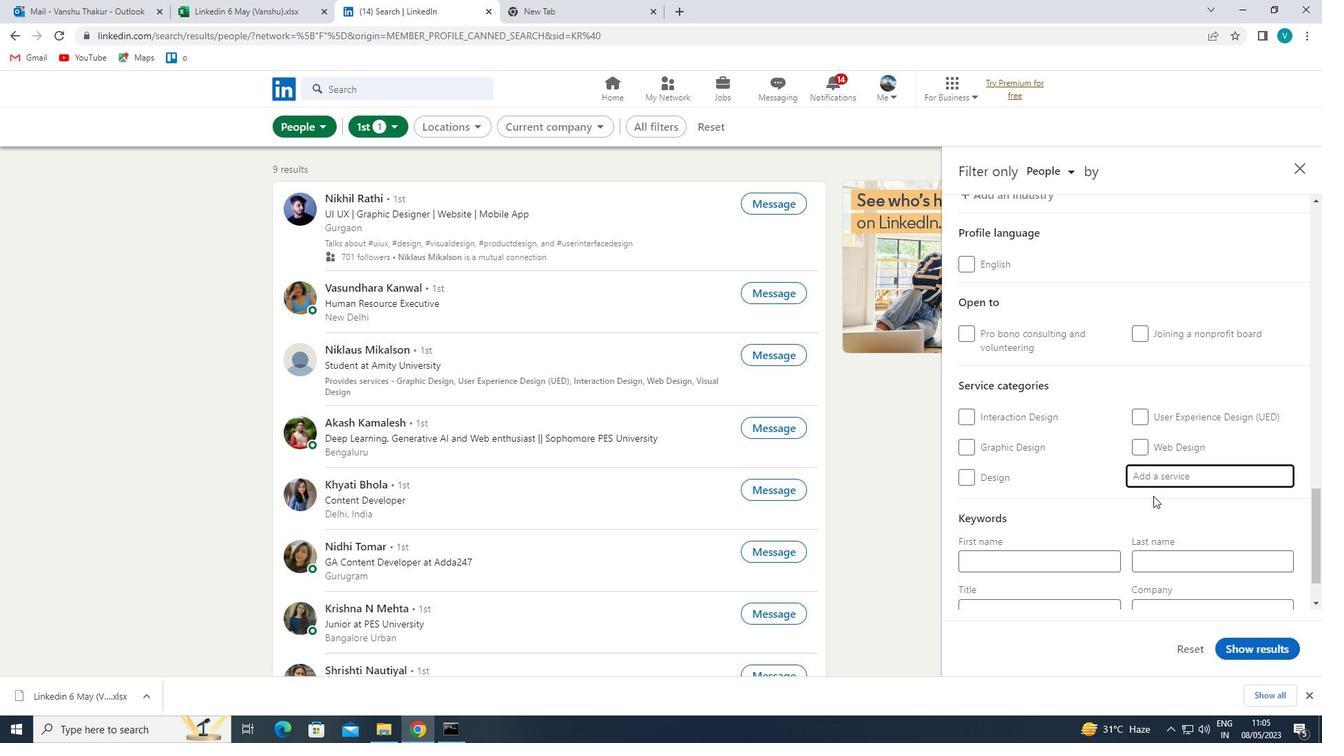 
Action: Mouse moved to (1146, 500)
Screenshot: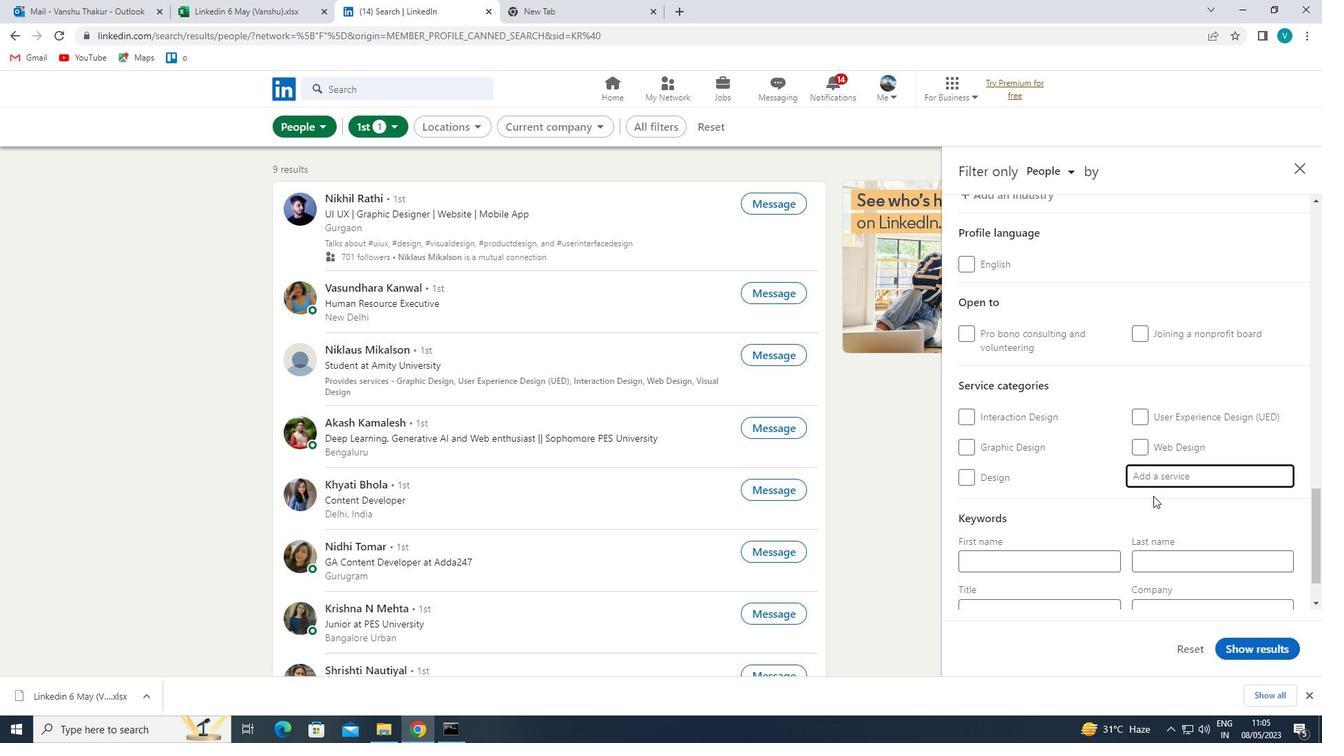 
Action: Mouse scrolled (1146, 500) with delta (0, 0)
Screenshot: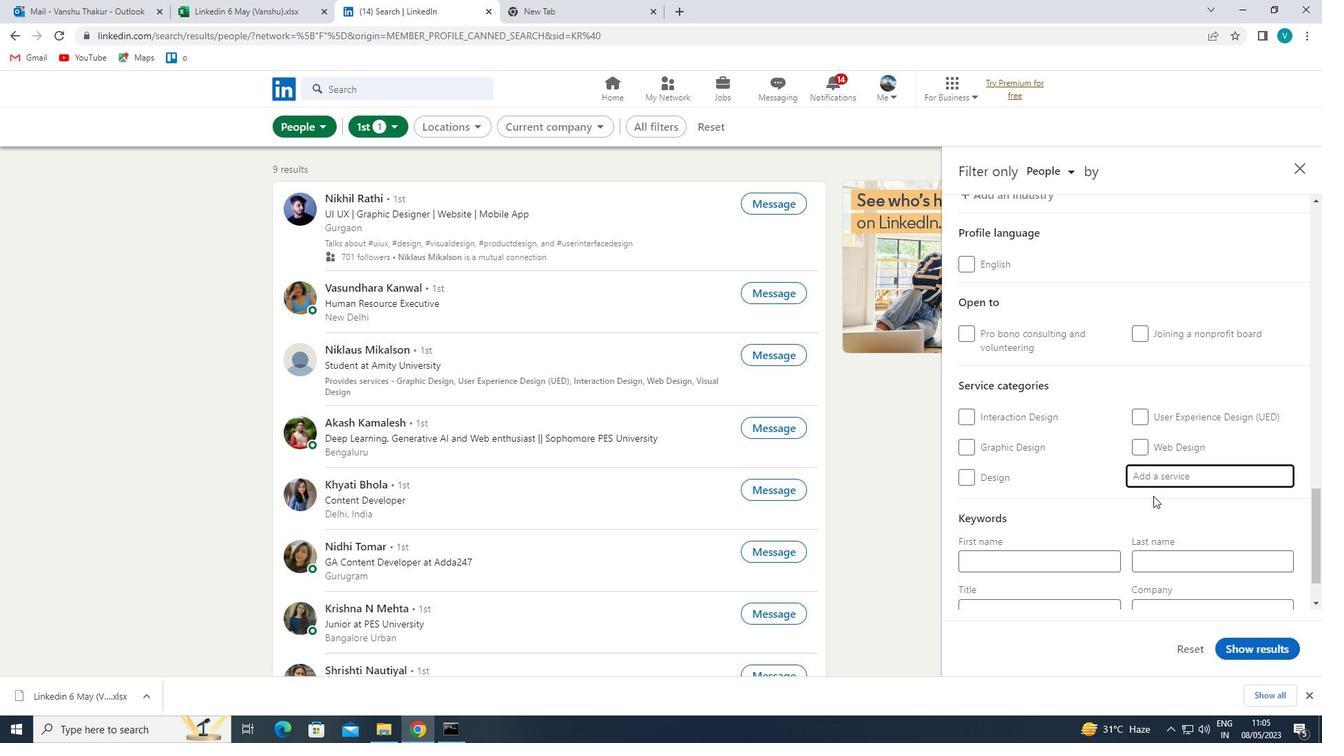 
Action: Mouse moved to (1082, 548)
Screenshot: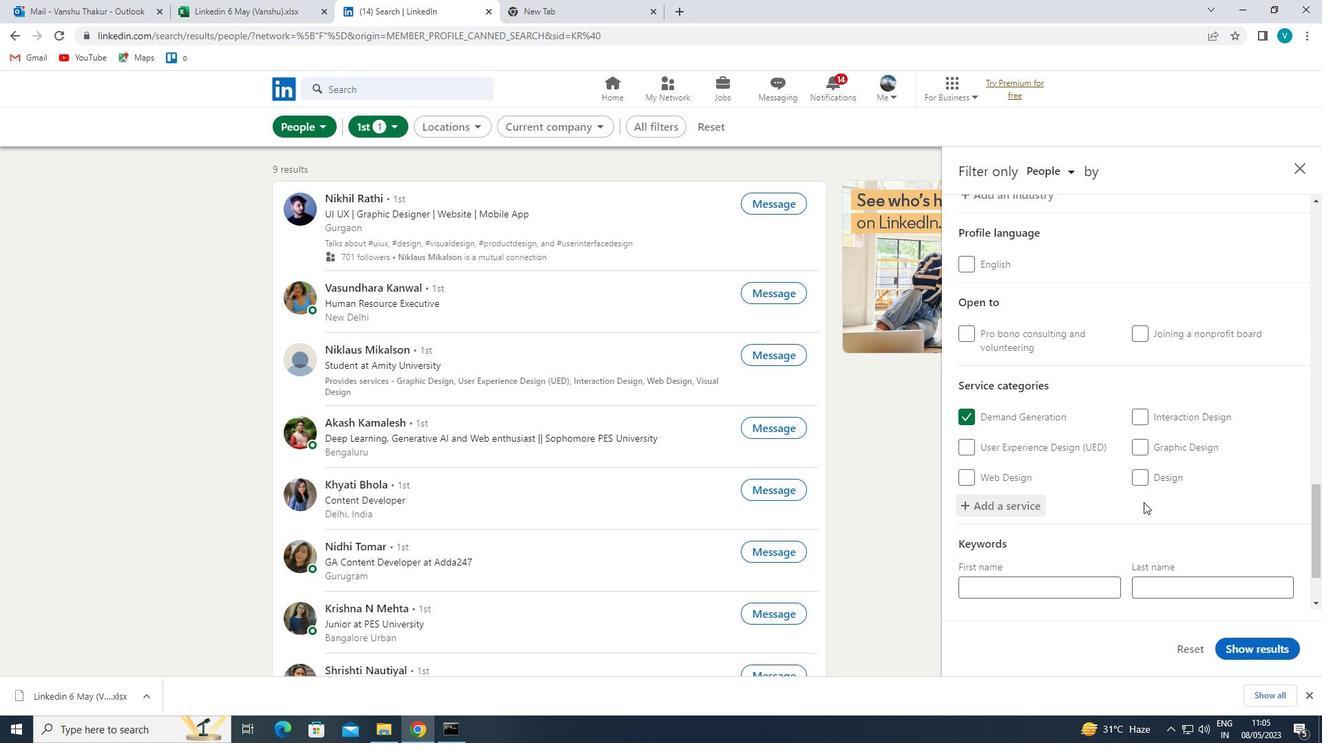 
Action: Mouse pressed left at (1082, 548)
Screenshot: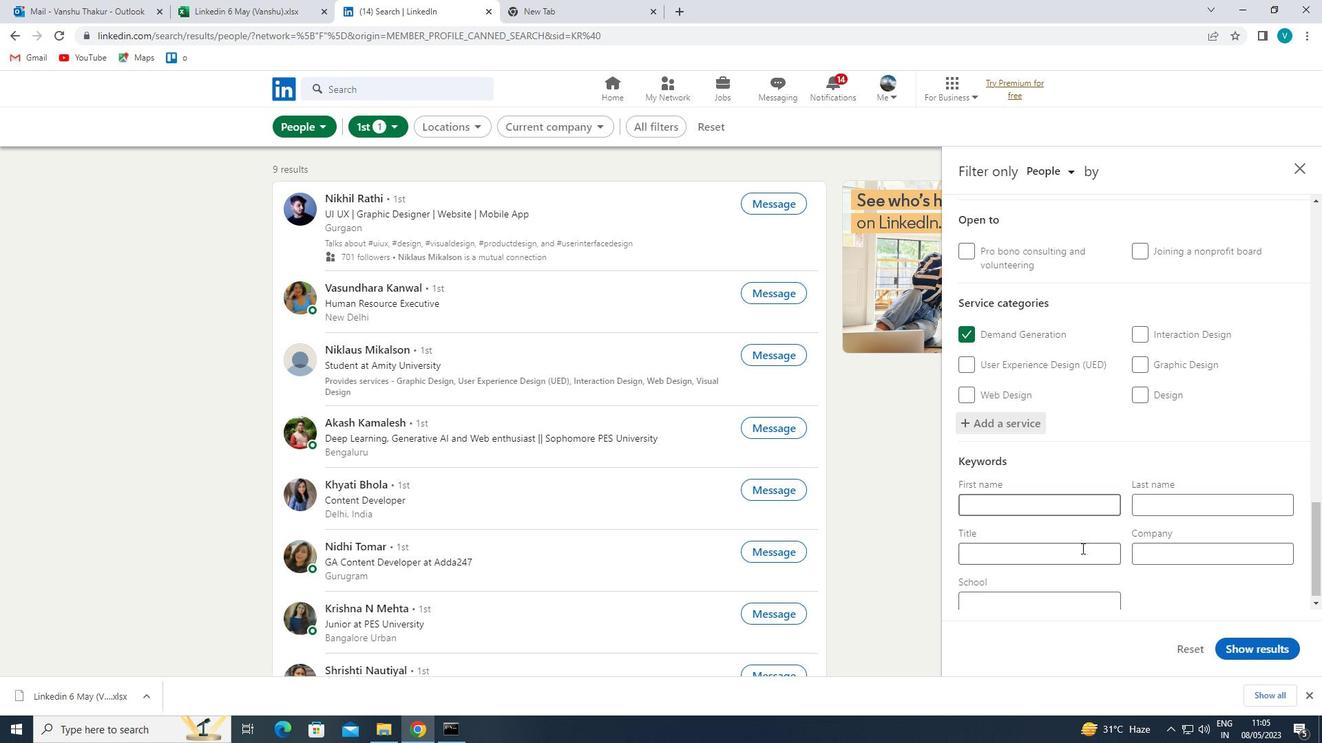 
Action: Mouse moved to (1099, 539)
Screenshot: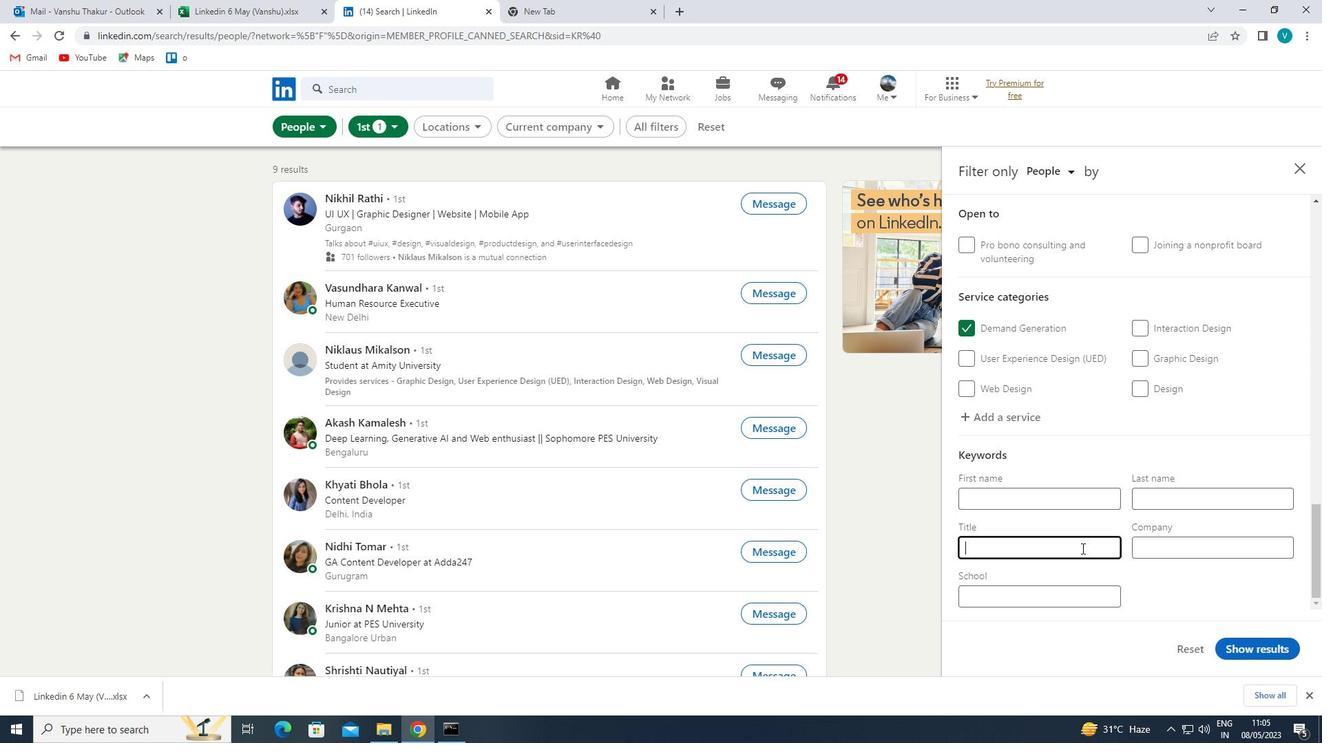 
Action: Key pressed <Key.shift>MARKETING<Key.space><Key.shift>DIRECTOR<Key.space>
Screenshot: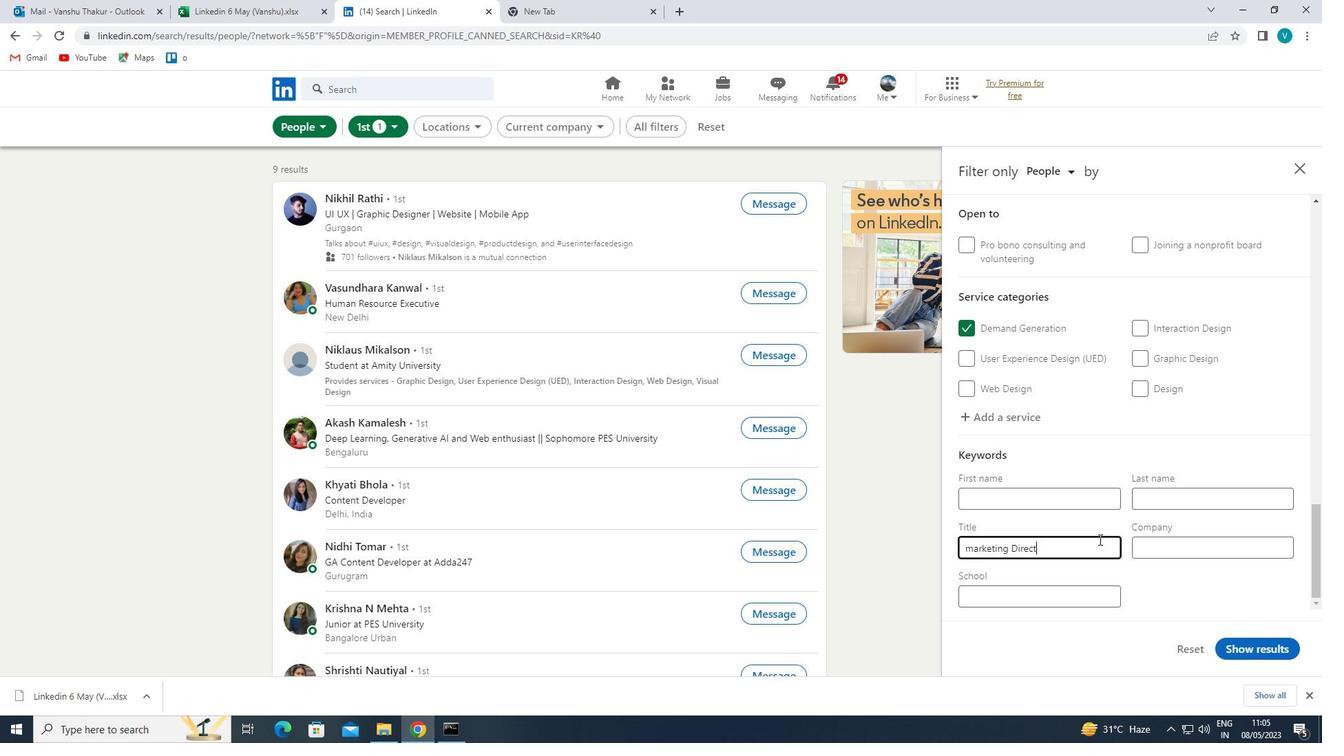 
Action: Mouse moved to (969, 546)
Screenshot: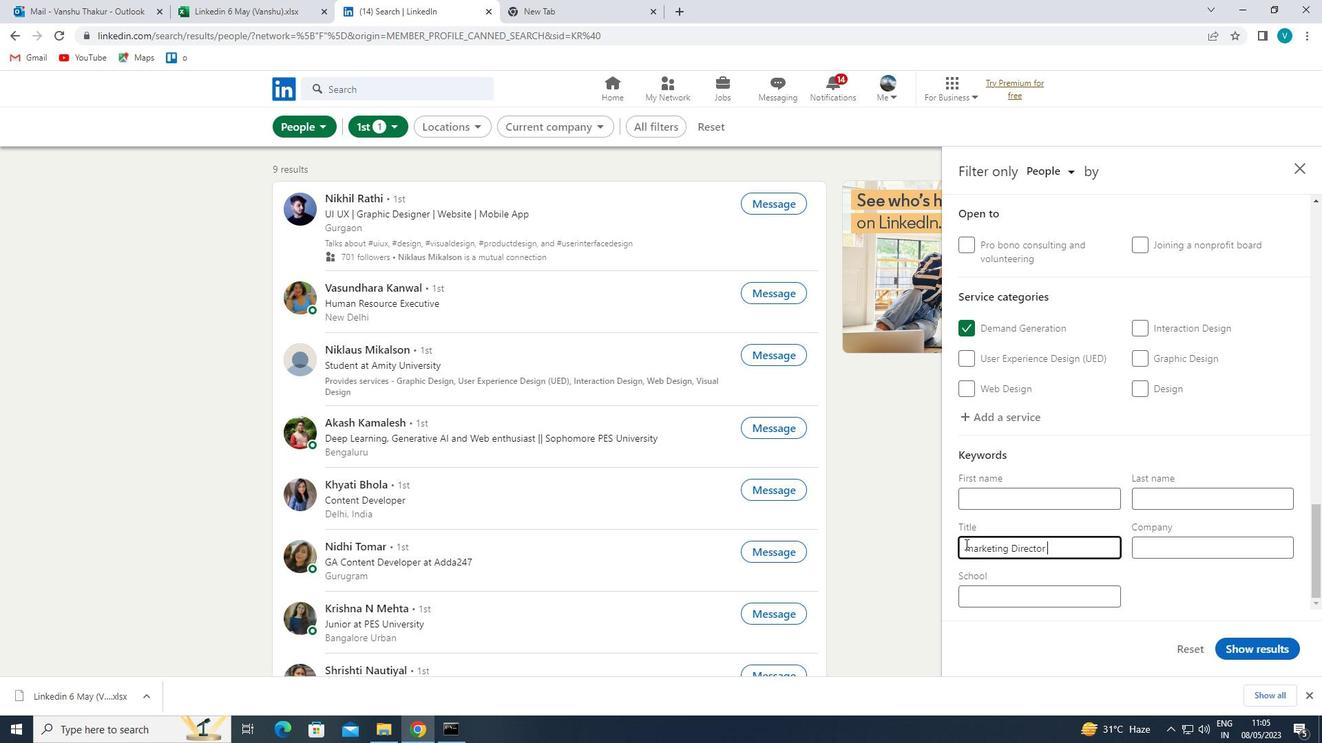 
Action: Mouse pressed left at (969, 546)
Screenshot: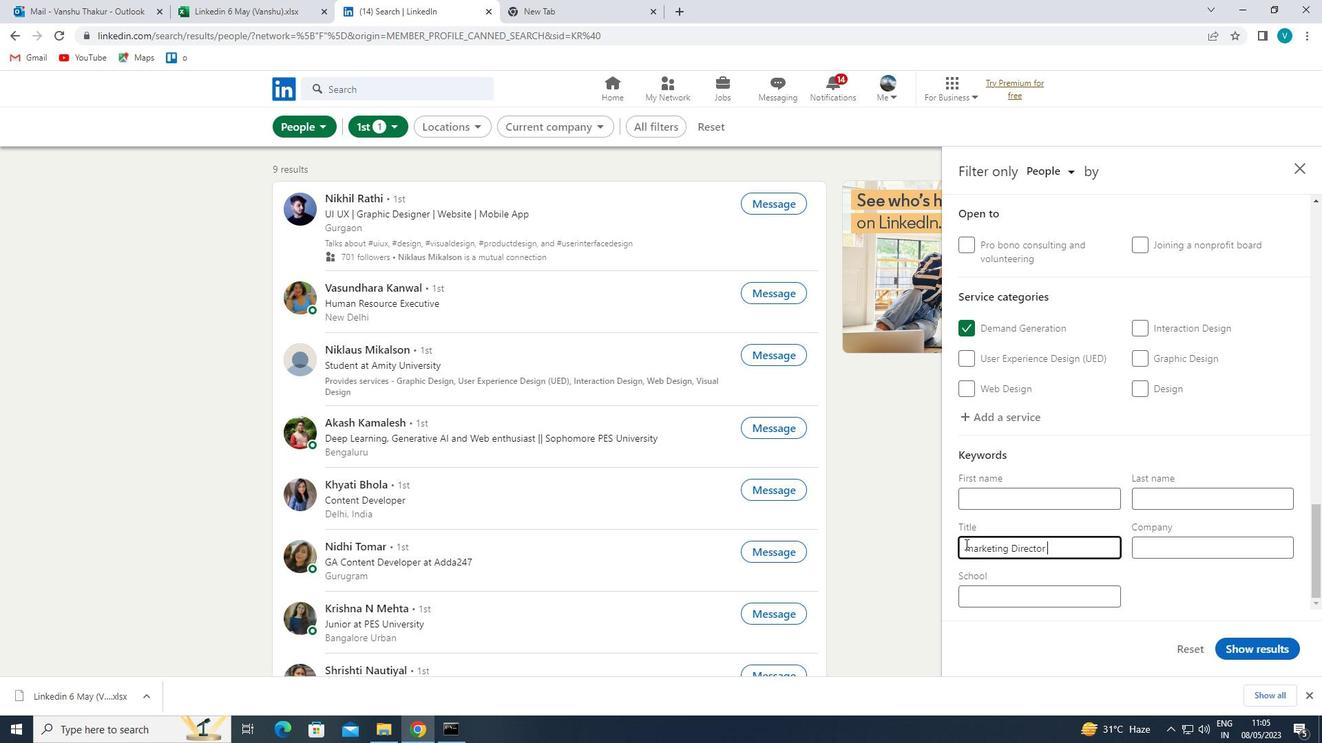 
Action: Mouse moved to (975, 548)
Screenshot: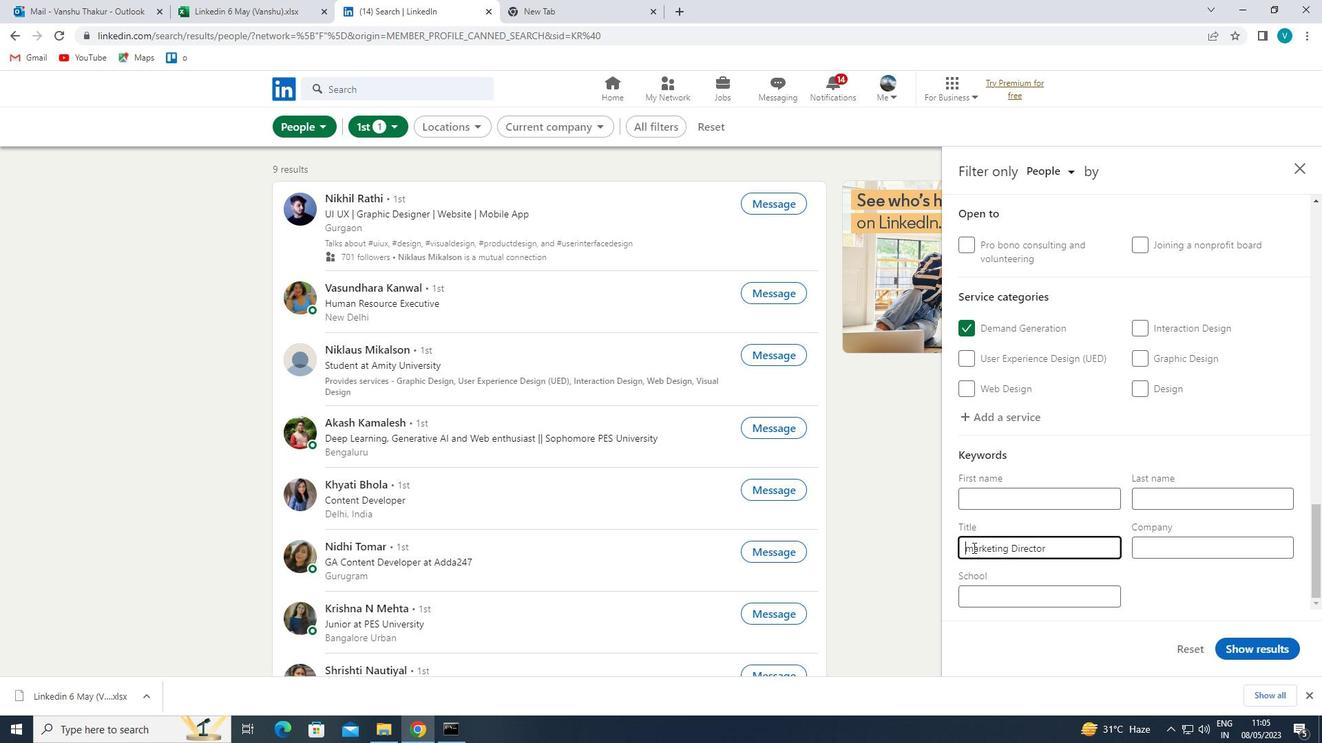 
Action: Mouse pressed left at (975, 548)
Screenshot: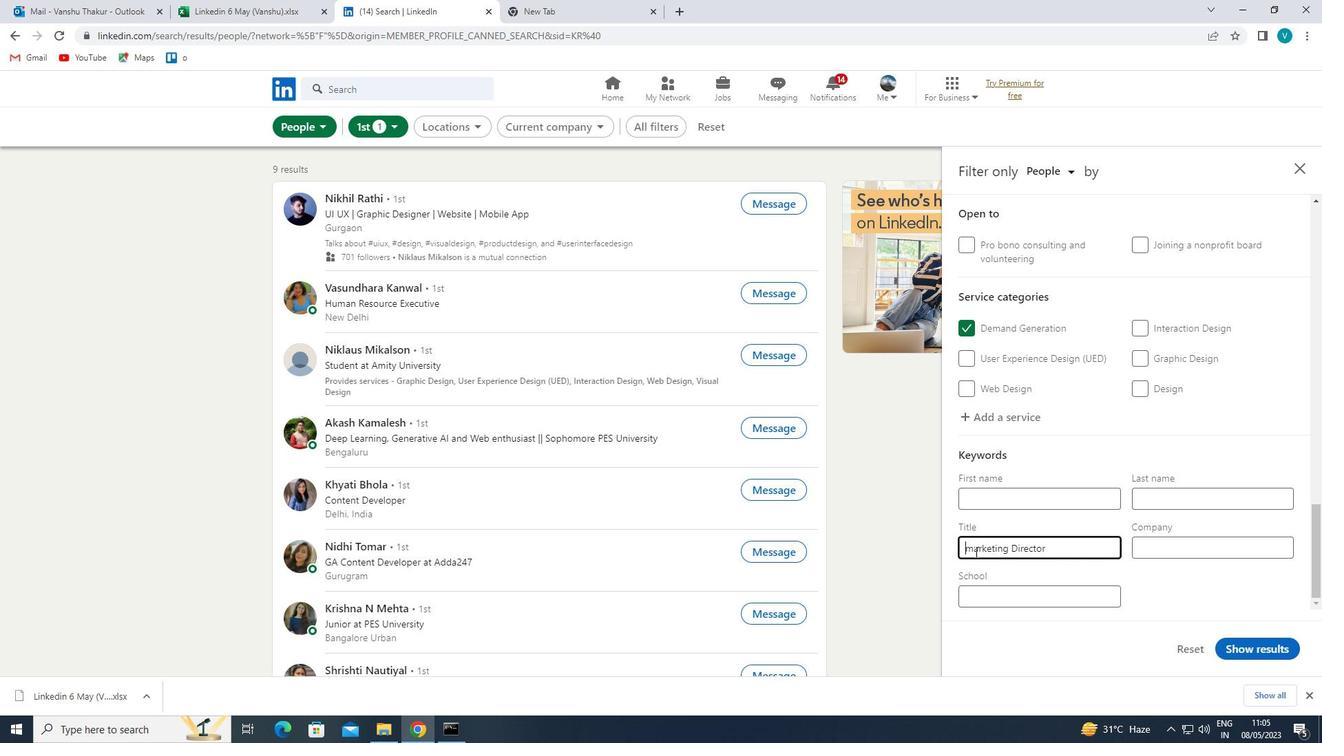 
Action: Mouse moved to (993, 553)
Screenshot: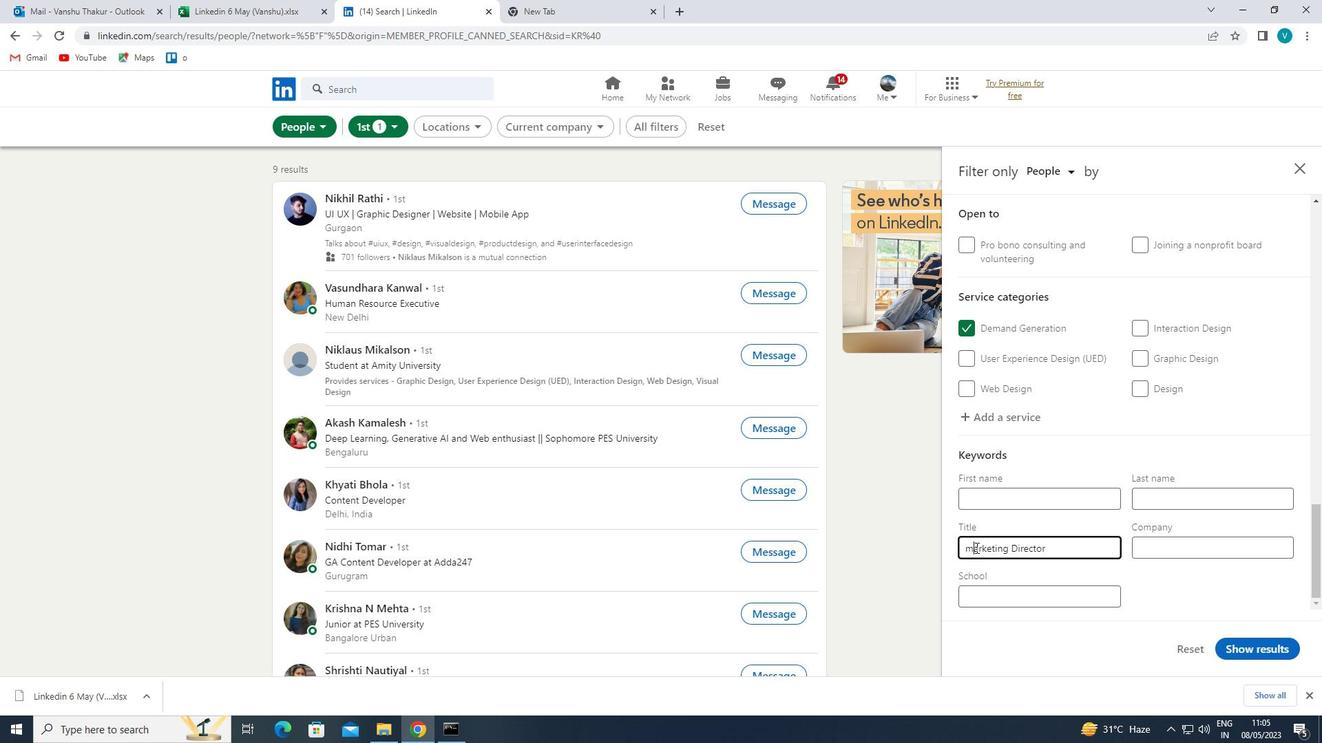 
Action: Key pressed <Key.backspace>
Screenshot: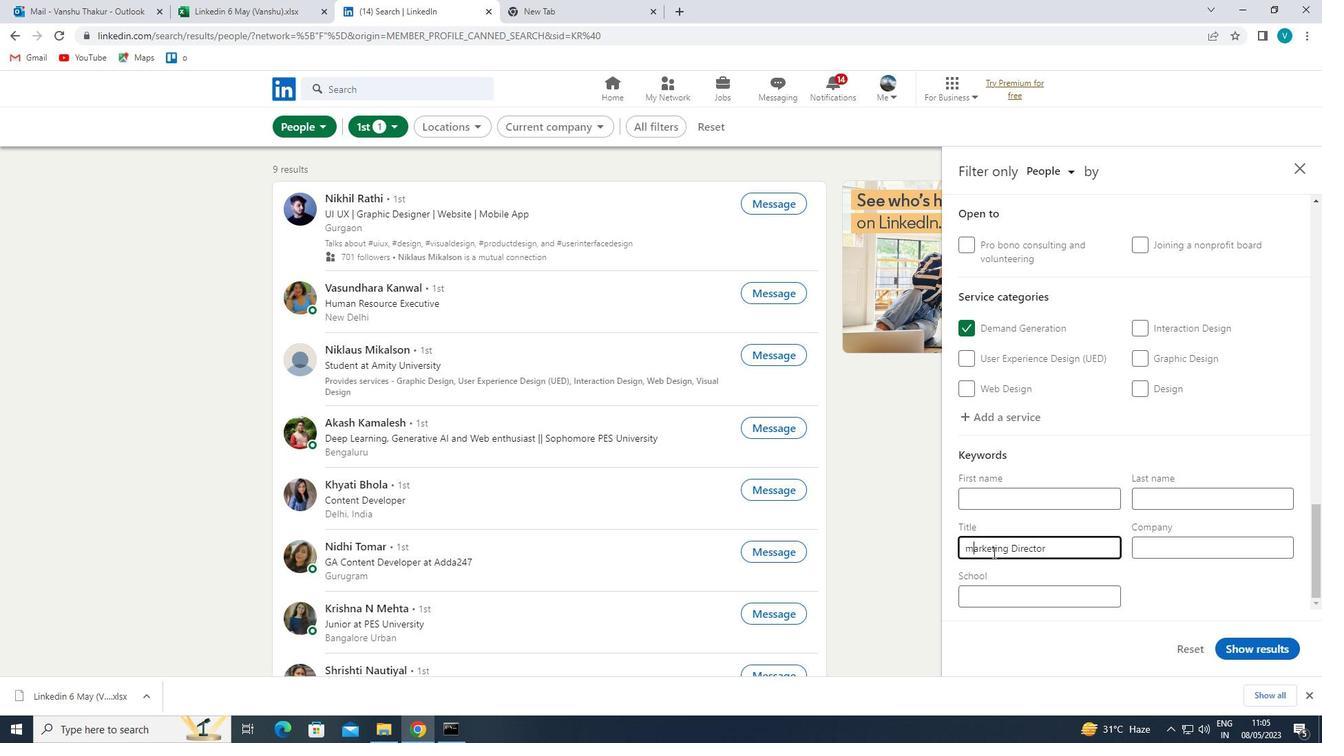 
Action: Mouse moved to (993, 552)
Screenshot: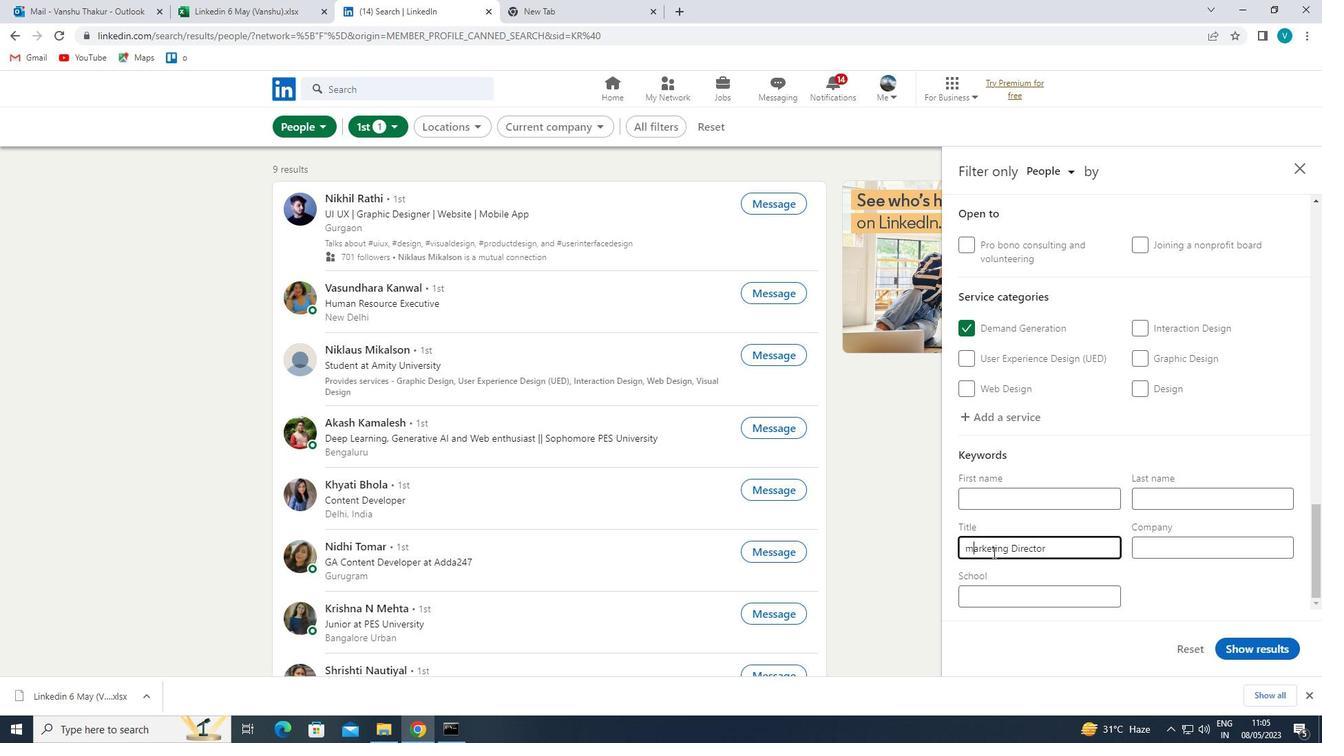 
Action: Key pressed <Key.shift>M
Screenshot: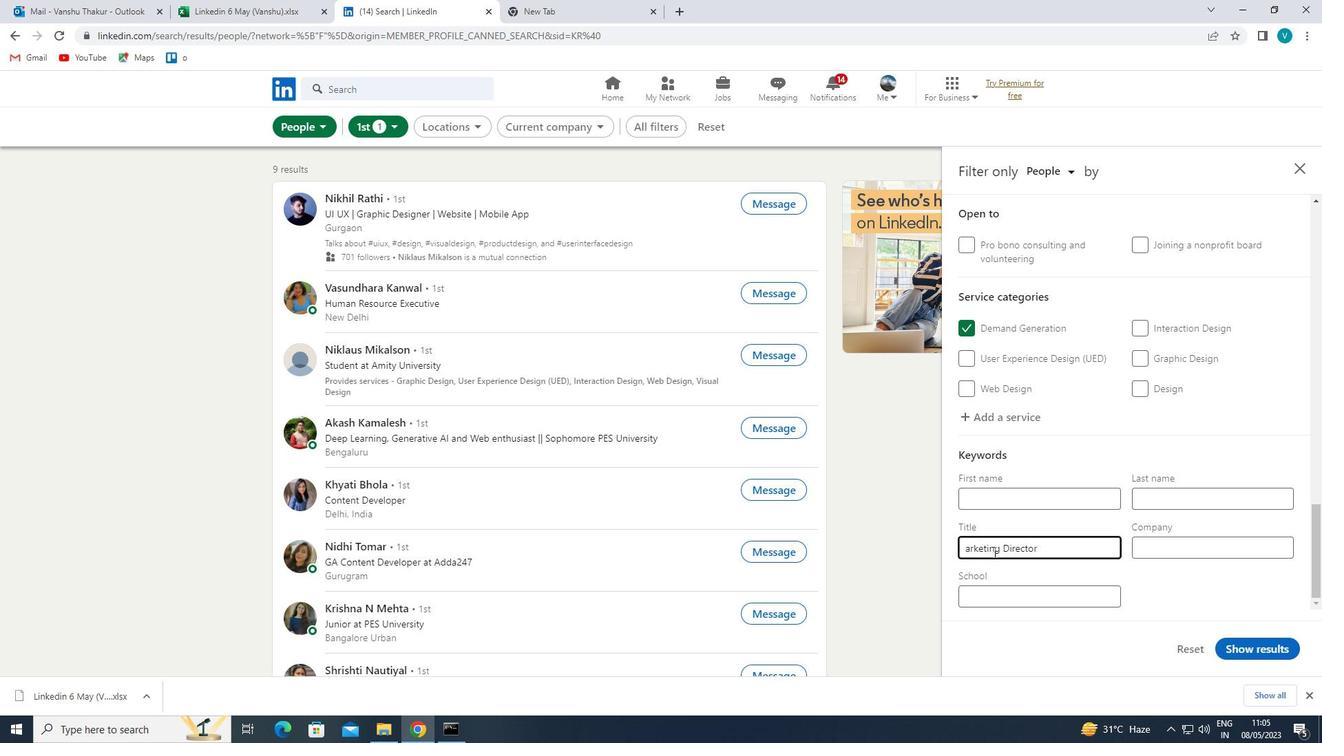 
Action: Mouse moved to (1248, 640)
Screenshot: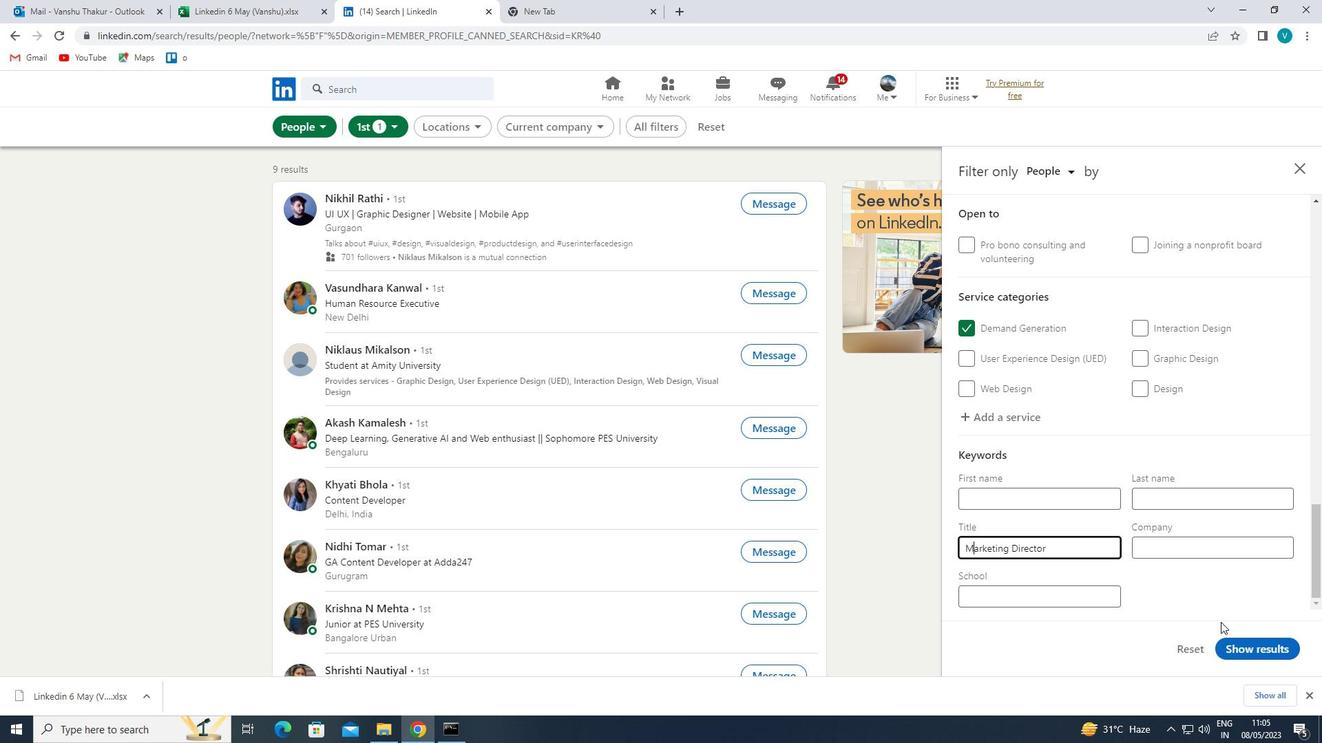 
Action: Mouse pressed left at (1248, 640)
Screenshot: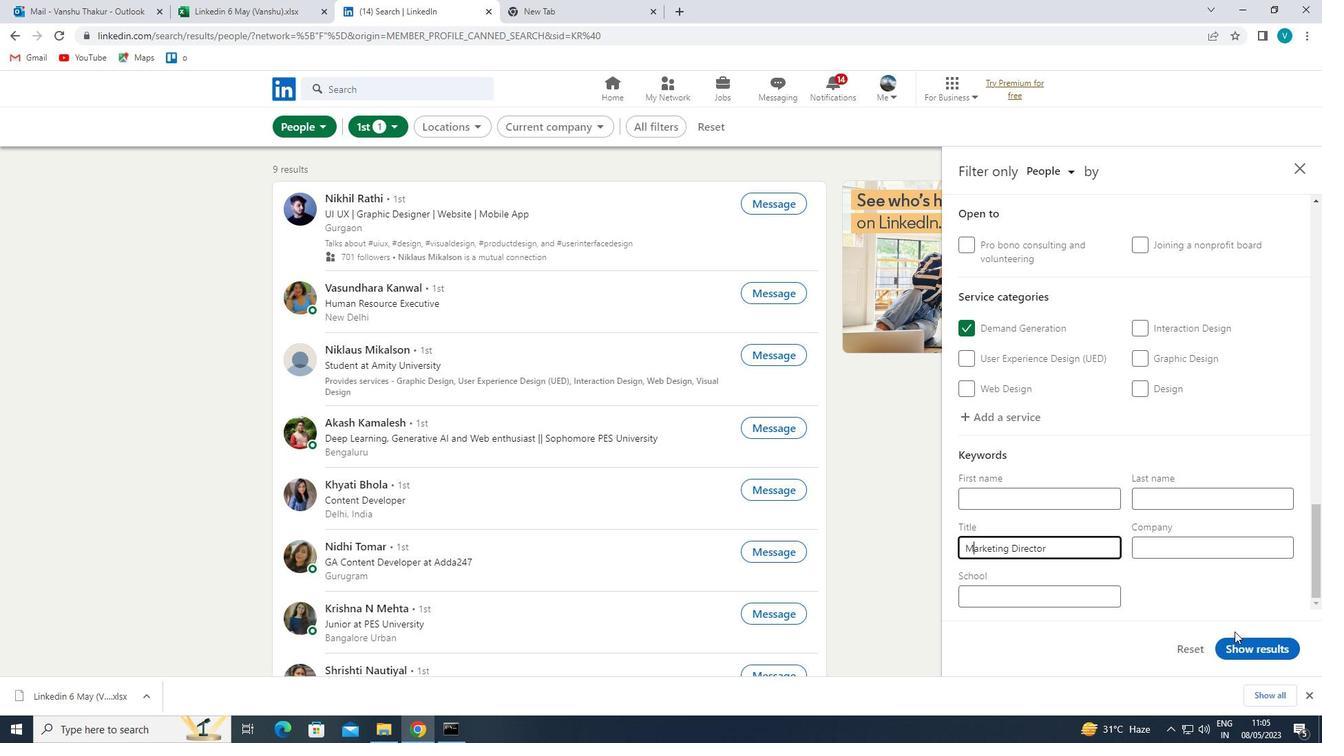 
Action: Mouse moved to (1248, 640)
Screenshot: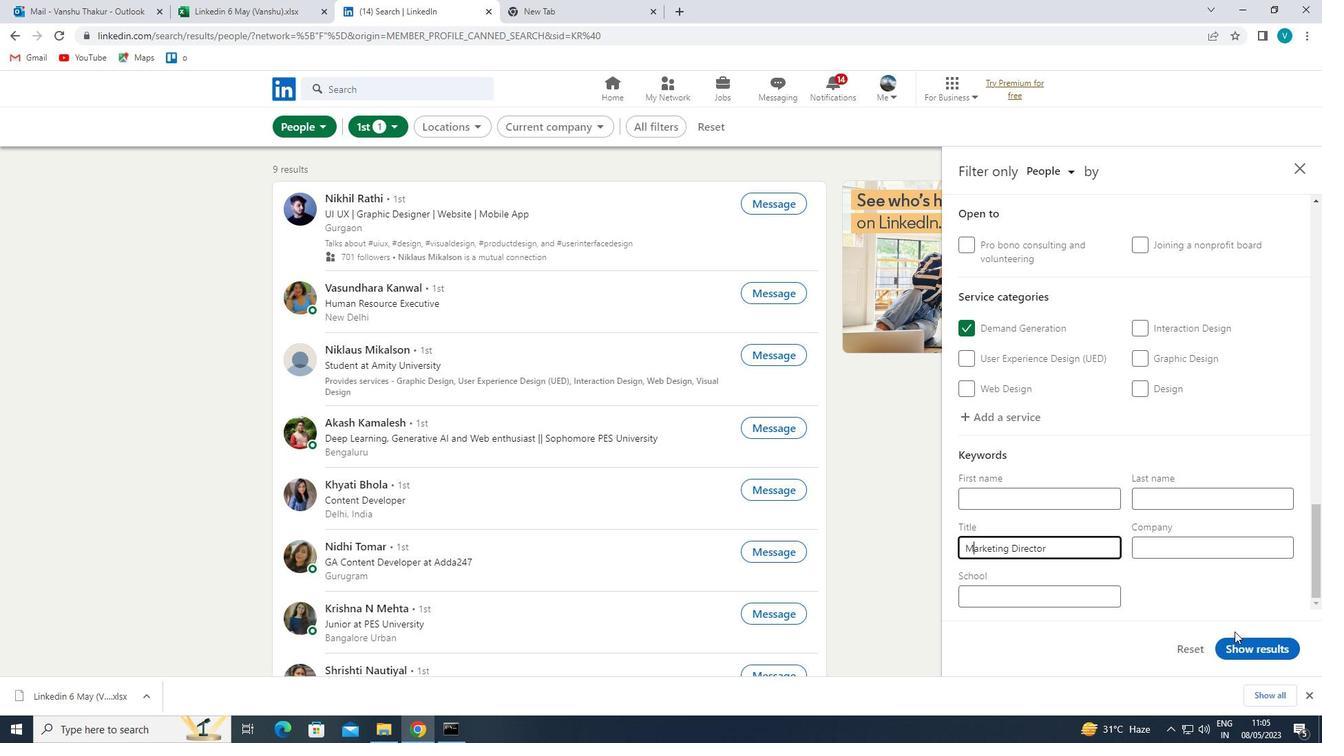 
